Task: Look for space in 'Aïn Benian, Algeria from 1st June, 2023 to 9th June, 2023 for 4 adults in price range Rs.6000 to Rs.12000. Place can be entire place with 2 bedrooms having 2 beds and 2 bathrooms. Property type can be house, flat, hotel. Booking option can be shelf check-in. Required host language is .
Action: Mouse moved to (569, 115)
Screenshot: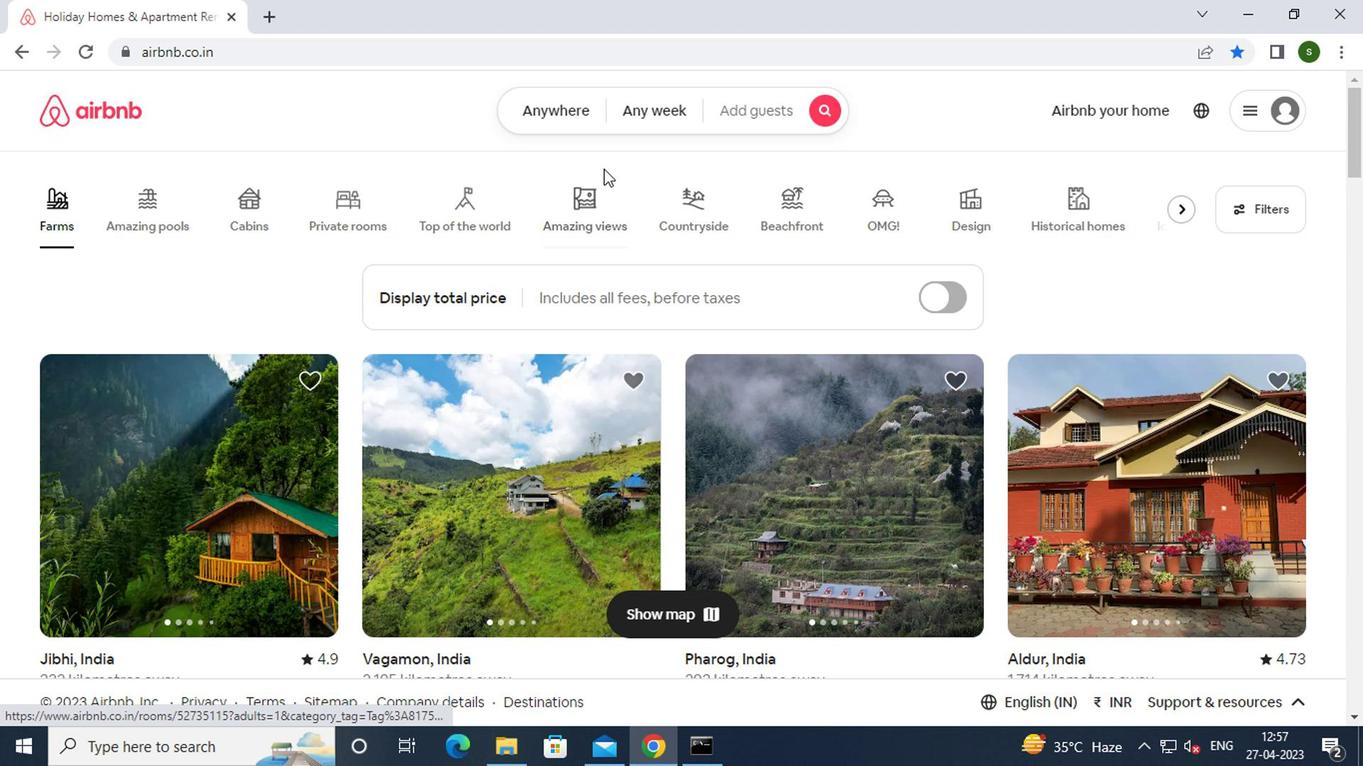 
Action: Mouse pressed left at (569, 115)
Screenshot: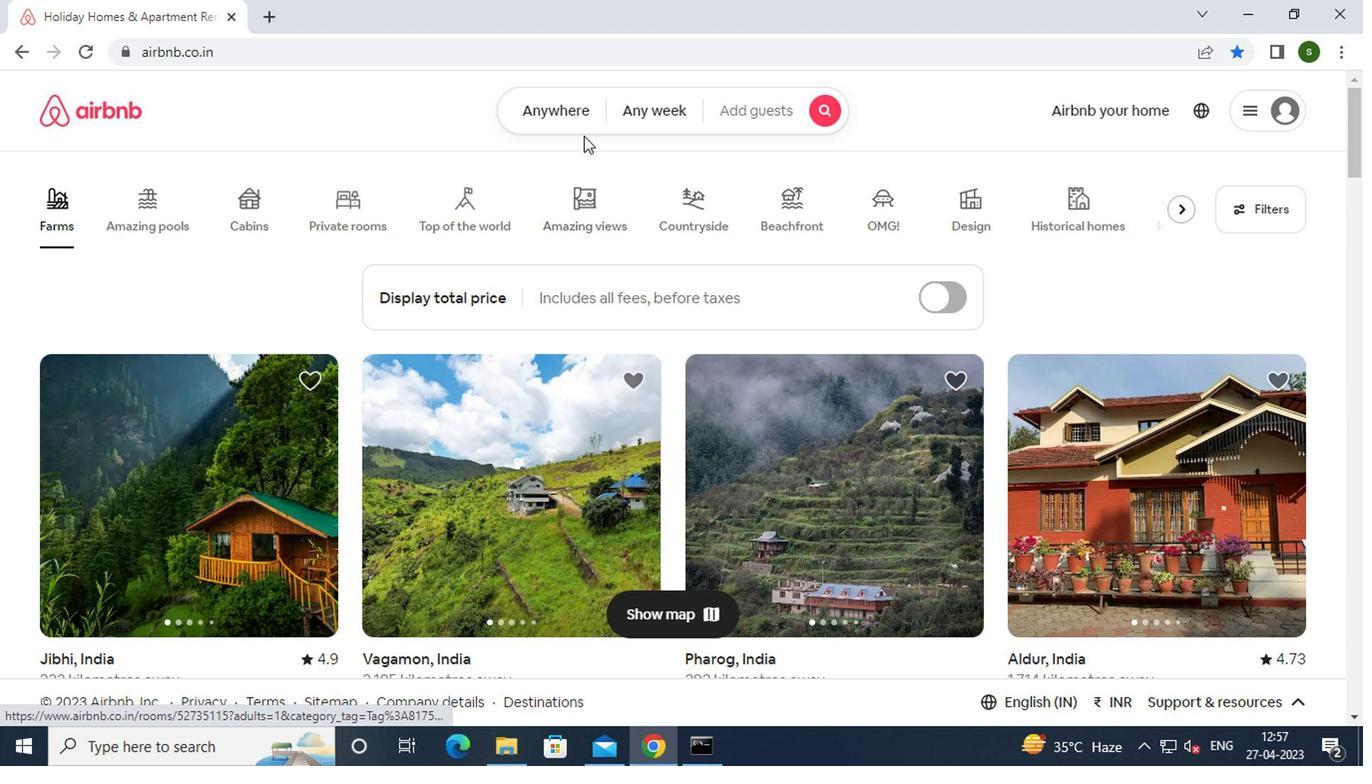 
Action: Mouse moved to (438, 192)
Screenshot: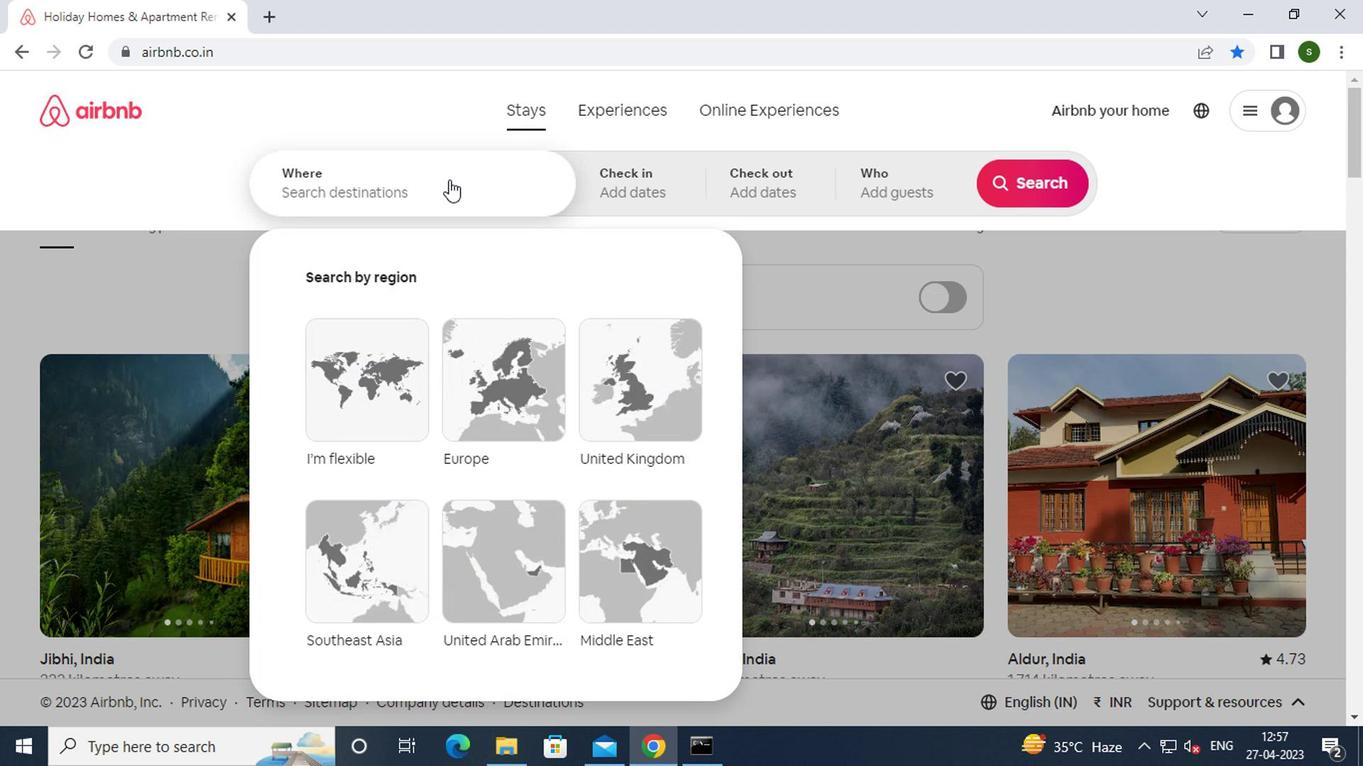 
Action: Mouse pressed left at (438, 192)
Screenshot: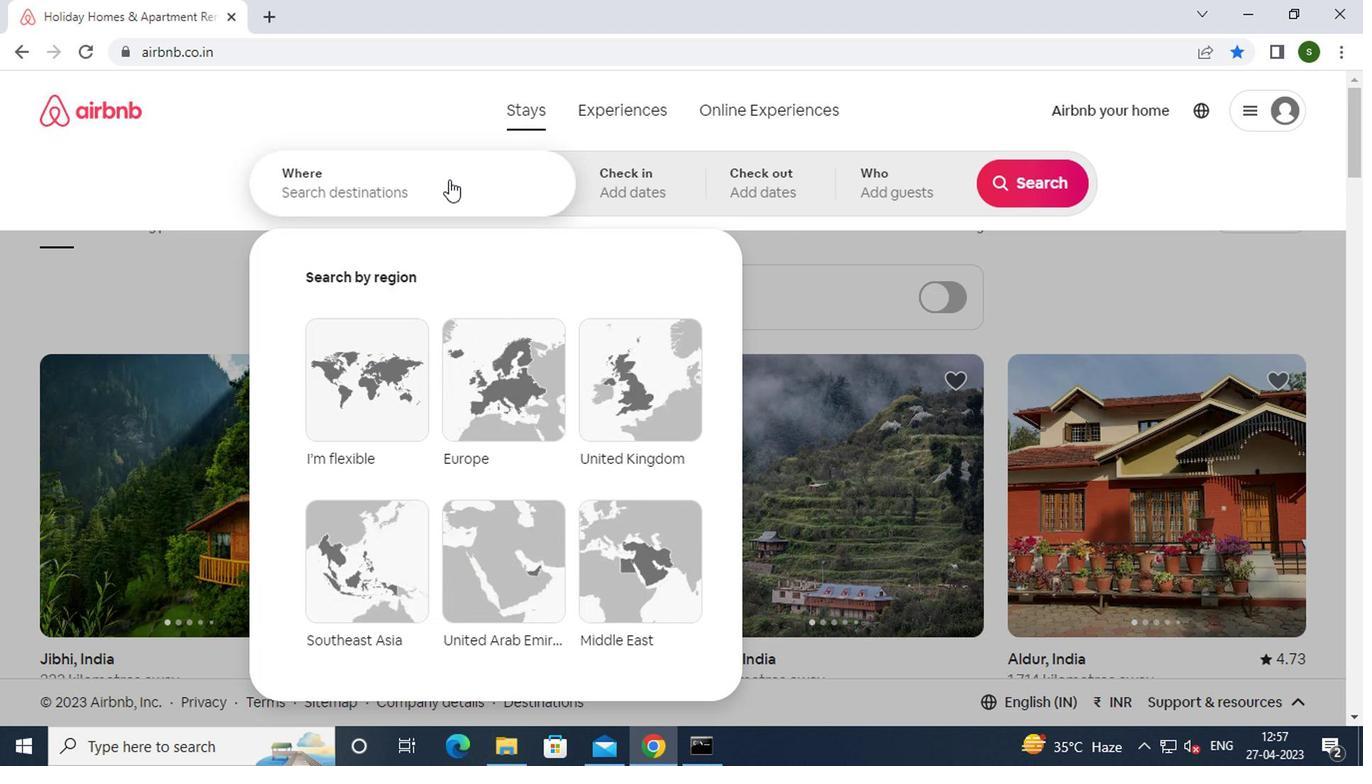 
Action: Key pressed a<Key.caps_lock>in<Key.space><Key.caps_lock>b<Key.caps_lock>enian
Screenshot: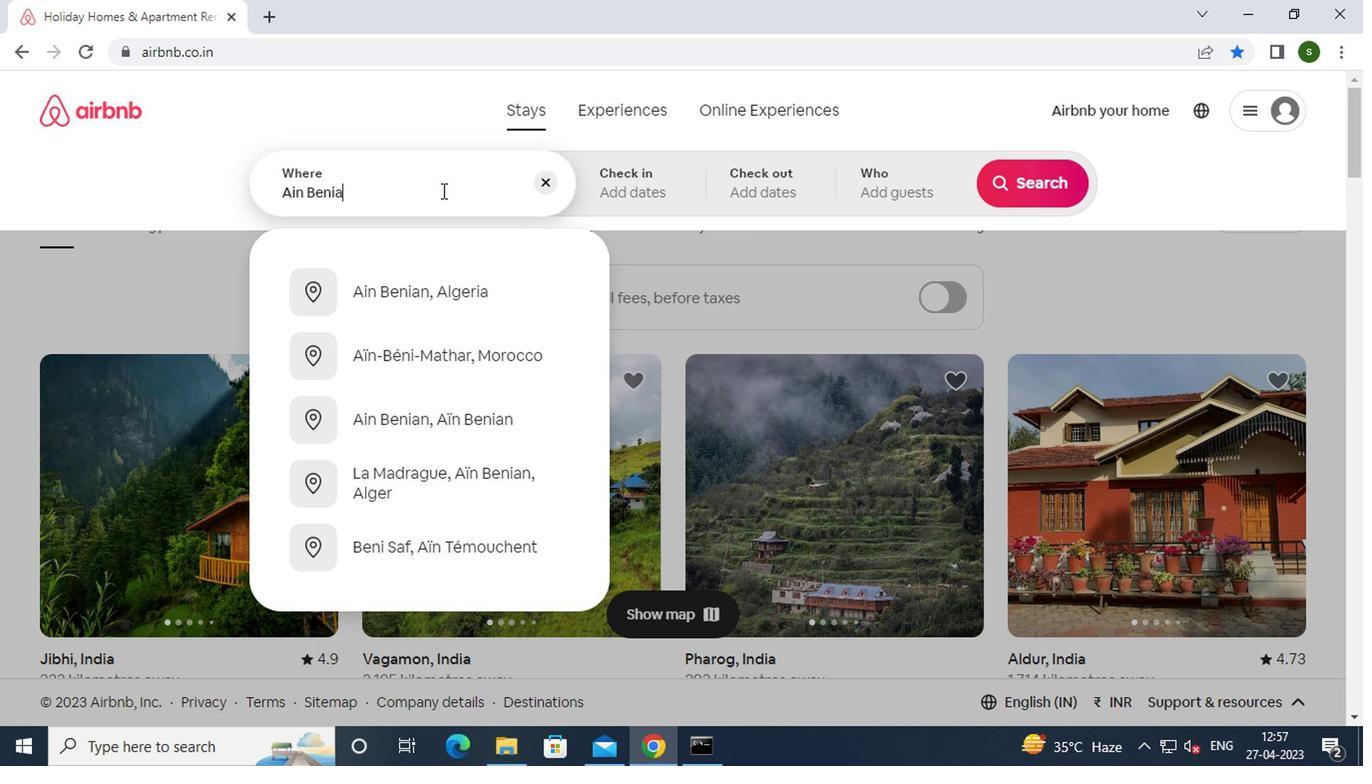 
Action: Mouse moved to (489, 281)
Screenshot: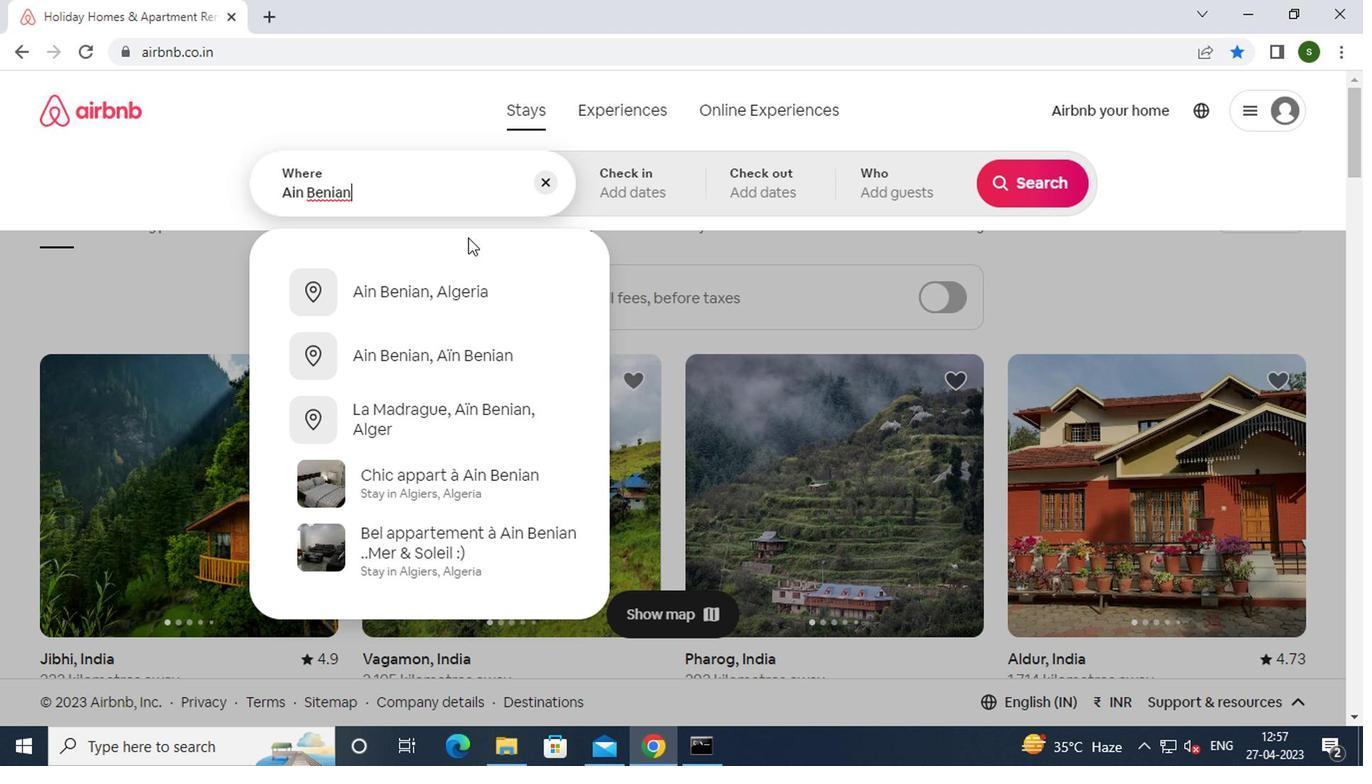 
Action: Mouse pressed left at (489, 281)
Screenshot: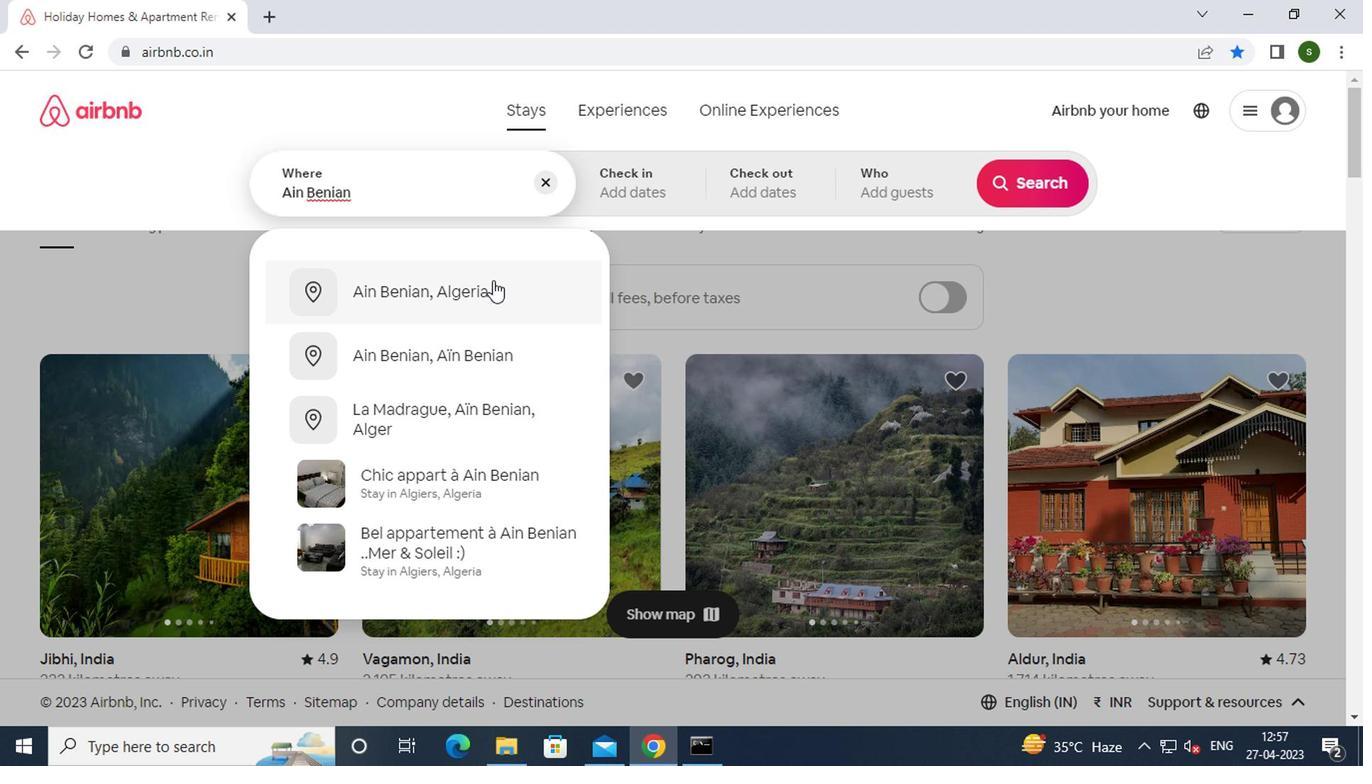 
Action: Mouse moved to (1026, 338)
Screenshot: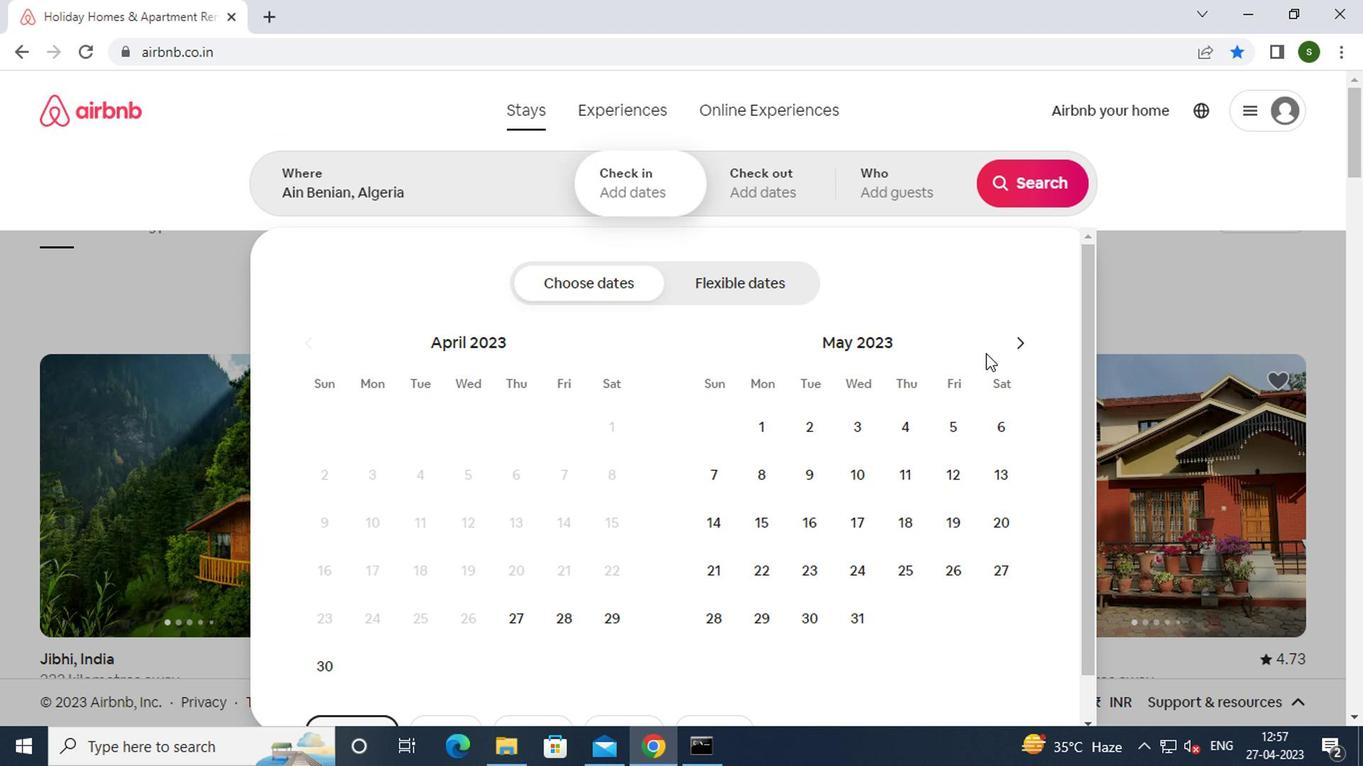 
Action: Mouse pressed left at (1026, 338)
Screenshot: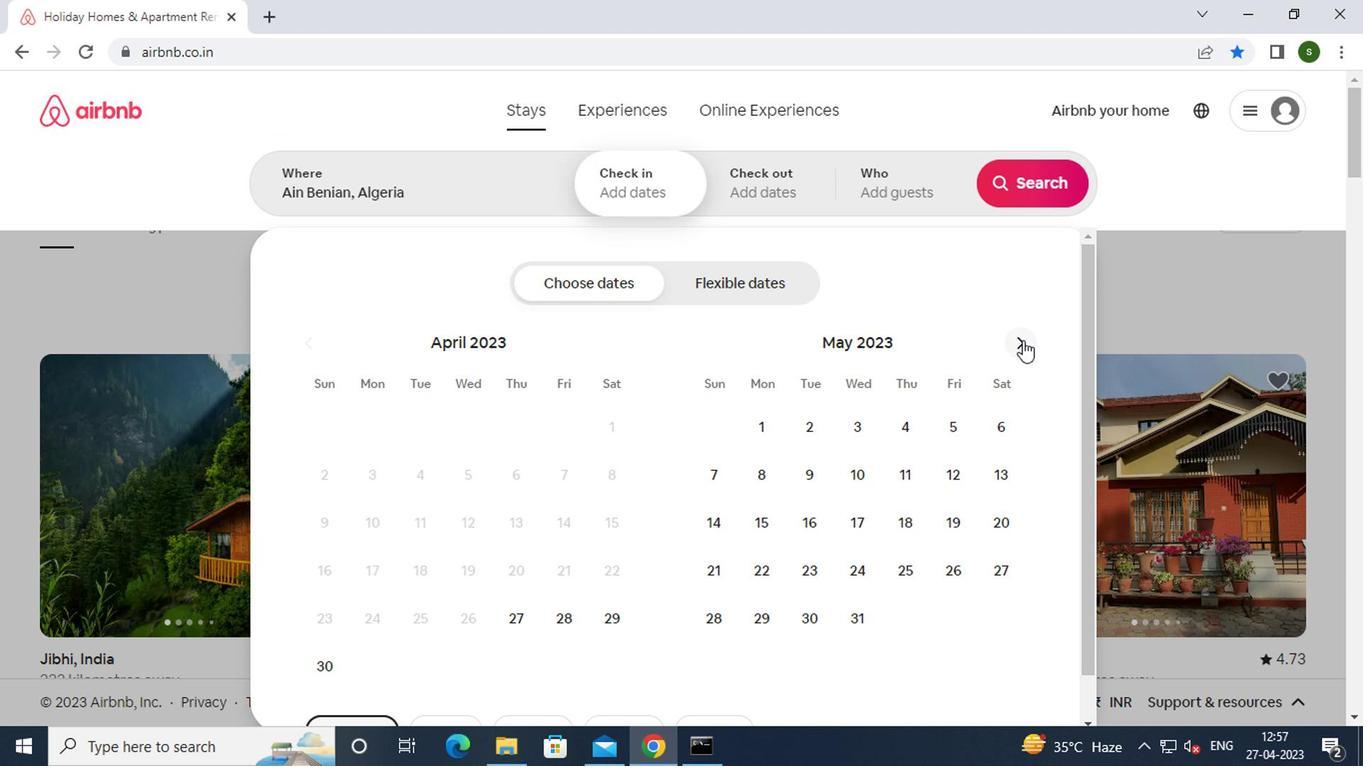 
Action: Mouse moved to (893, 416)
Screenshot: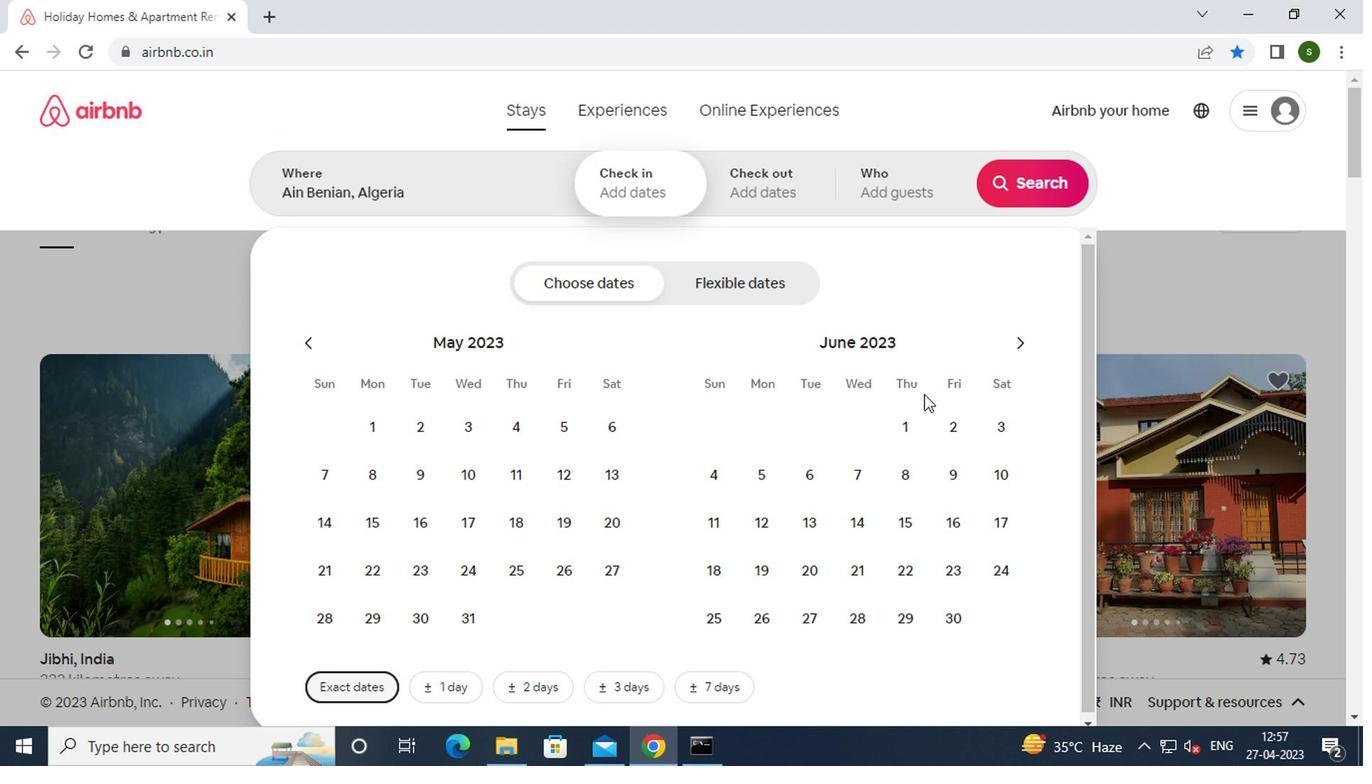
Action: Mouse pressed left at (893, 416)
Screenshot: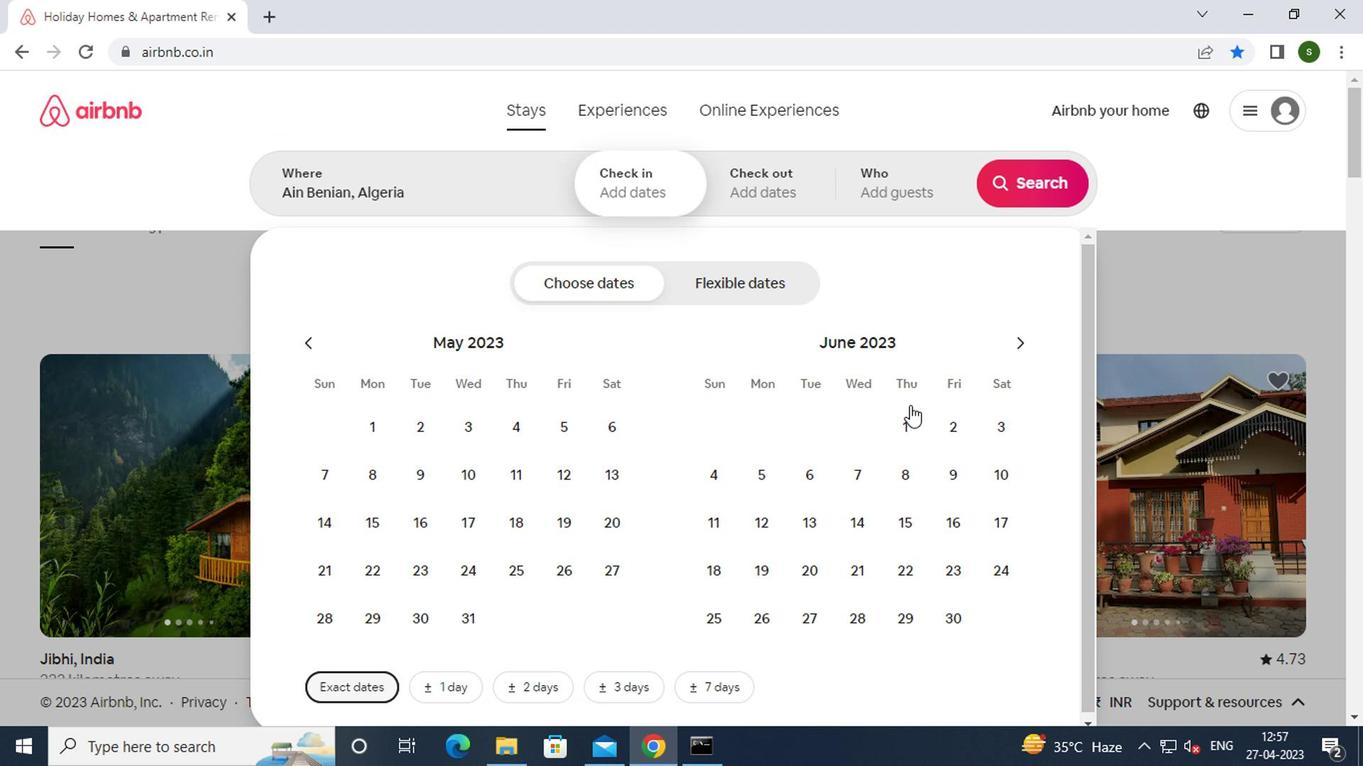 
Action: Mouse moved to (947, 467)
Screenshot: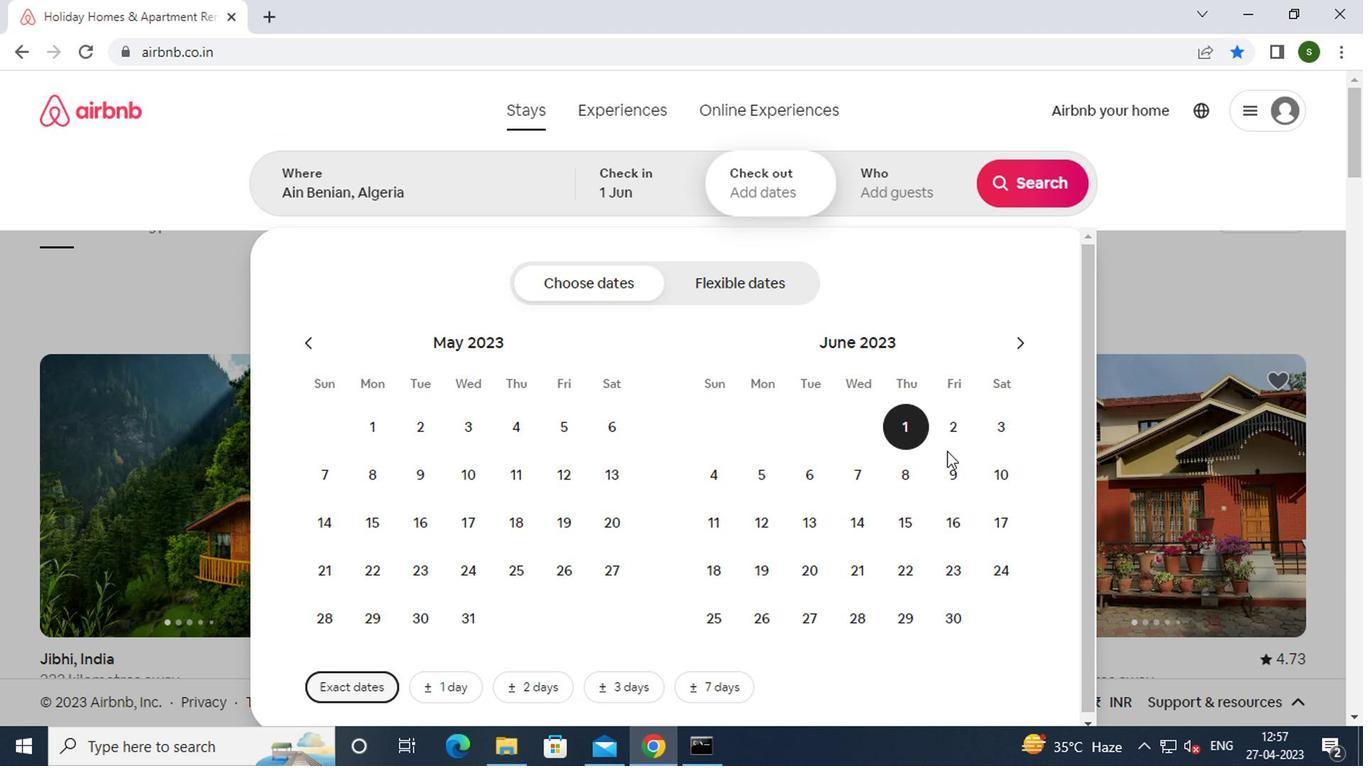 
Action: Mouse pressed left at (947, 467)
Screenshot: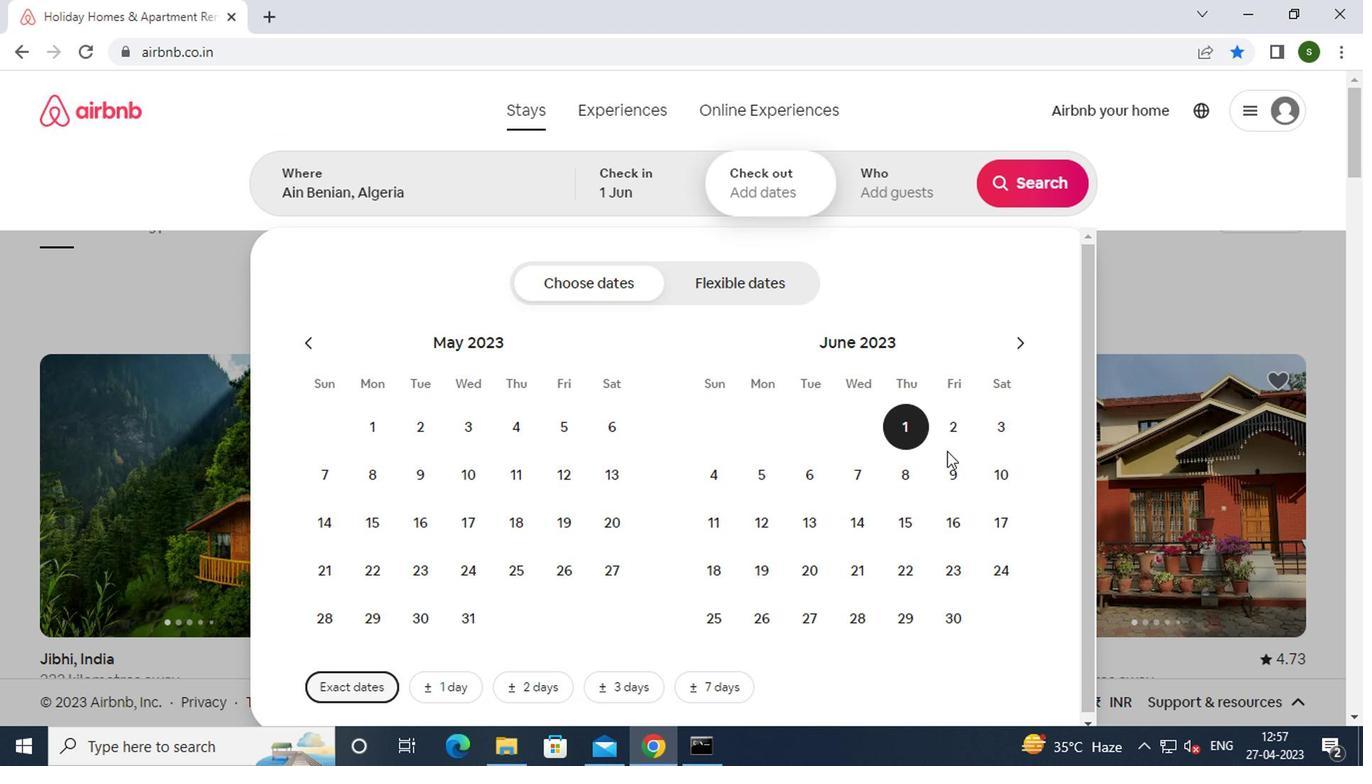 
Action: Mouse moved to (930, 191)
Screenshot: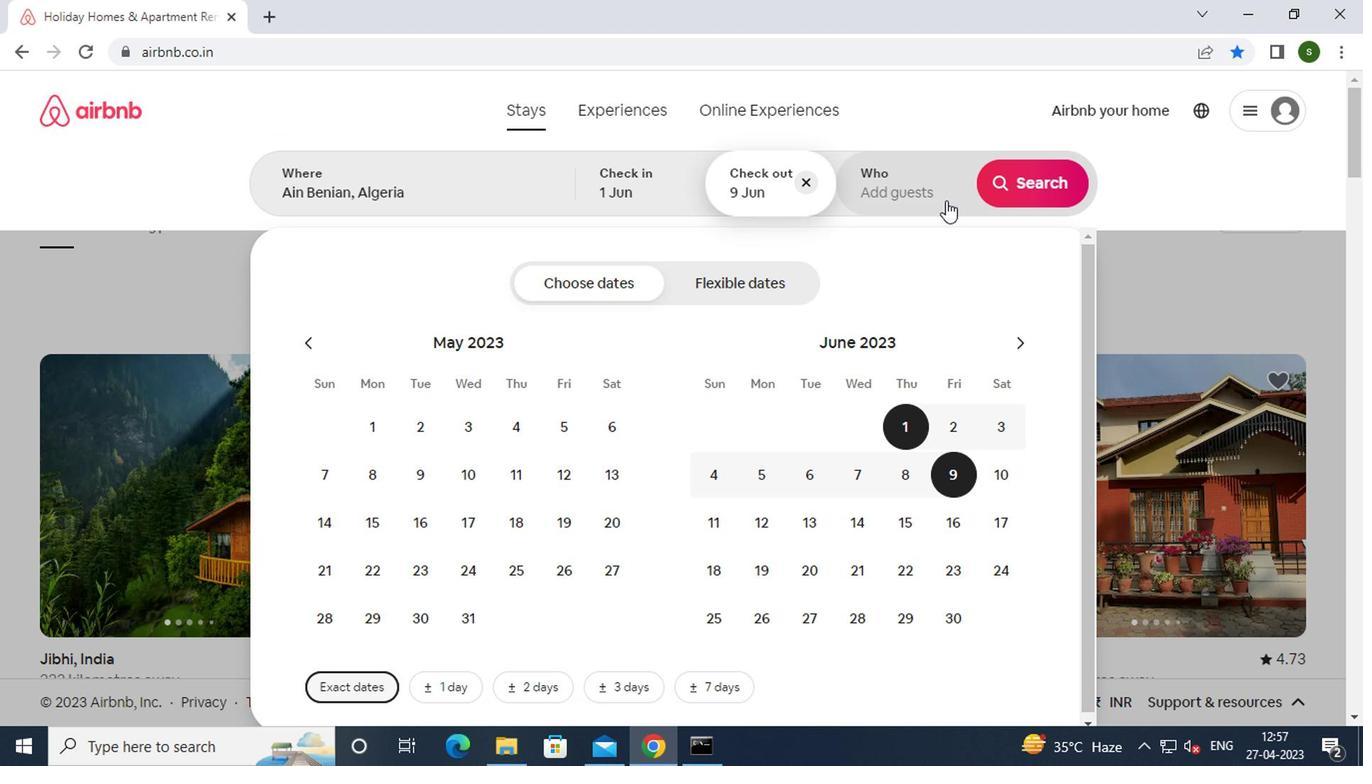 
Action: Mouse pressed left at (930, 191)
Screenshot: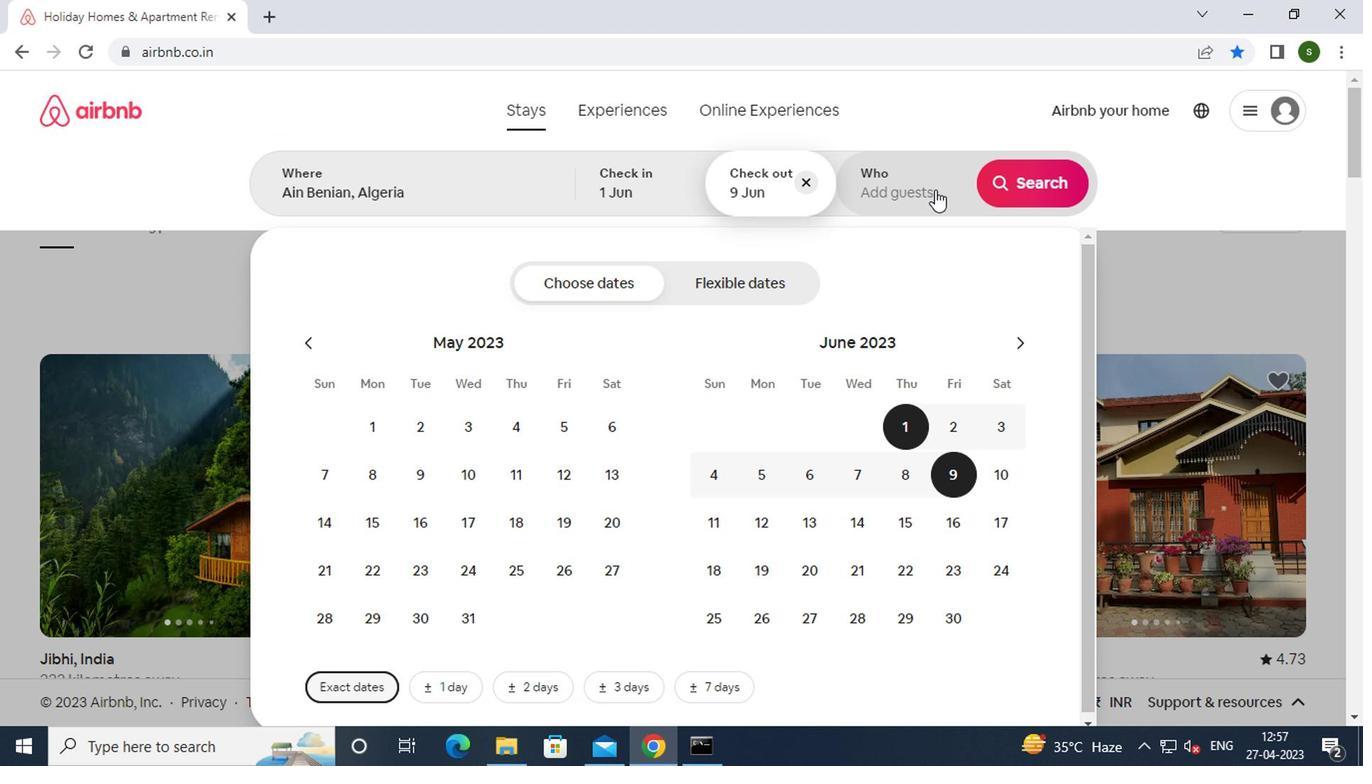 
Action: Mouse moved to (1038, 287)
Screenshot: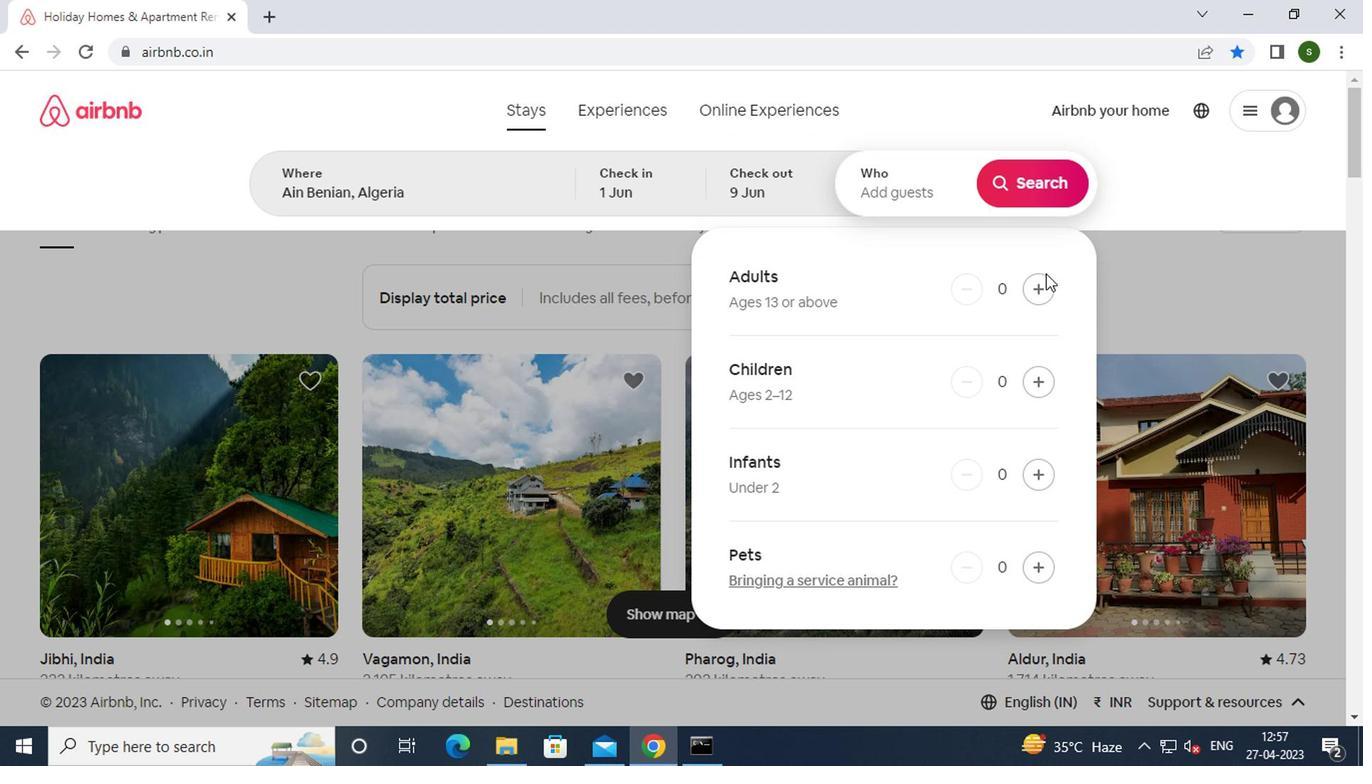 
Action: Mouse pressed left at (1038, 287)
Screenshot: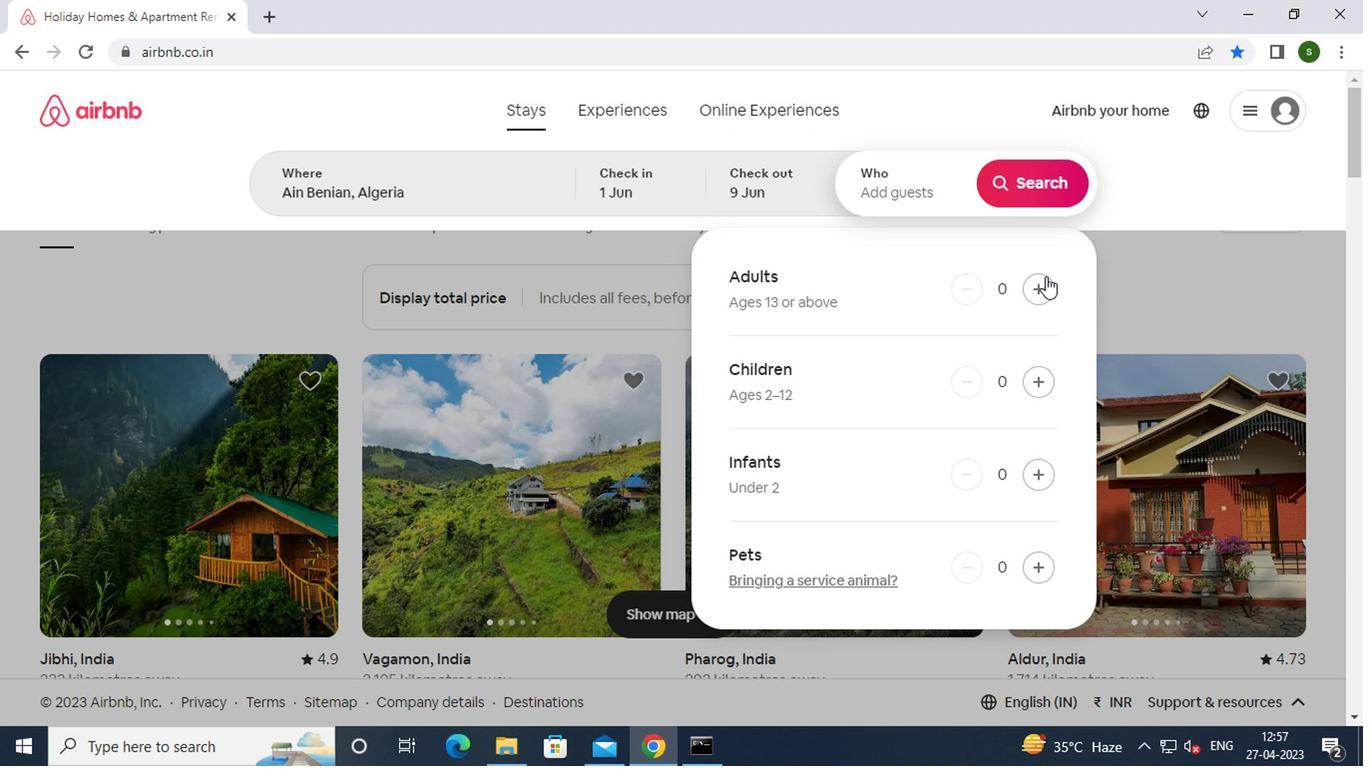 
Action: Mouse pressed left at (1038, 287)
Screenshot: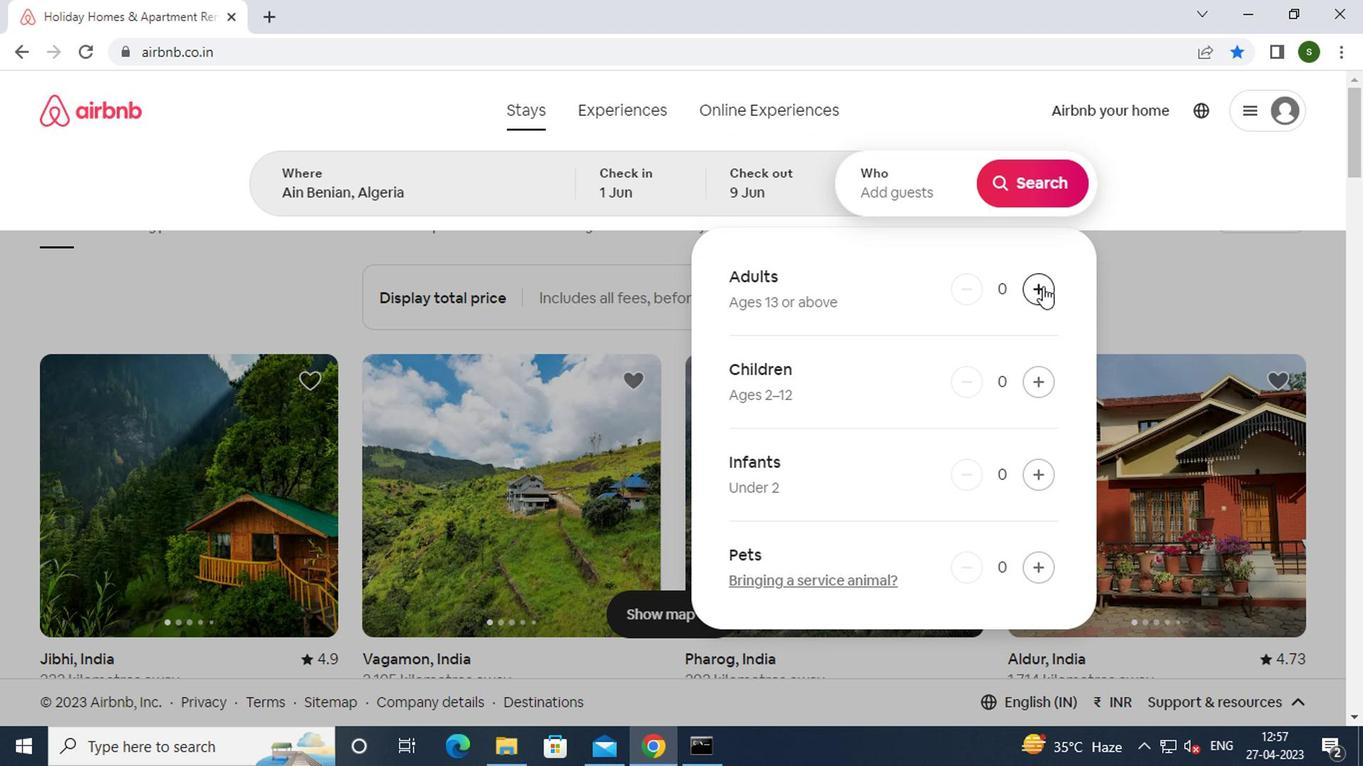 
Action: Mouse pressed left at (1038, 287)
Screenshot: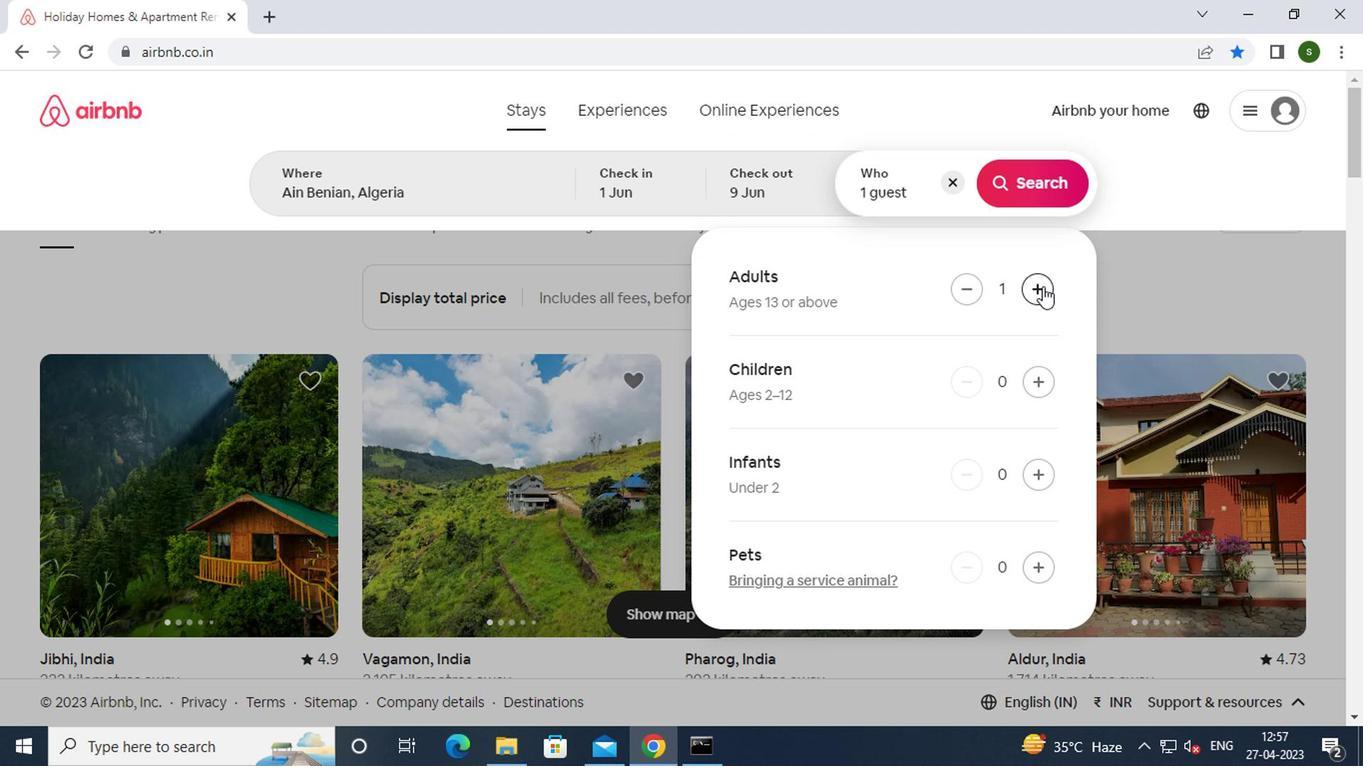 
Action: Mouse pressed left at (1038, 287)
Screenshot: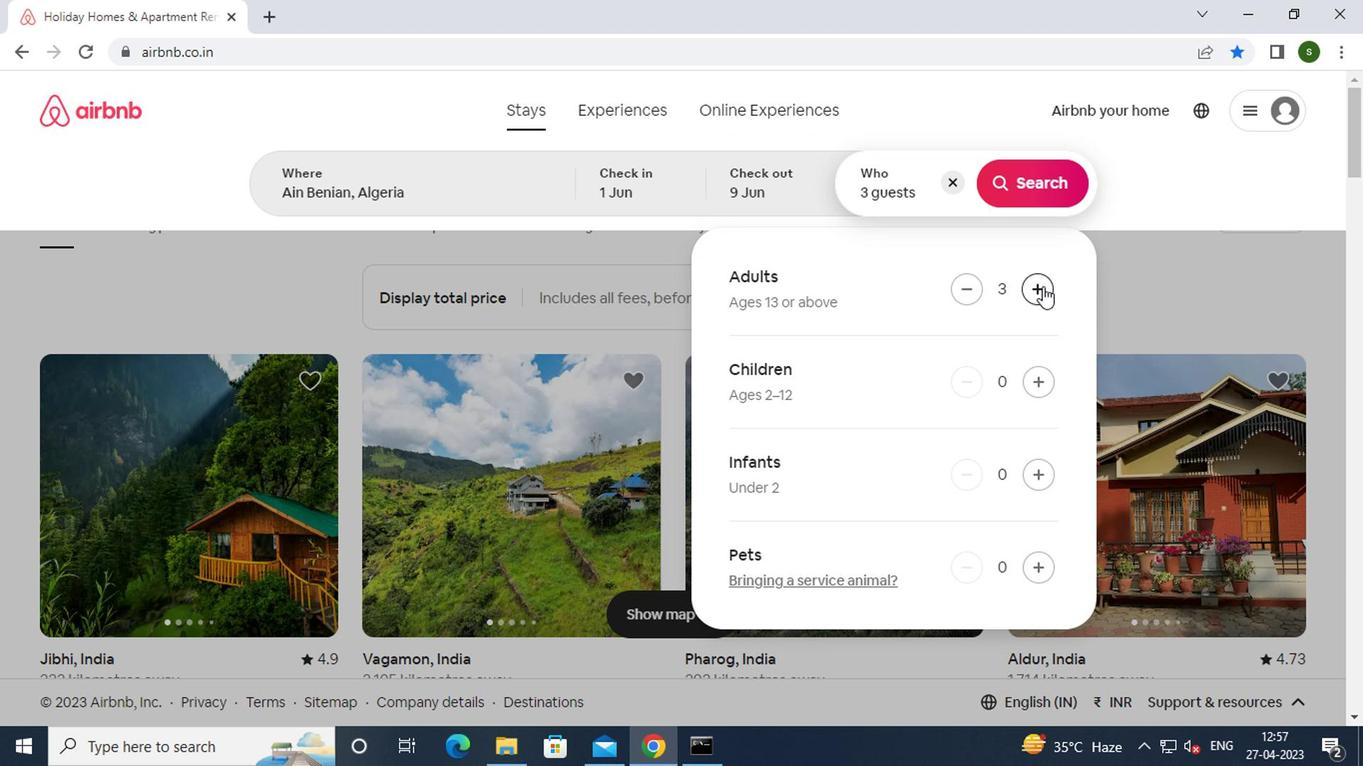 
Action: Mouse moved to (1008, 197)
Screenshot: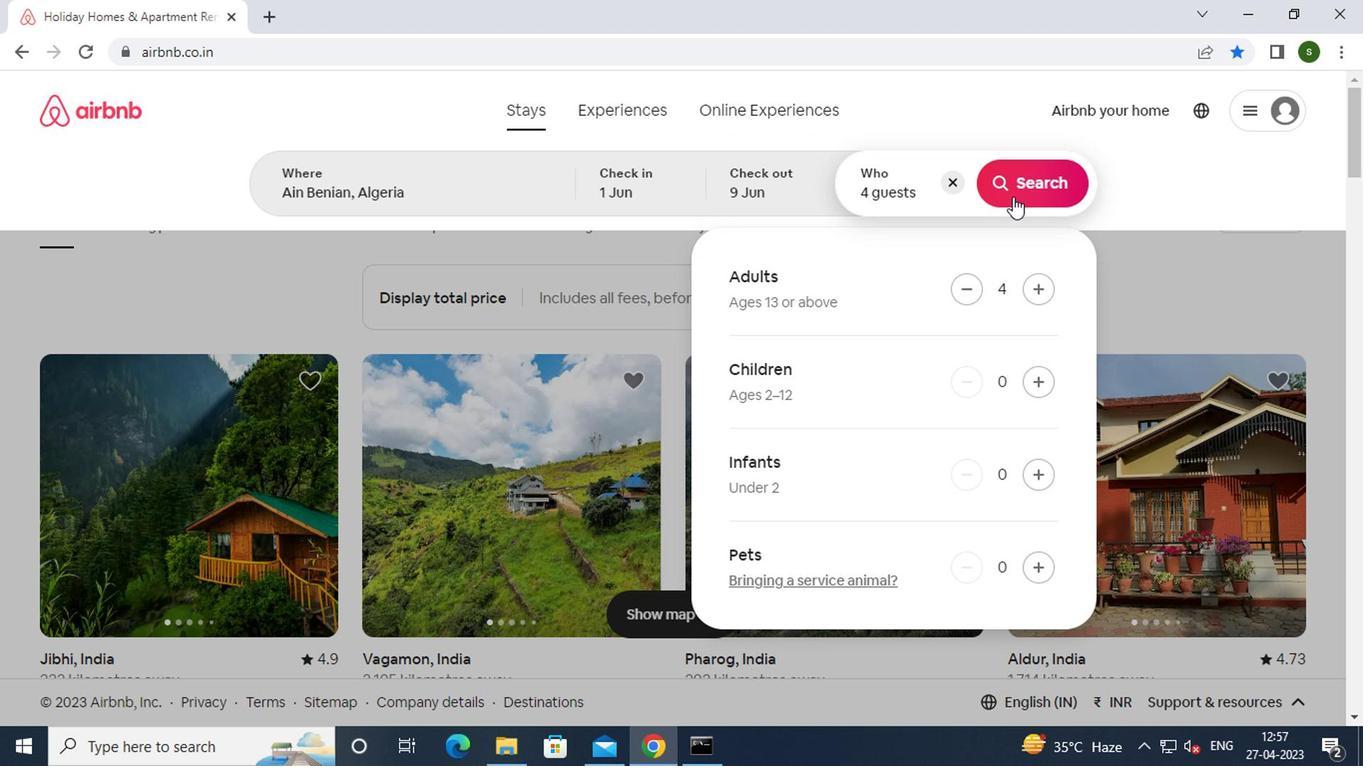 
Action: Mouse pressed left at (1008, 197)
Screenshot: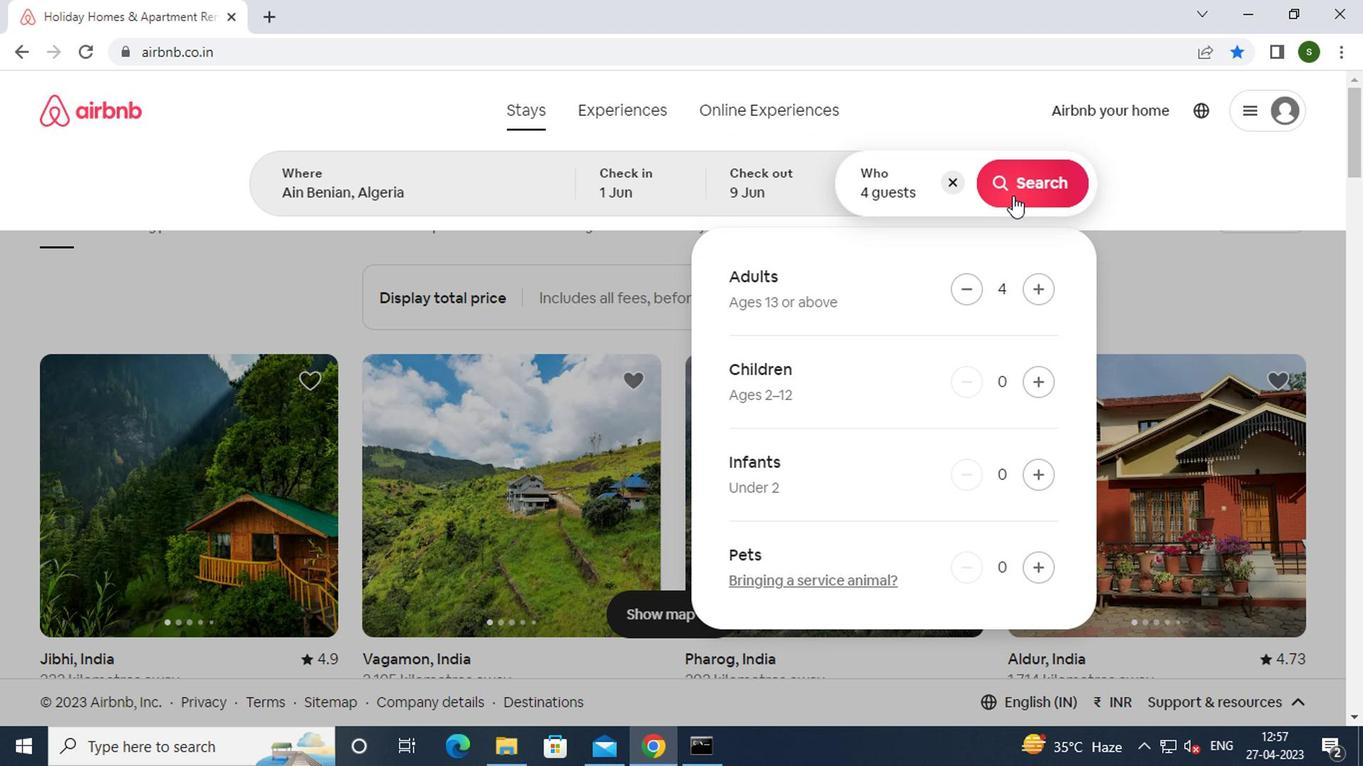 
Action: Mouse moved to (1248, 193)
Screenshot: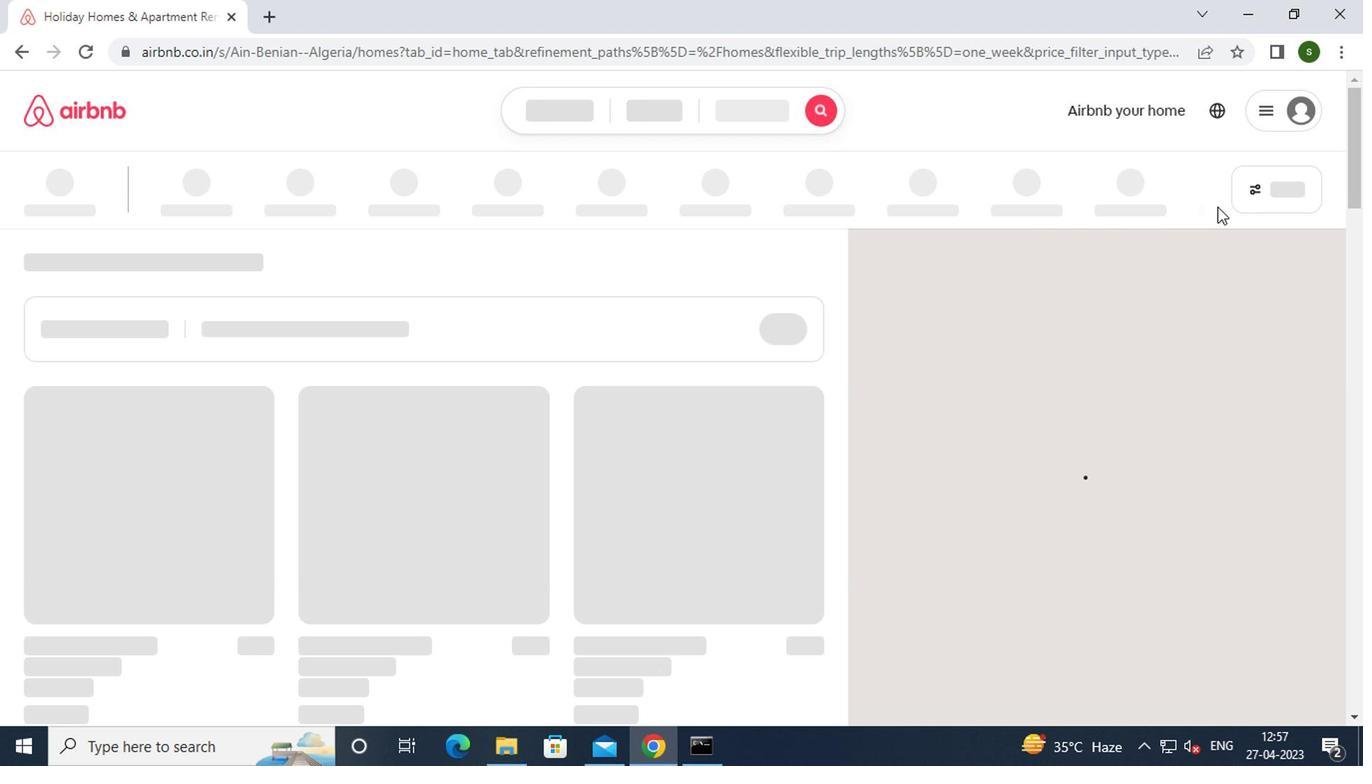 
Action: Mouse pressed left at (1248, 193)
Screenshot: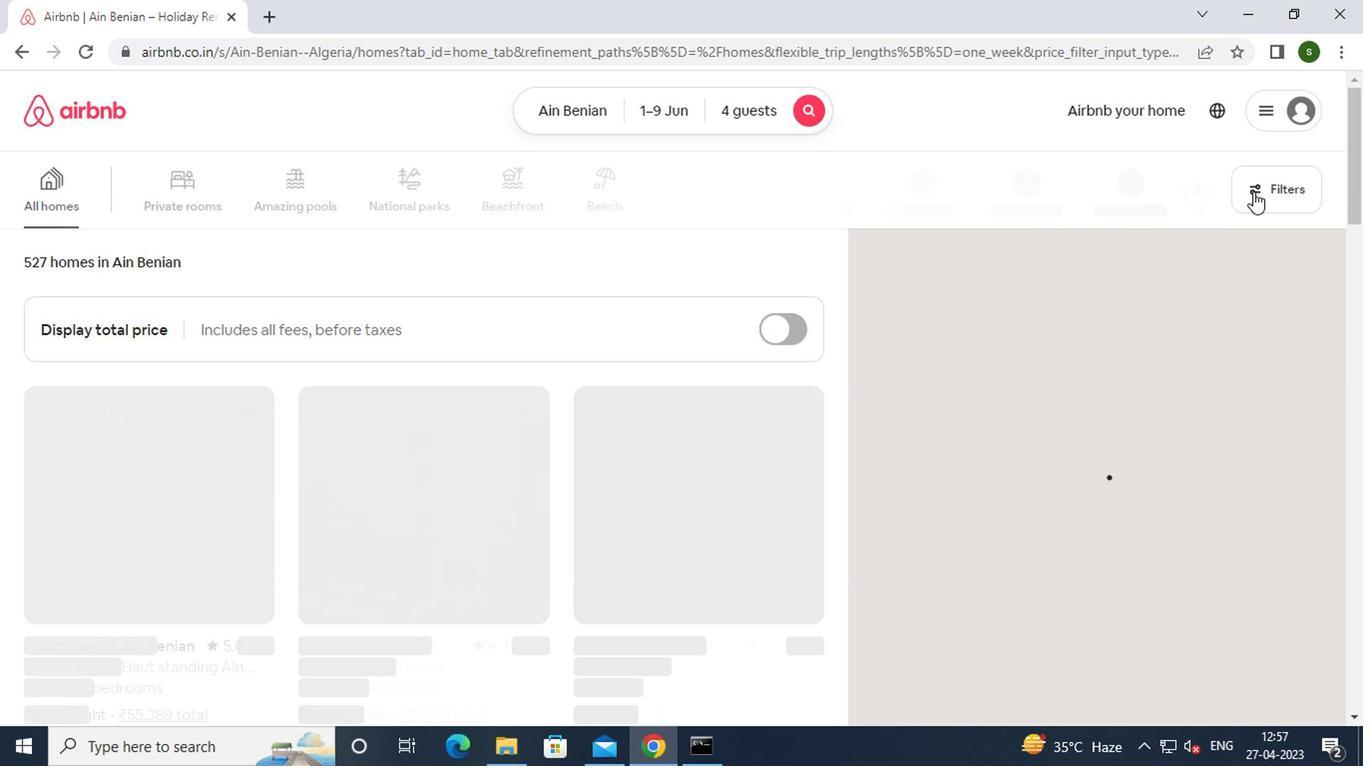 
Action: Mouse moved to (584, 445)
Screenshot: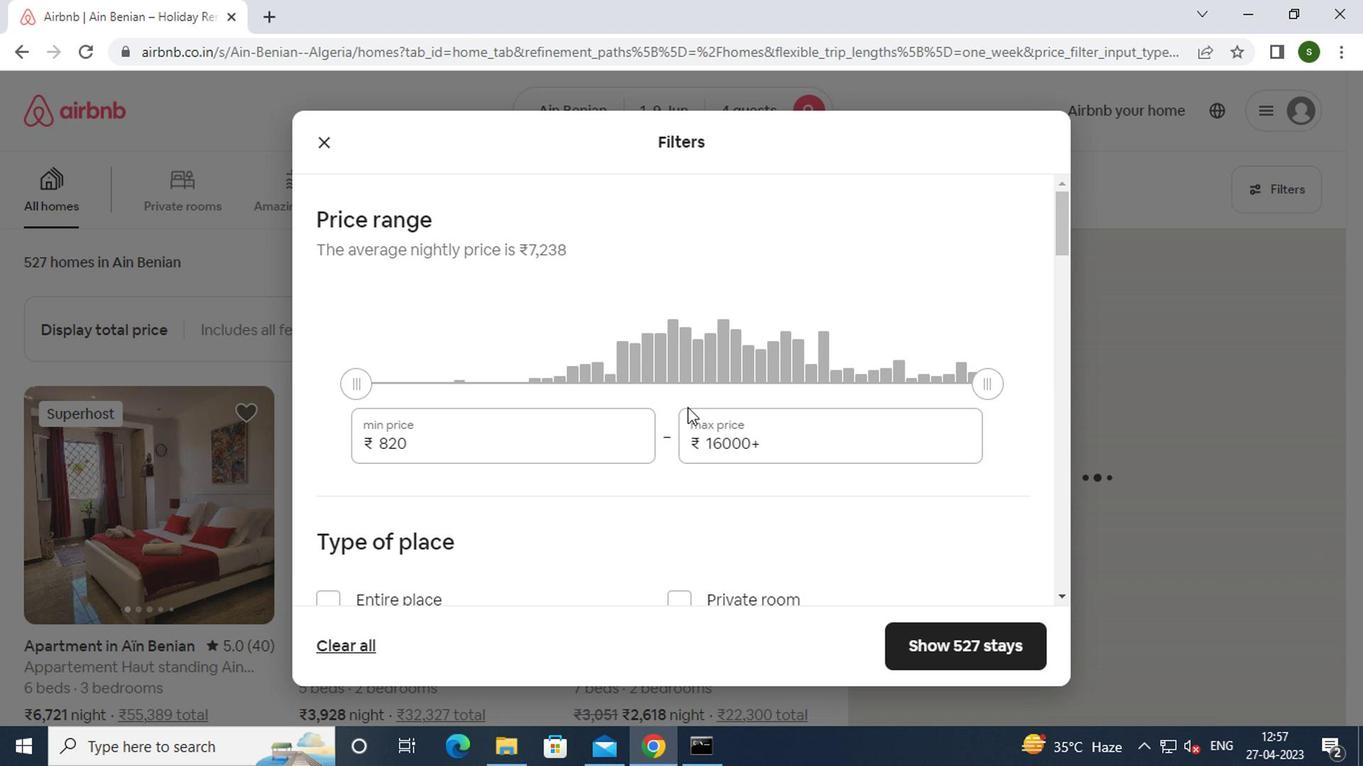 
Action: Mouse pressed left at (584, 445)
Screenshot: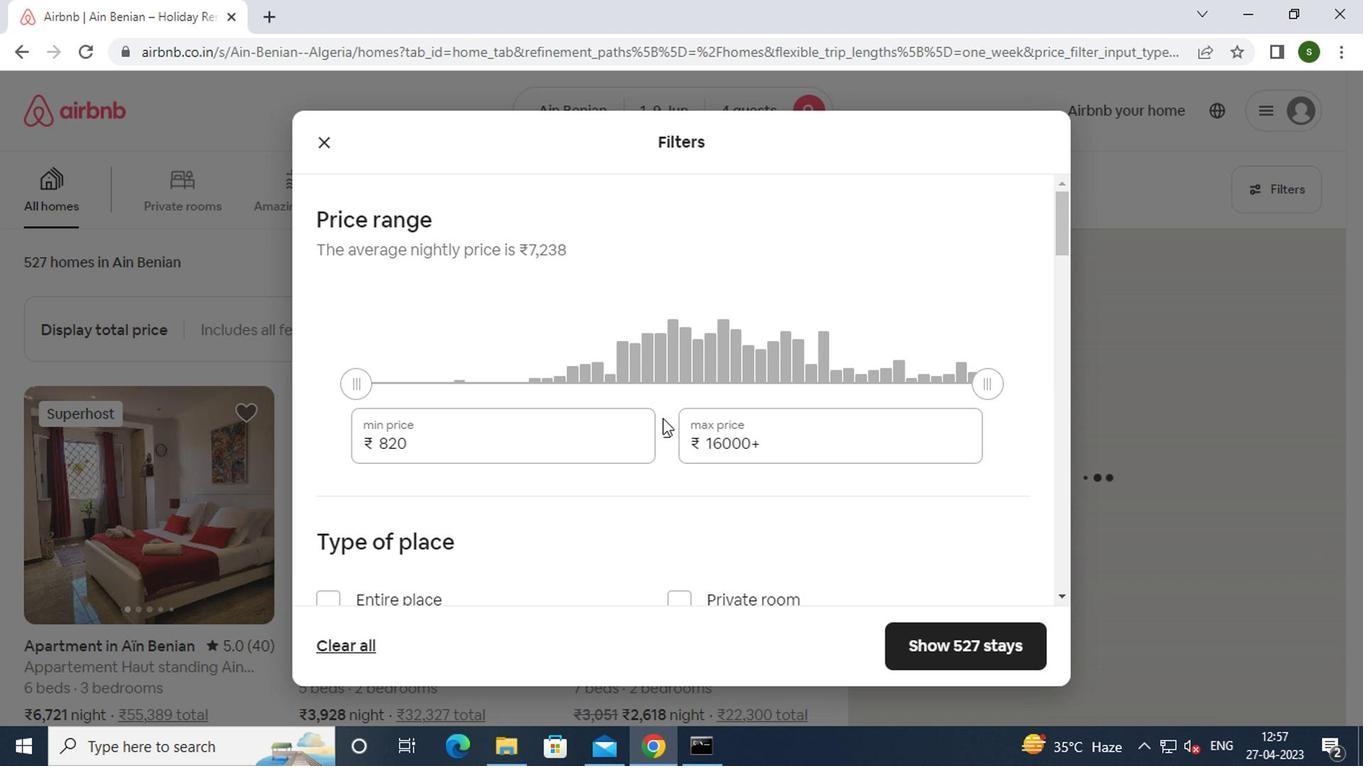 
Action: Key pressed <Key.backspace><Key.backspace><Key.backspace><Key.backspace><Key.backspace><Key.backspace><Key.backspace><Key.backspace><Key.backspace><Key.backspace>6000
Screenshot: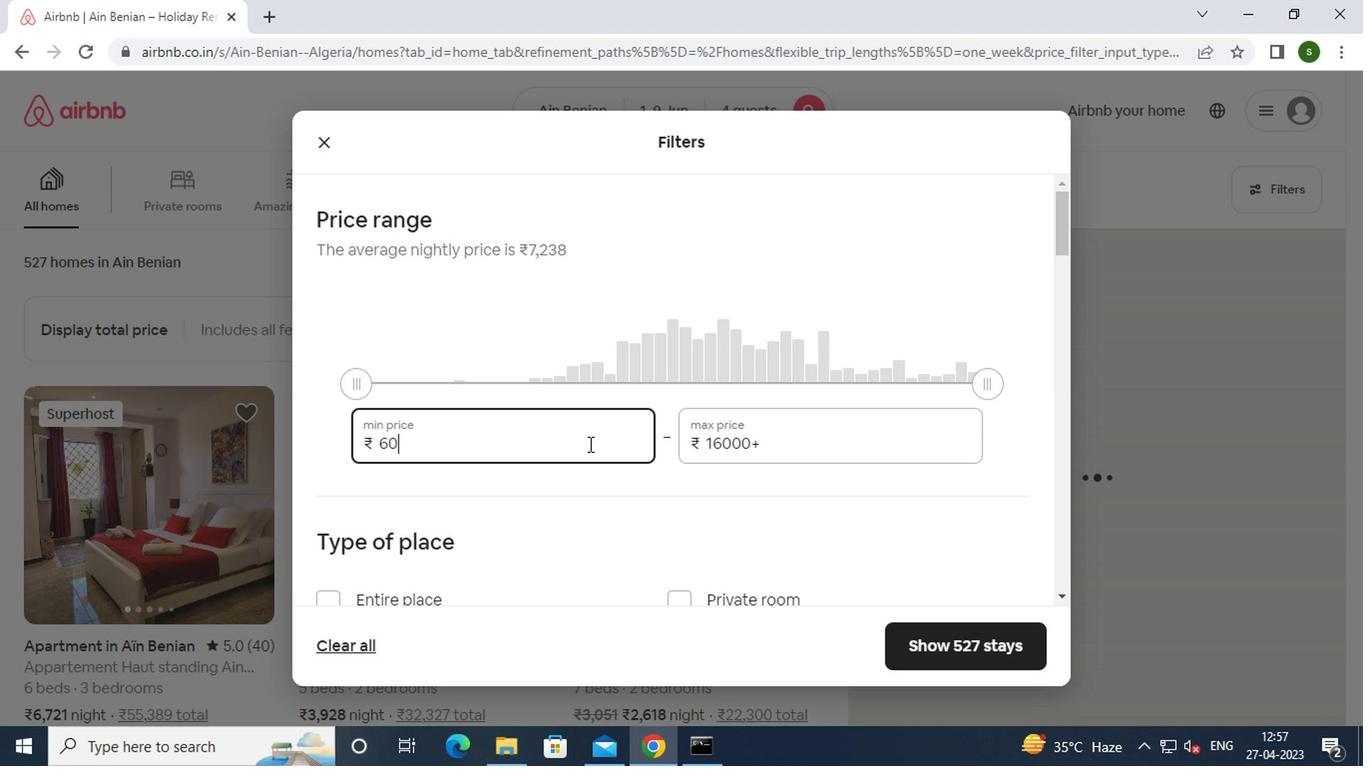 
Action: Mouse moved to (817, 454)
Screenshot: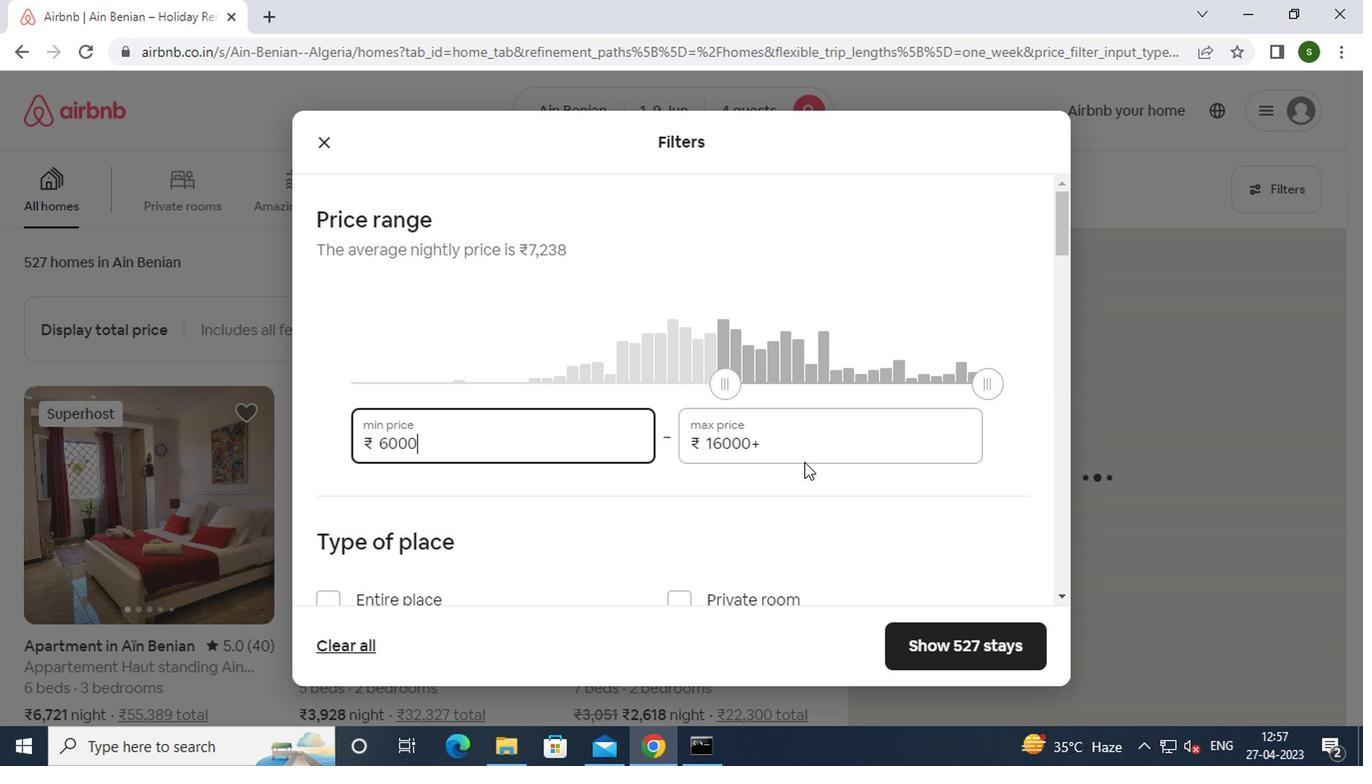 
Action: Mouse pressed left at (817, 454)
Screenshot: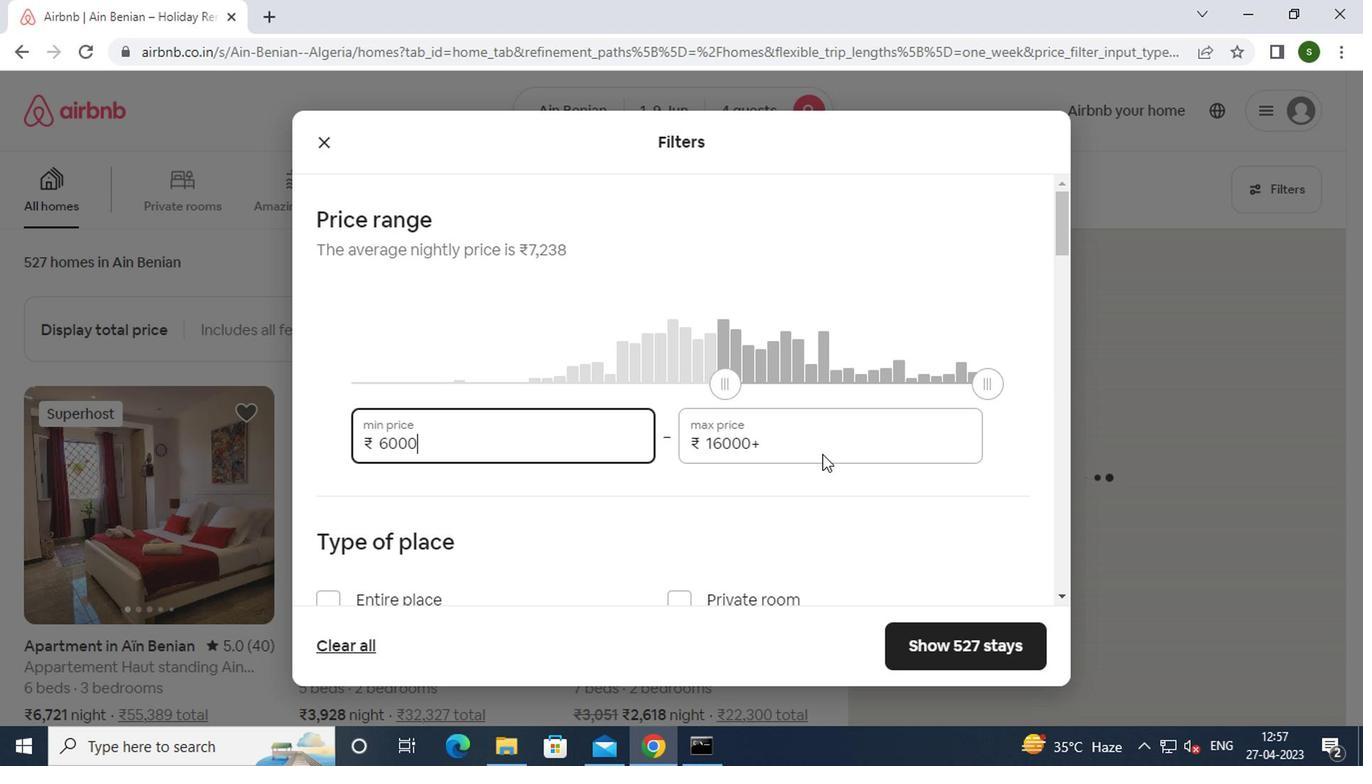 
Action: Key pressed <Key.backspace><Key.backspace><Key.backspace><Key.backspace><Key.backspace><Key.backspace><Key.backspace><Key.backspace><Key.backspace><Key.backspace><Key.backspace>12000
Screenshot: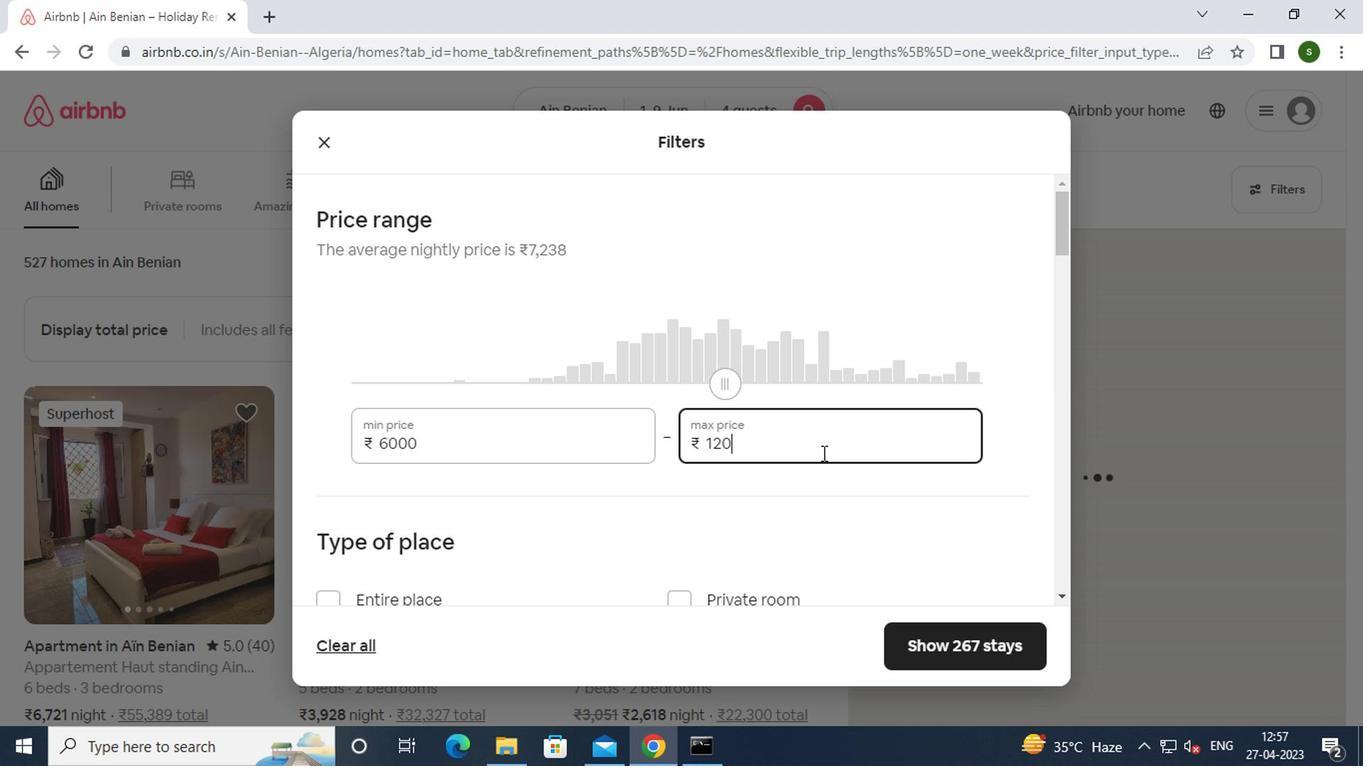 
Action: Mouse moved to (709, 429)
Screenshot: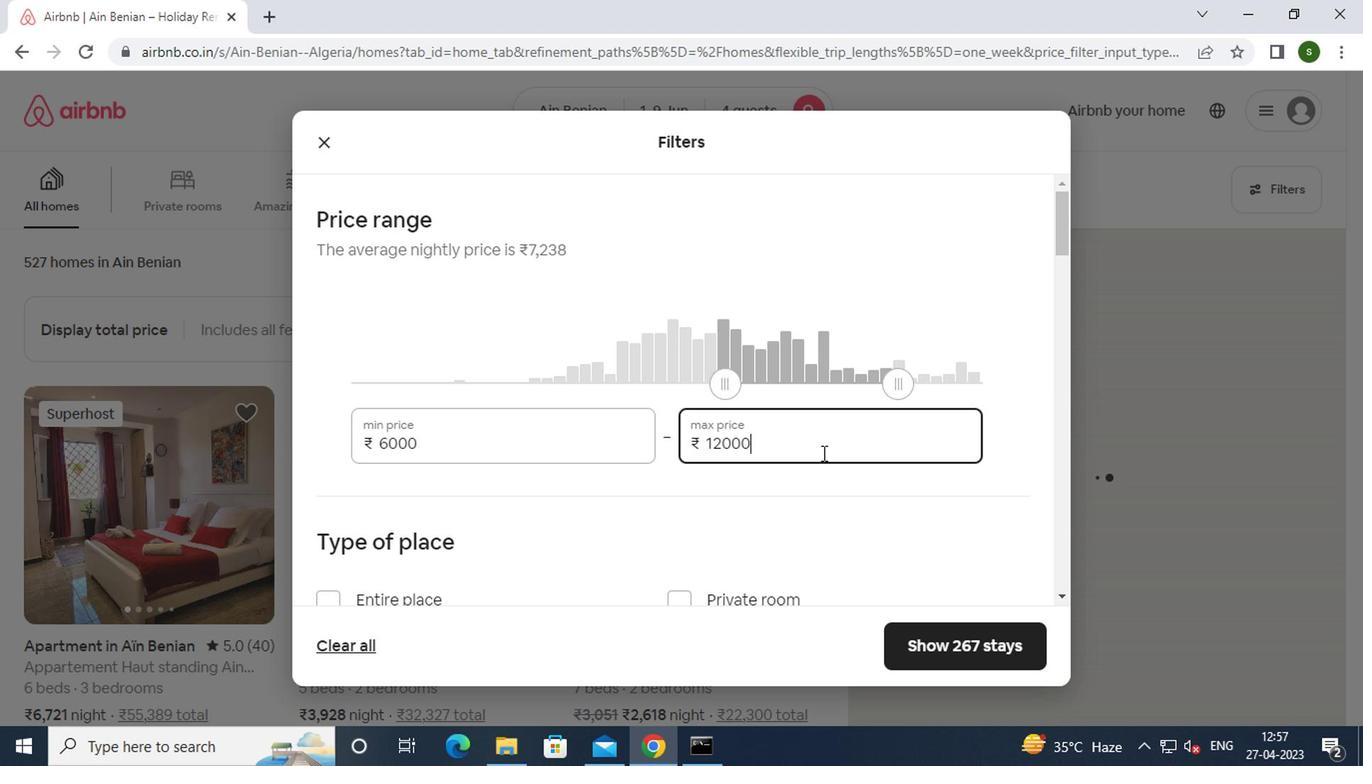 
Action: Mouse scrolled (709, 428) with delta (0, -1)
Screenshot: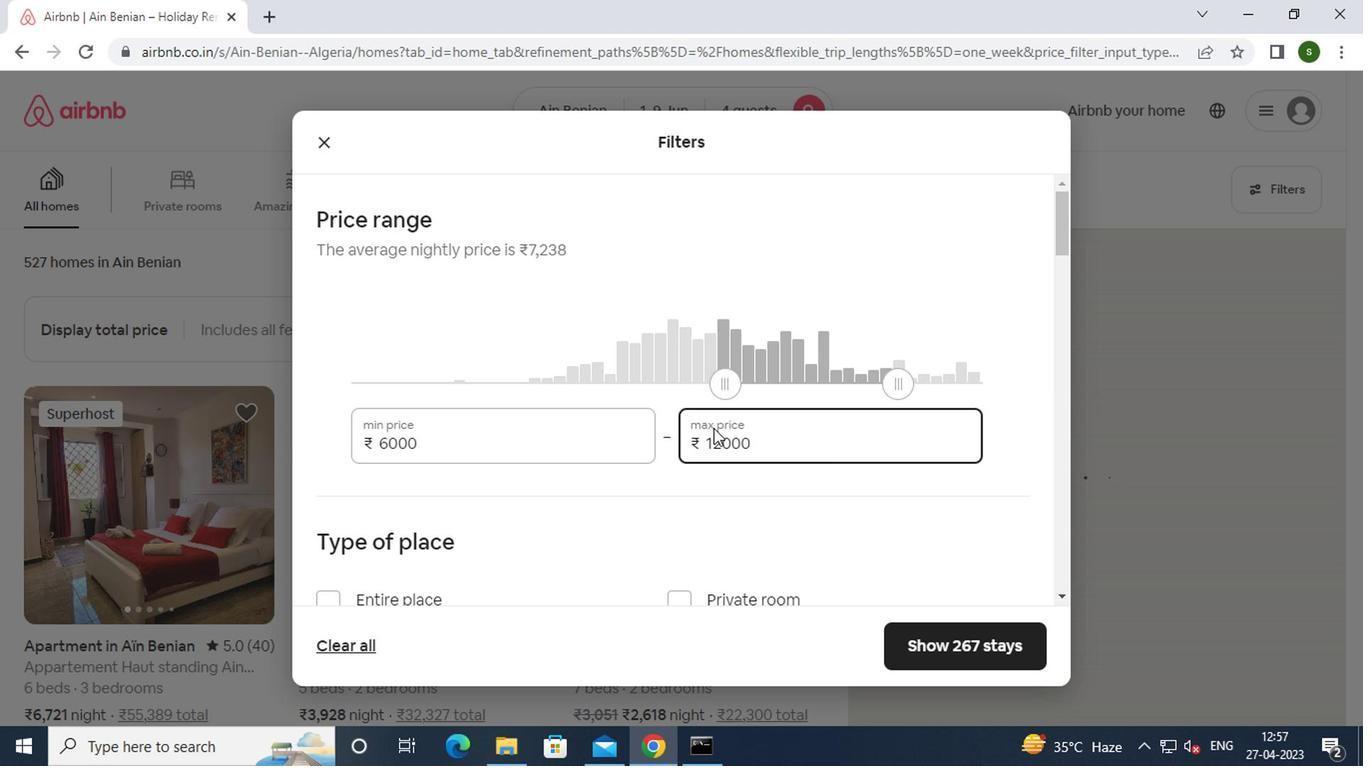 
Action: Mouse moved to (414, 506)
Screenshot: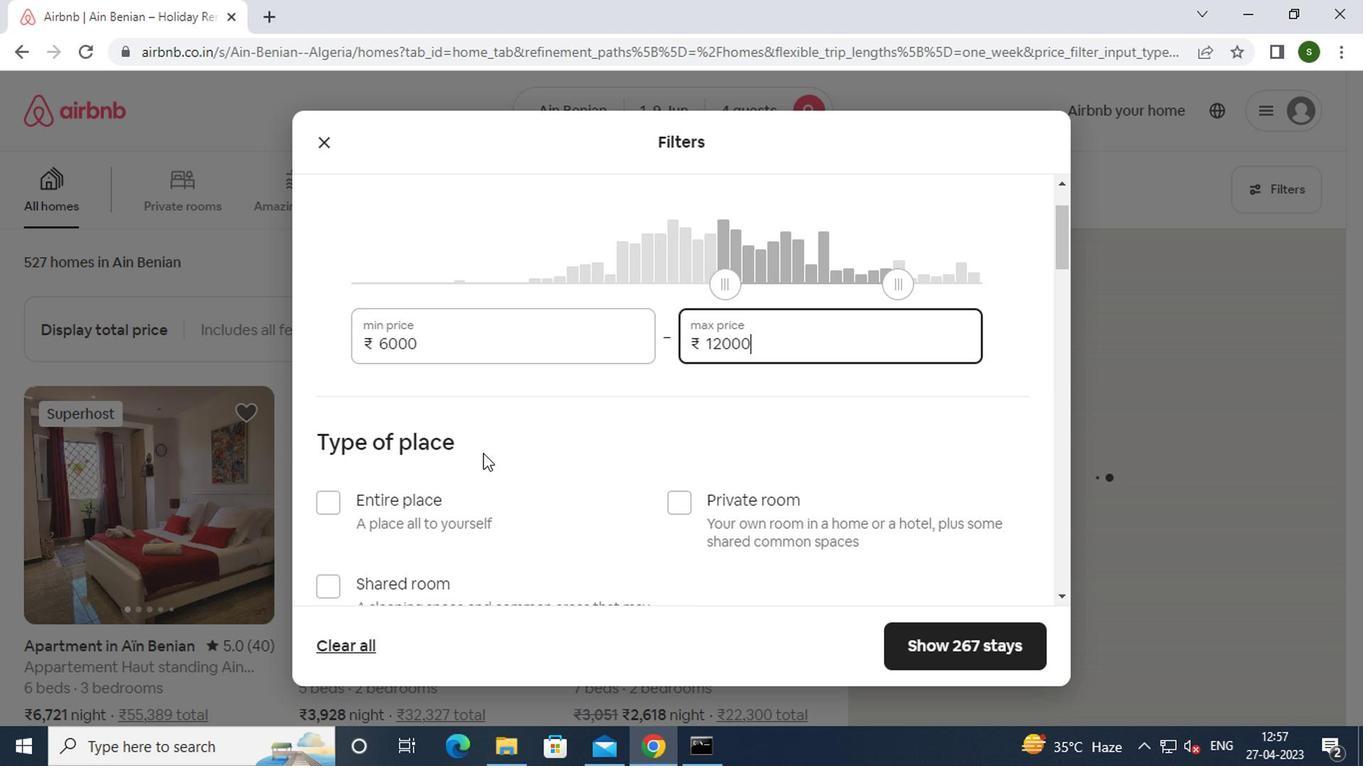 
Action: Mouse pressed left at (414, 506)
Screenshot: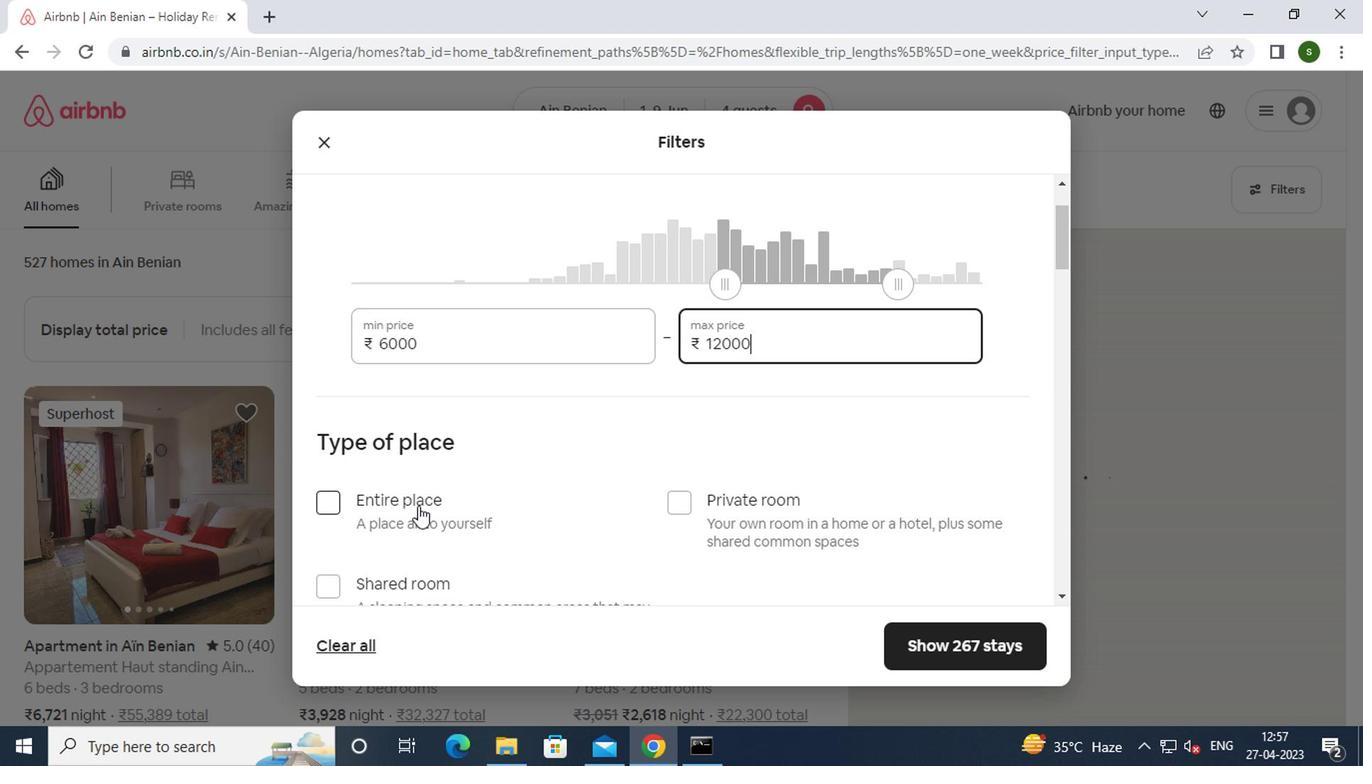 
Action: Mouse moved to (502, 467)
Screenshot: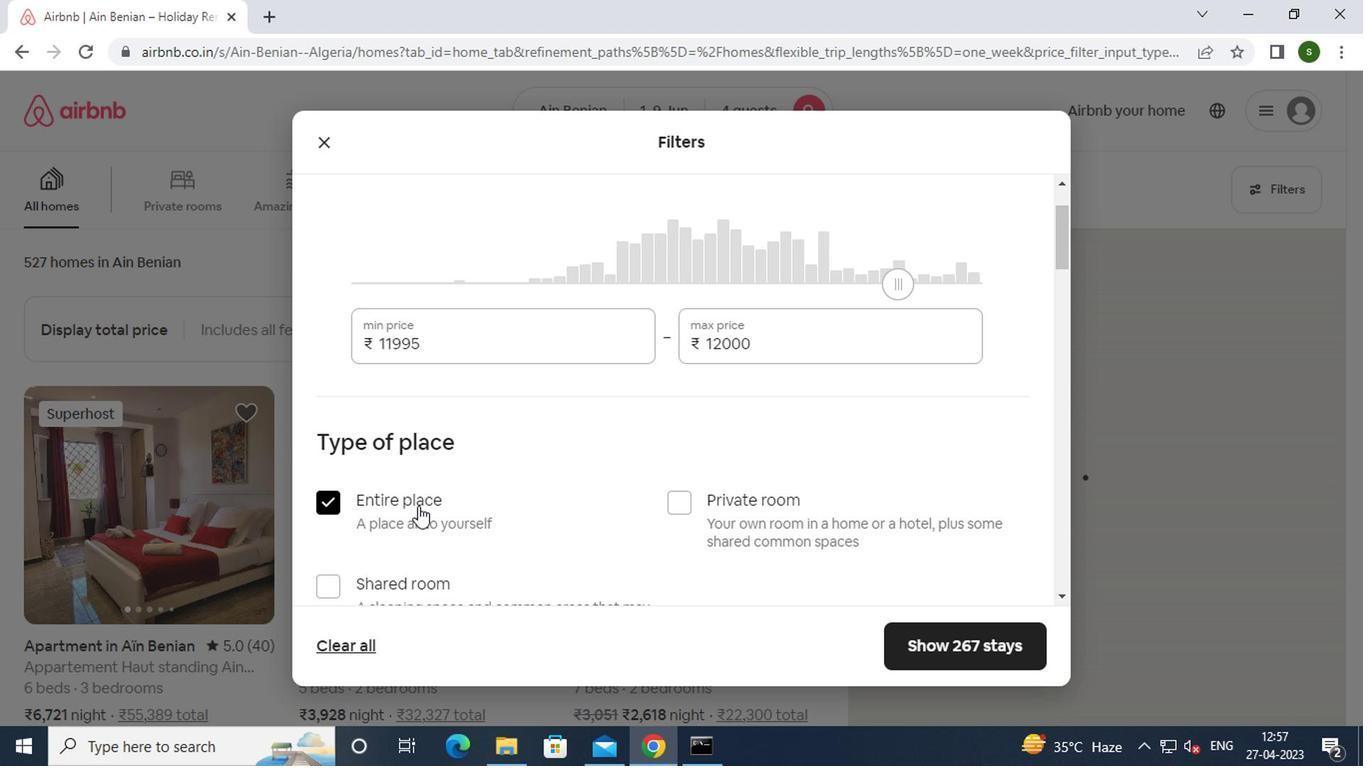 
Action: Mouse scrolled (502, 466) with delta (0, 0)
Screenshot: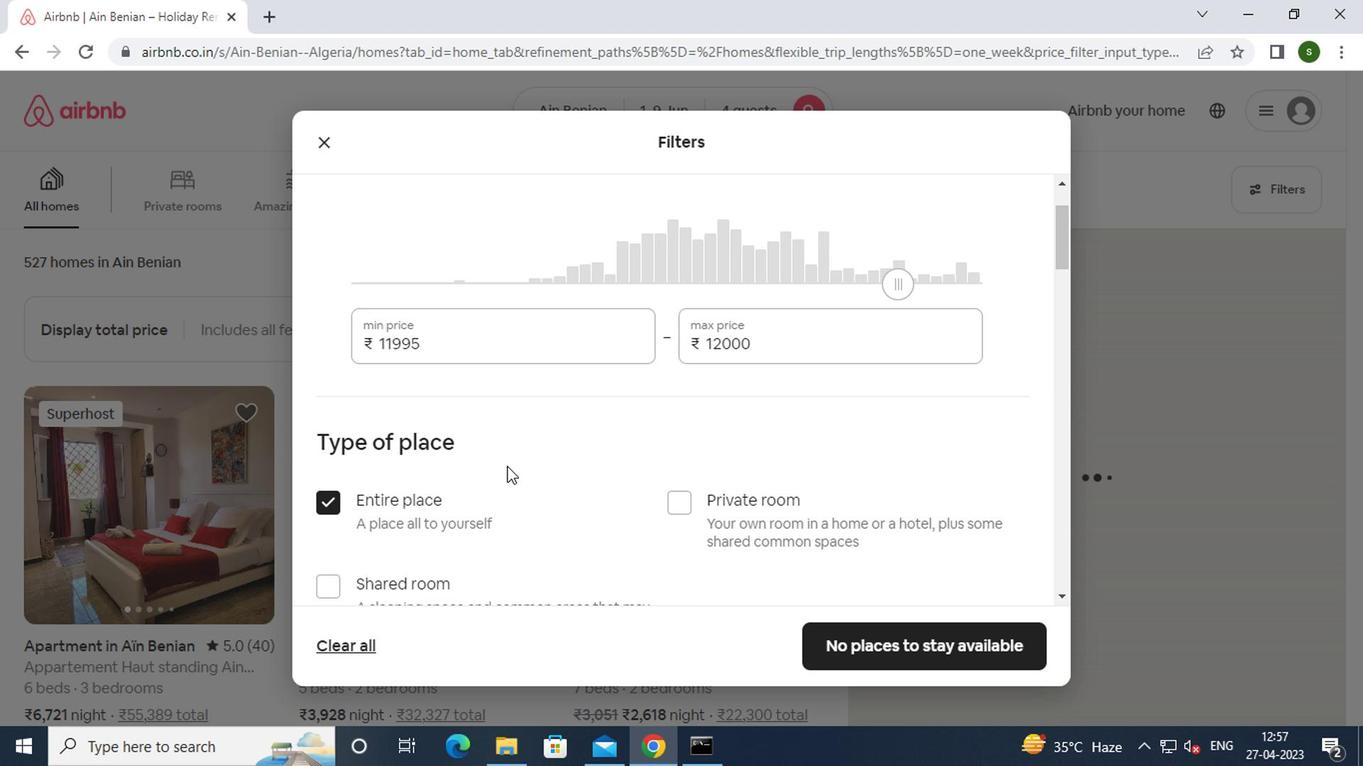 
Action: Mouse scrolled (502, 466) with delta (0, 0)
Screenshot: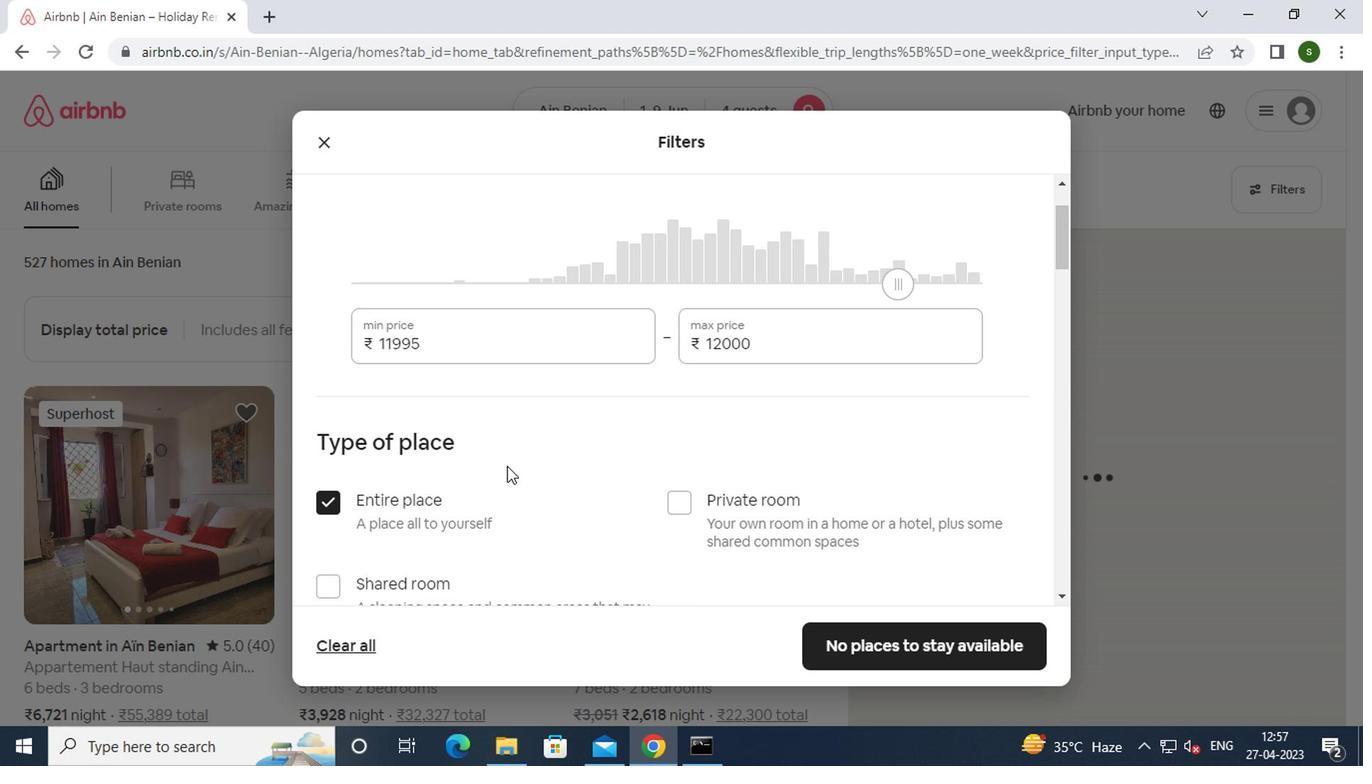 
Action: Mouse scrolled (502, 466) with delta (0, 0)
Screenshot: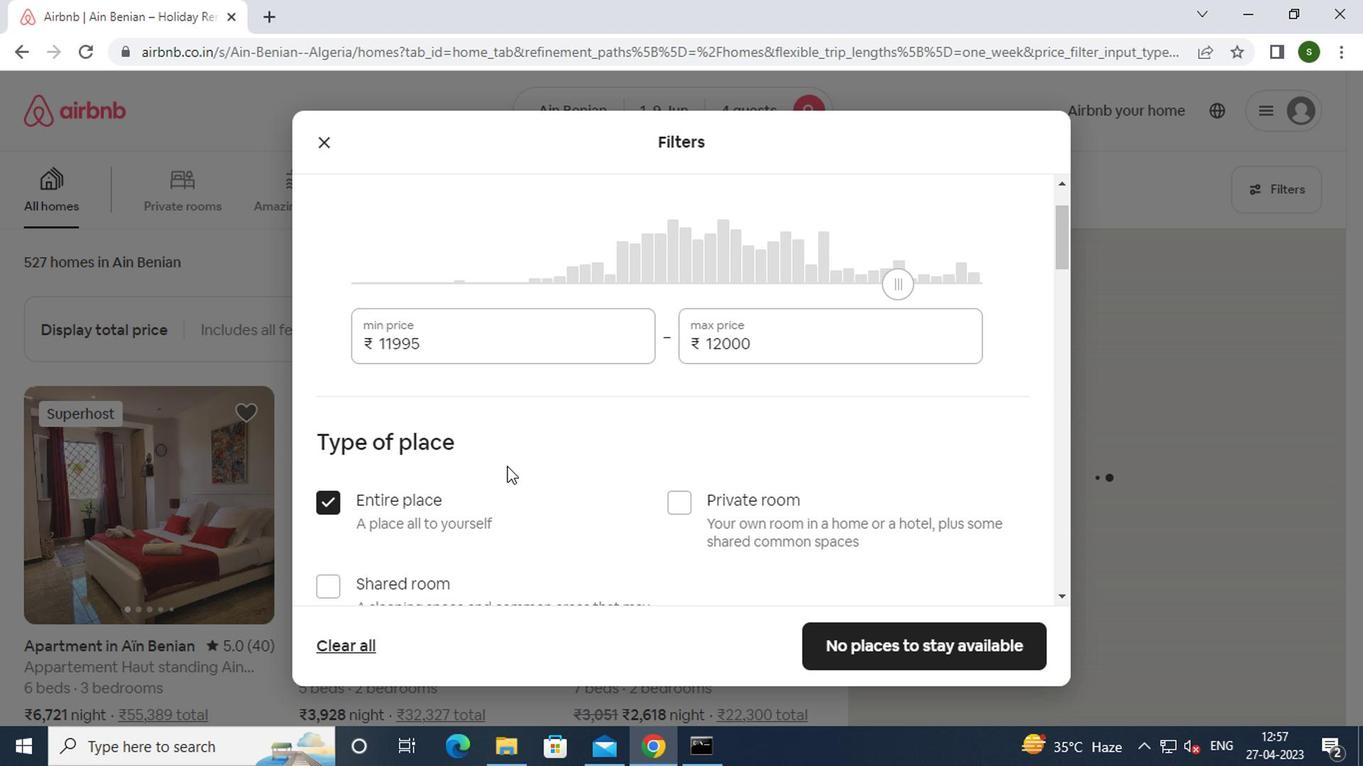 
Action: Mouse scrolled (502, 466) with delta (0, 0)
Screenshot: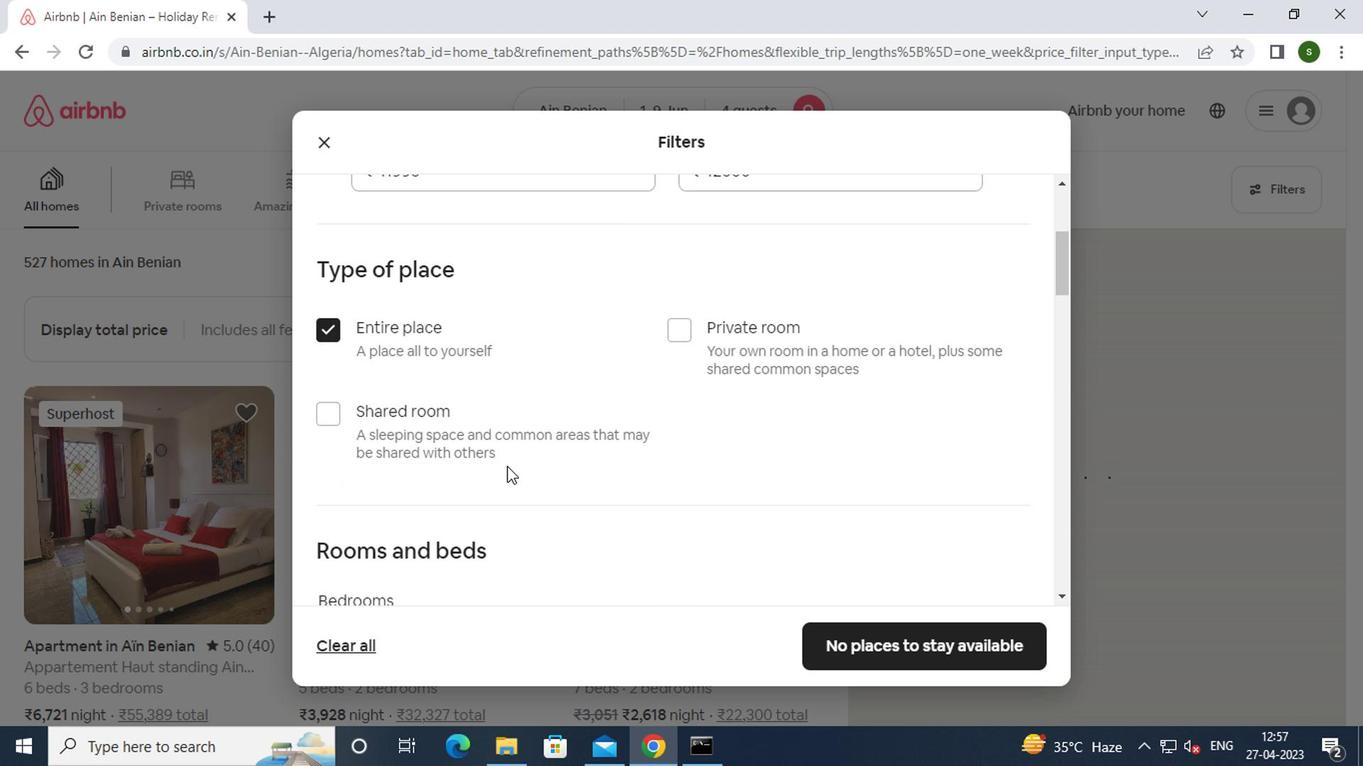 
Action: Mouse scrolled (502, 466) with delta (0, 0)
Screenshot: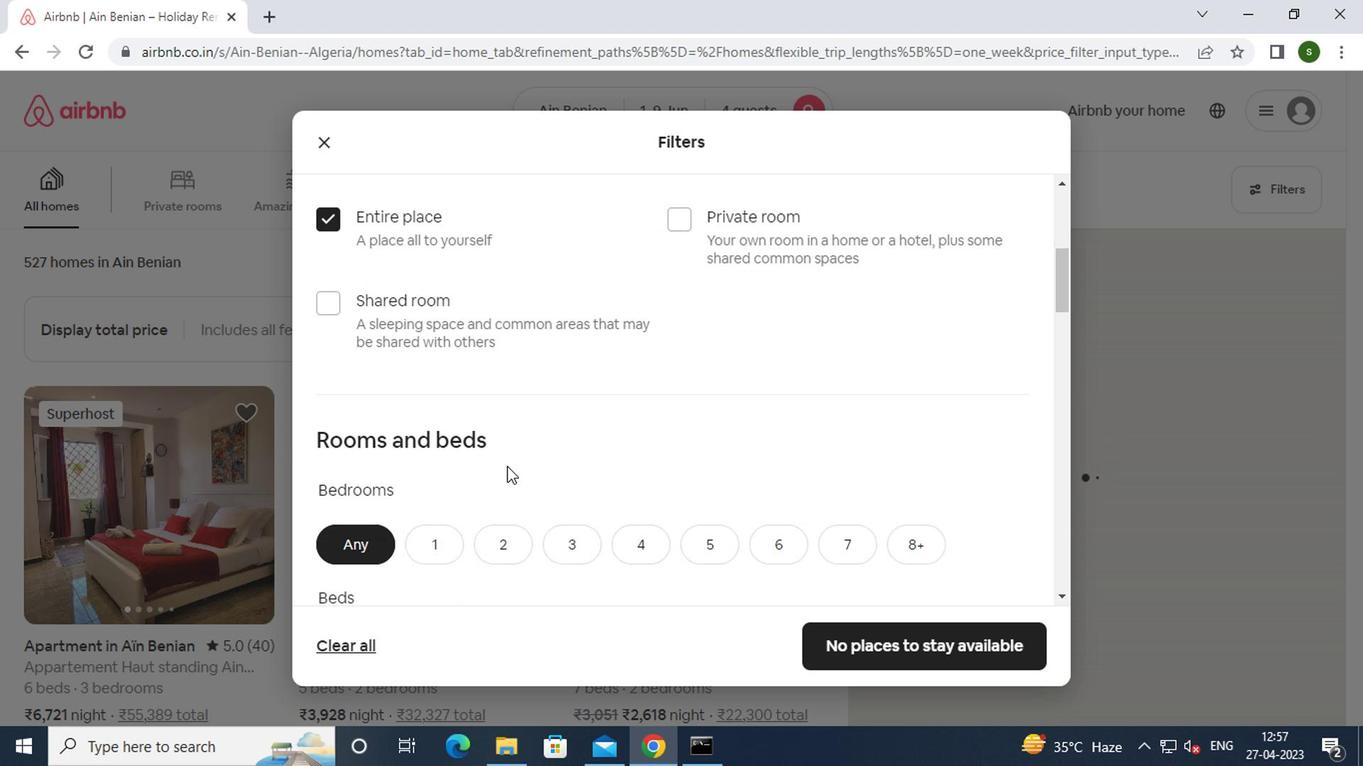 
Action: Mouse moved to (517, 328)
Screenshot: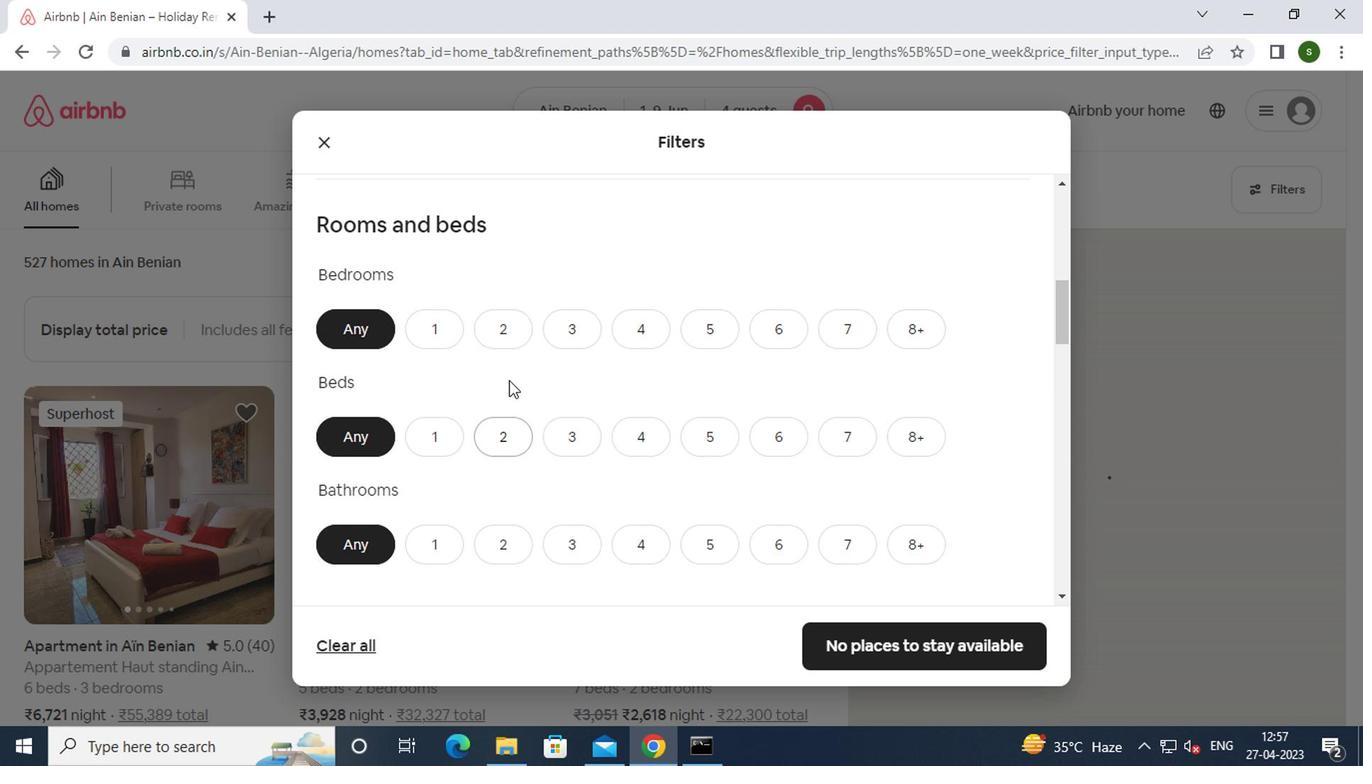 
Action: Mouse pressed left at (517, 328)
Screenshot: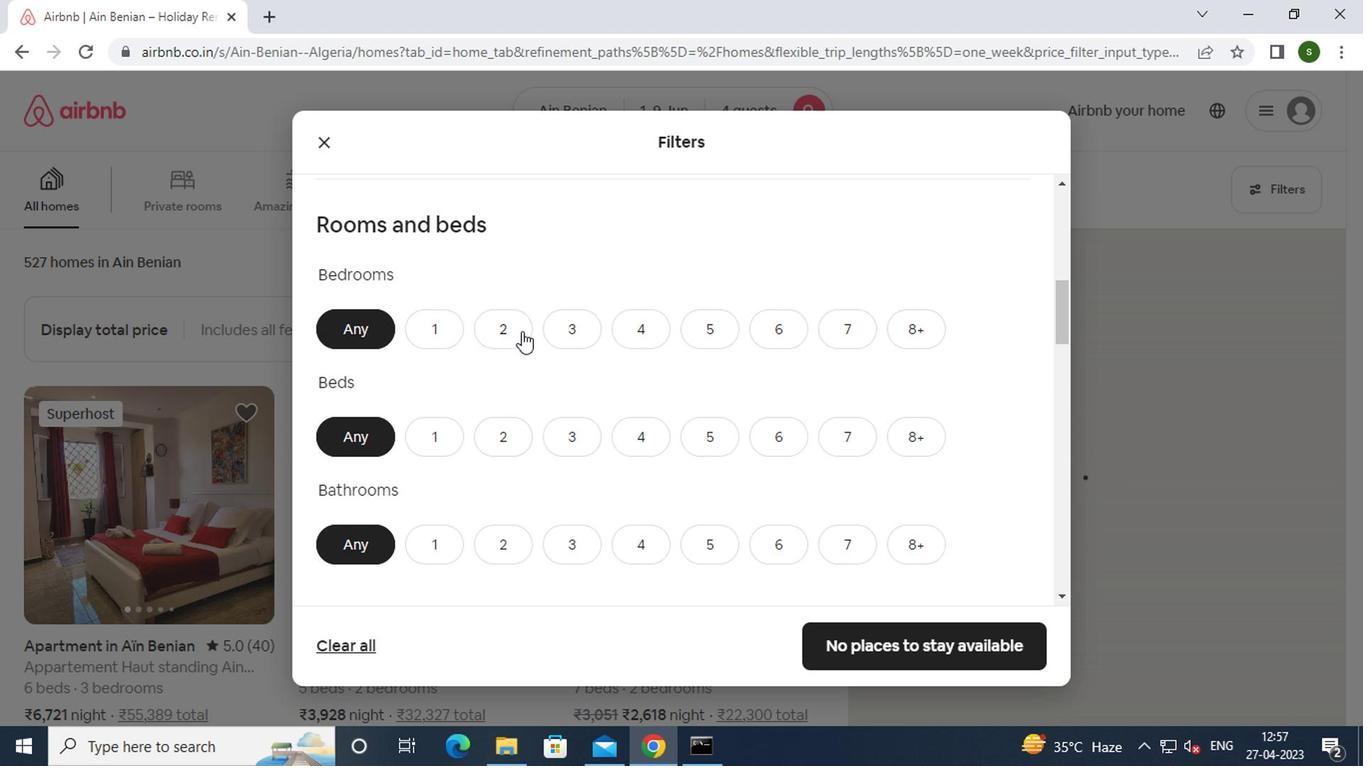 
Action: Mouse moved to (504, 447)
Screenshot: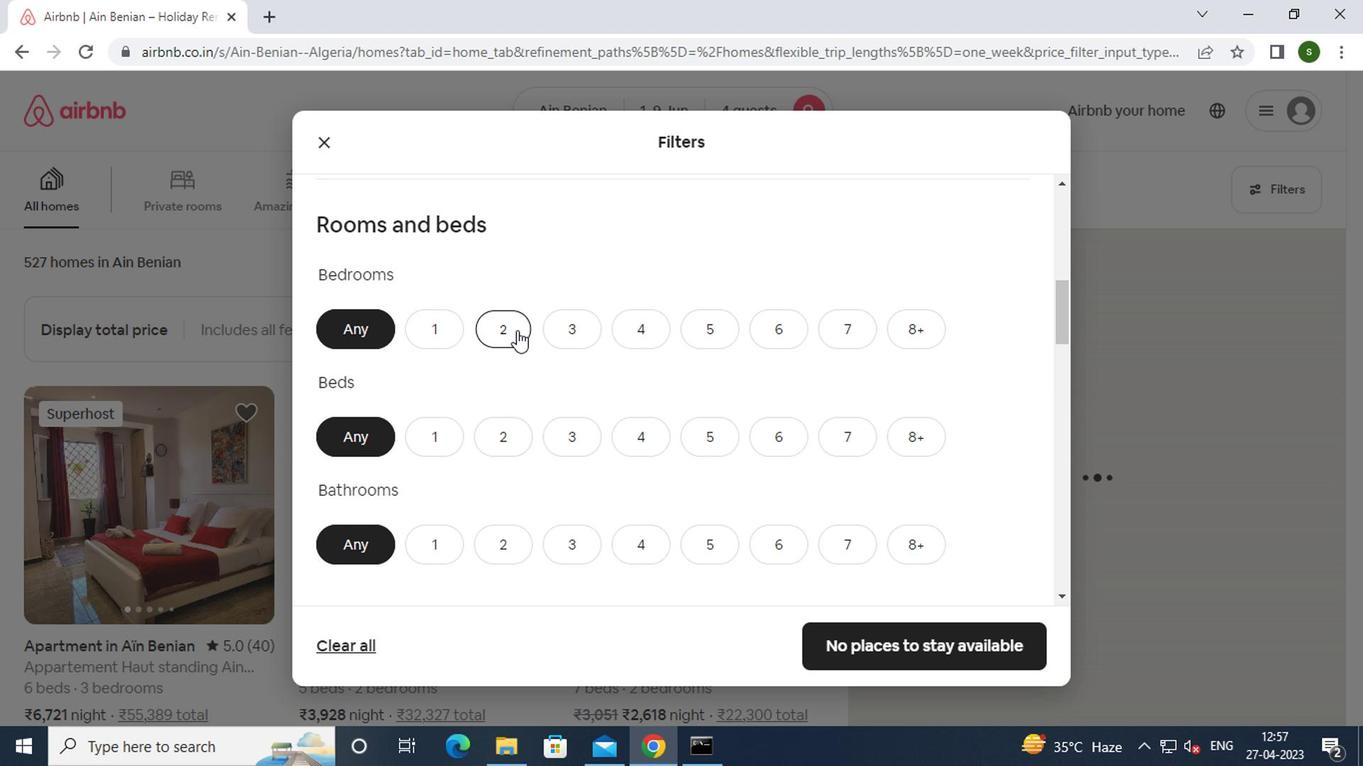 
Action: Mouse pressed left at (504, 447)
Screenshot: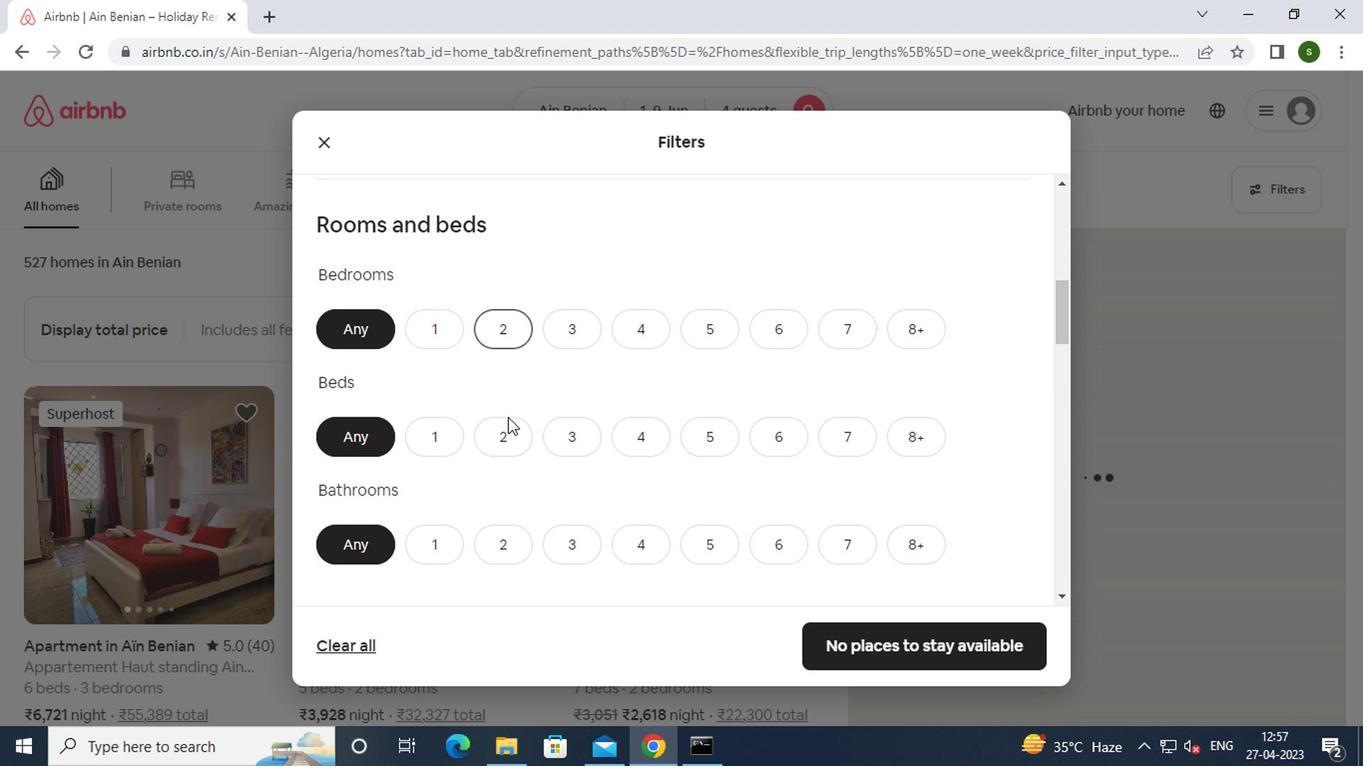 
Action: Mouse moved to (504, 544)
Screenshot: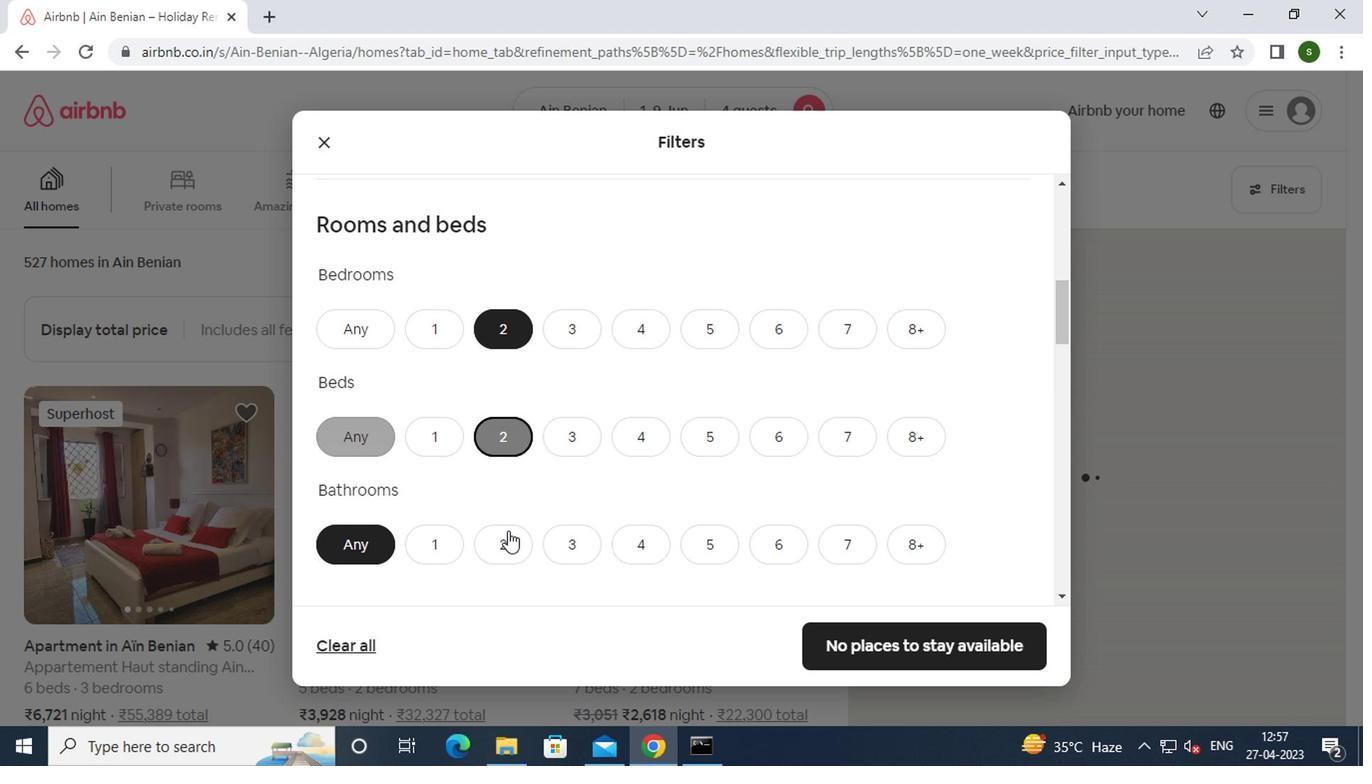 
Action: Mouse pressed left at (504, 544)
Screenshot: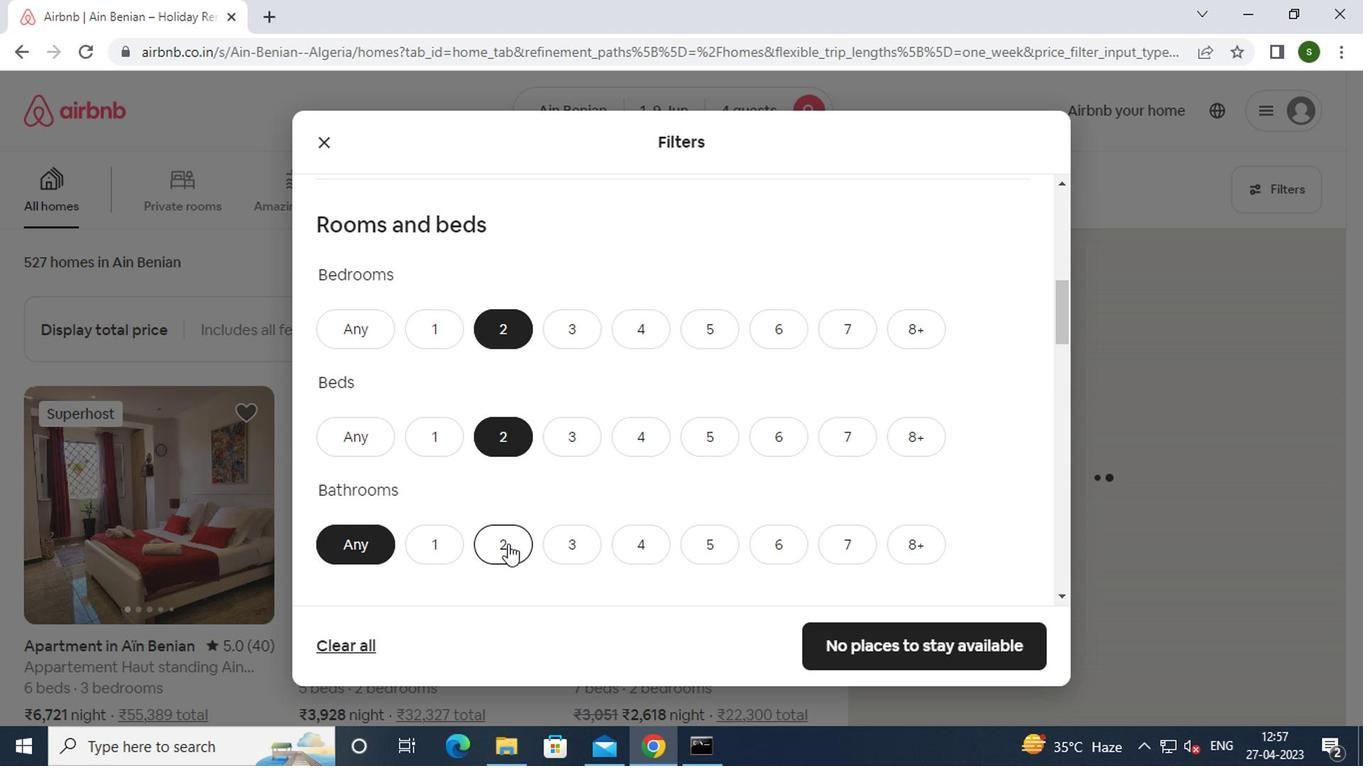 
Action: Mouse moved to (580, 455)
Screenshot: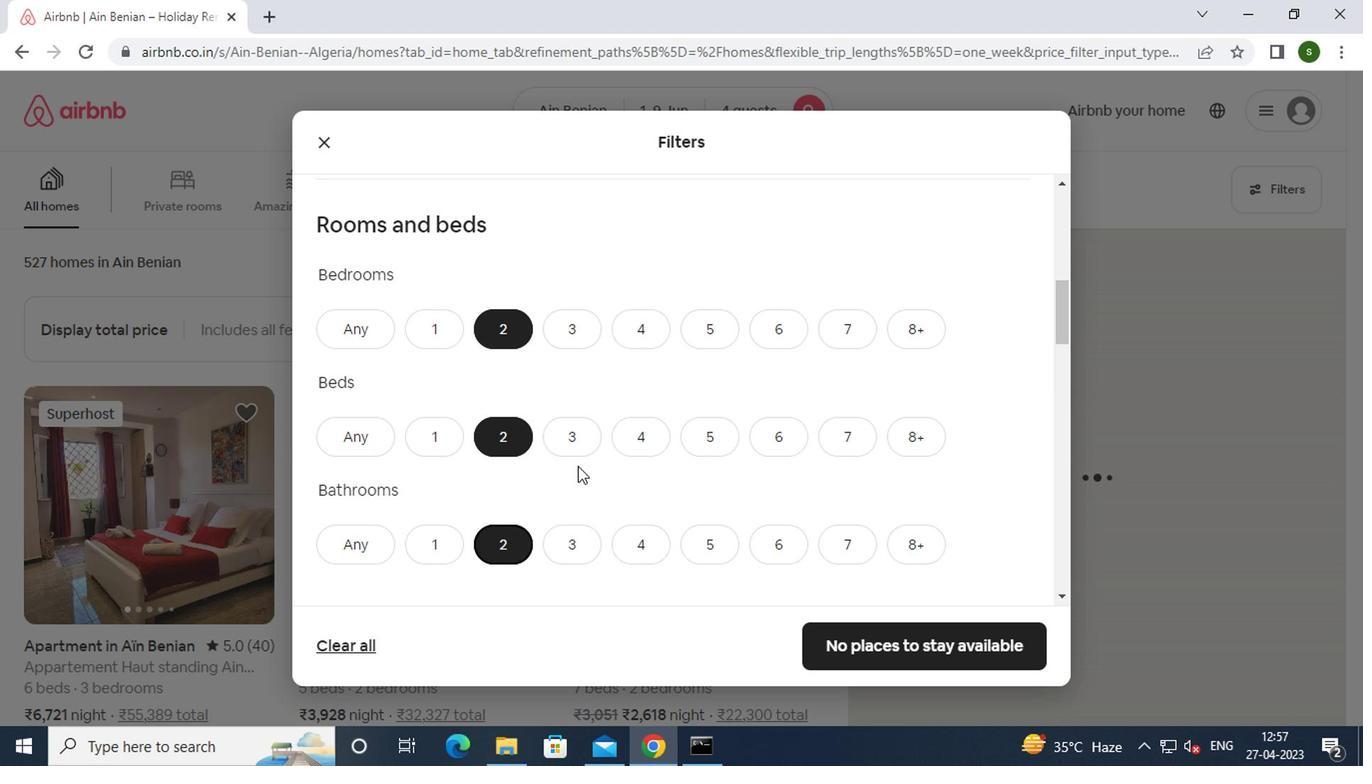 
Action: Mouse scrolled (580, 454) with delta (0, 0)
Screenshot: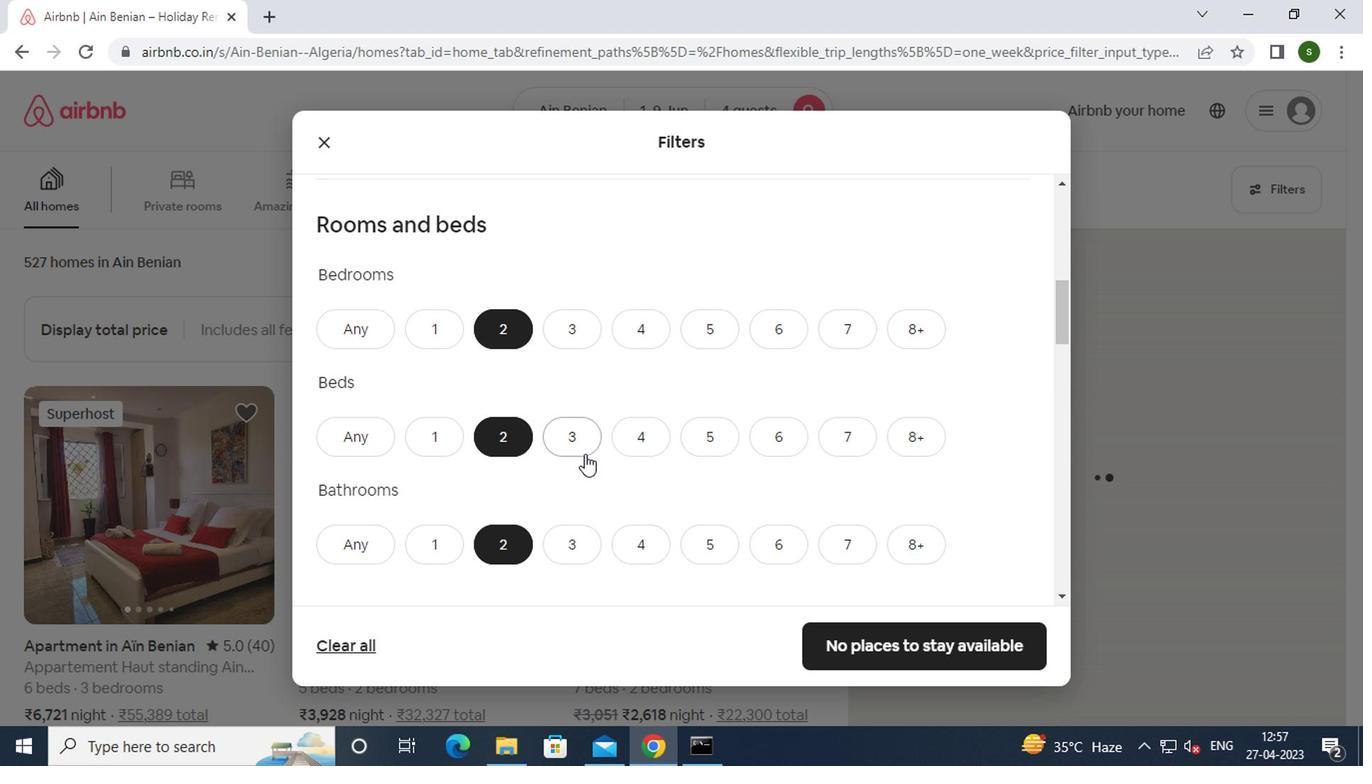 
Action: Mouse scrolled (580, 454) with delta (0, 0)
Screenshot: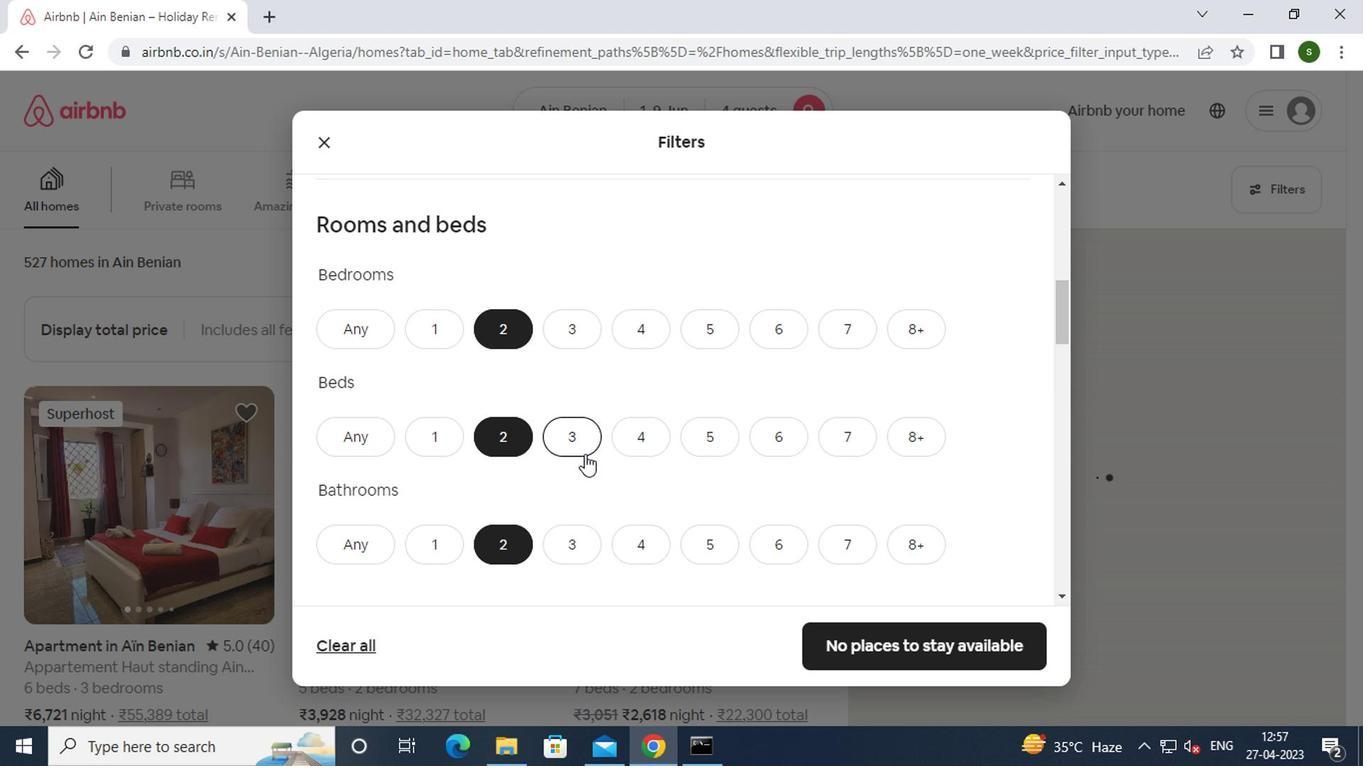 
Action: Mouse scrolled (580, 454) with delta (0, 0)
Screenshot: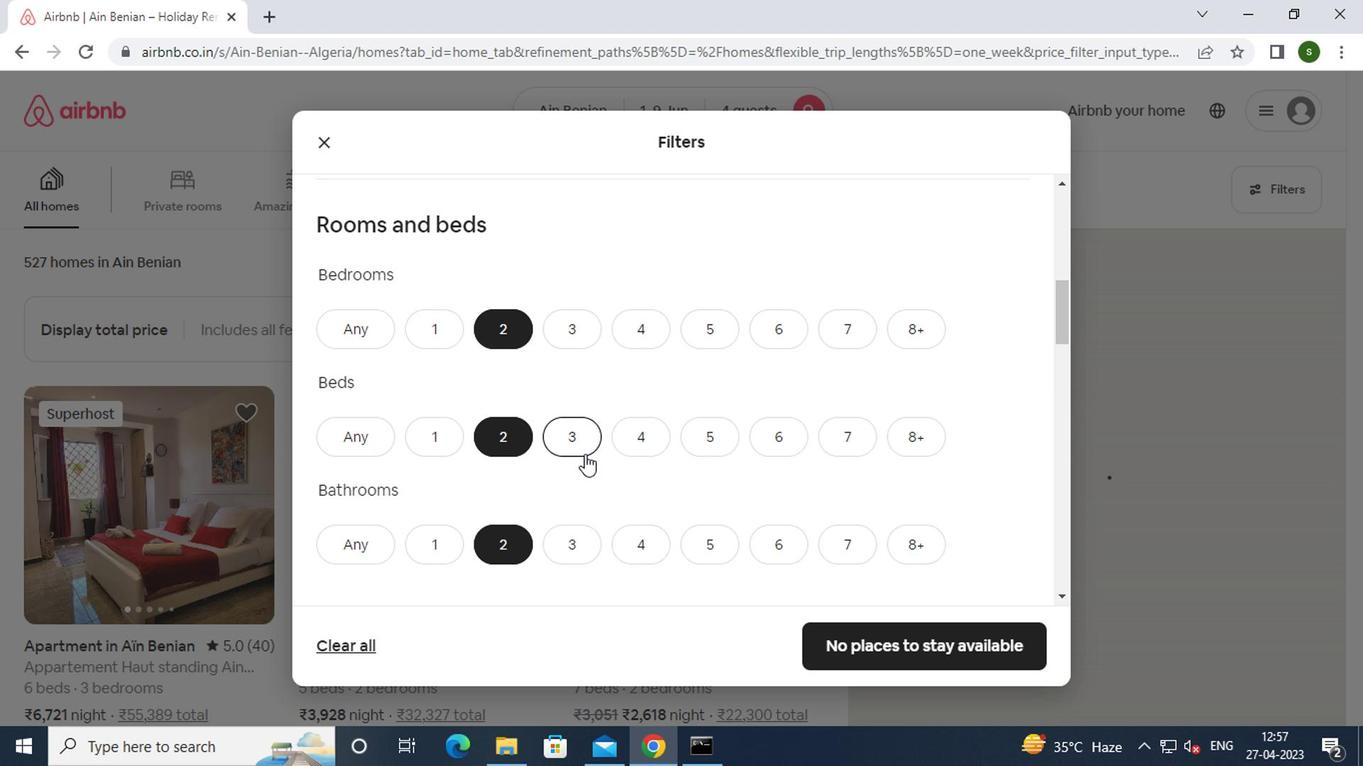 
Action: Mouse scrolled (580, 454) with delta (0, 0)
Screenshot: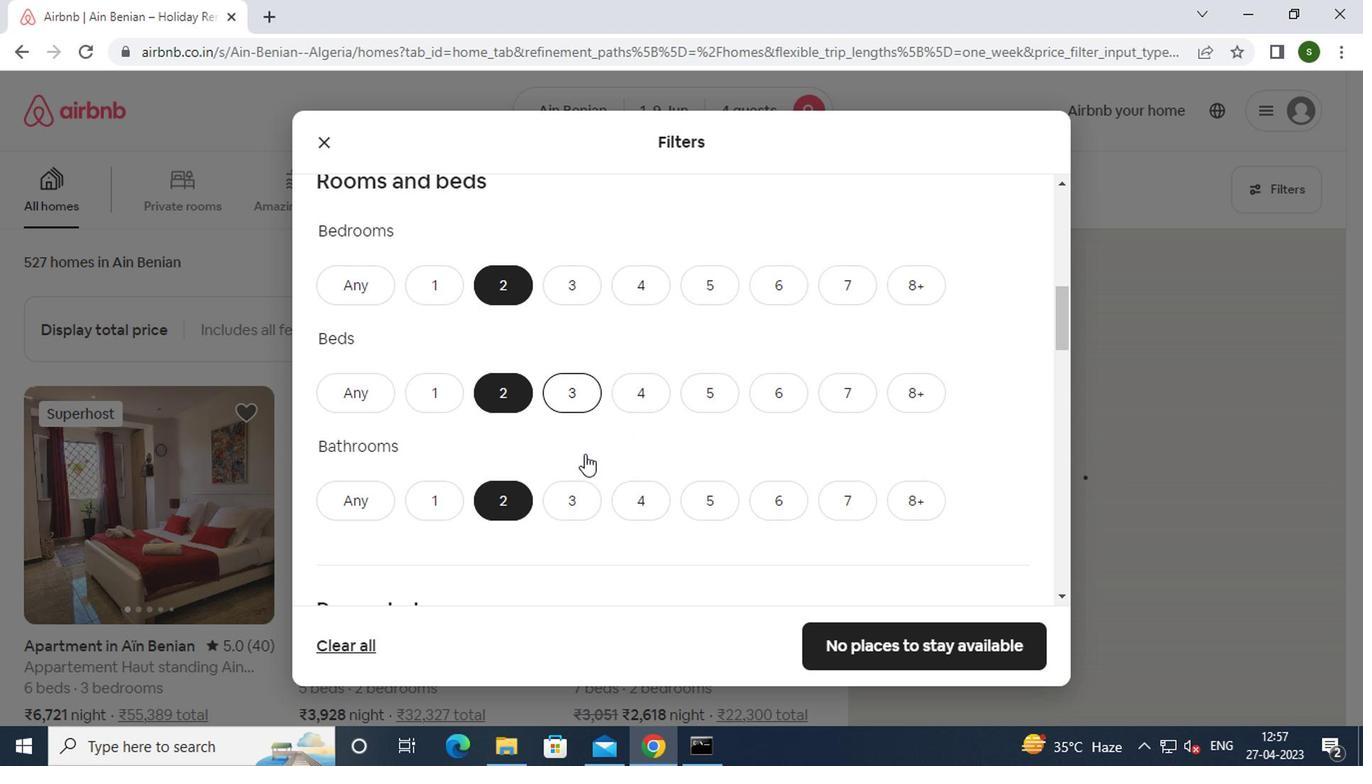 
Action: Mouse moved to (448, 354)
Screenshot: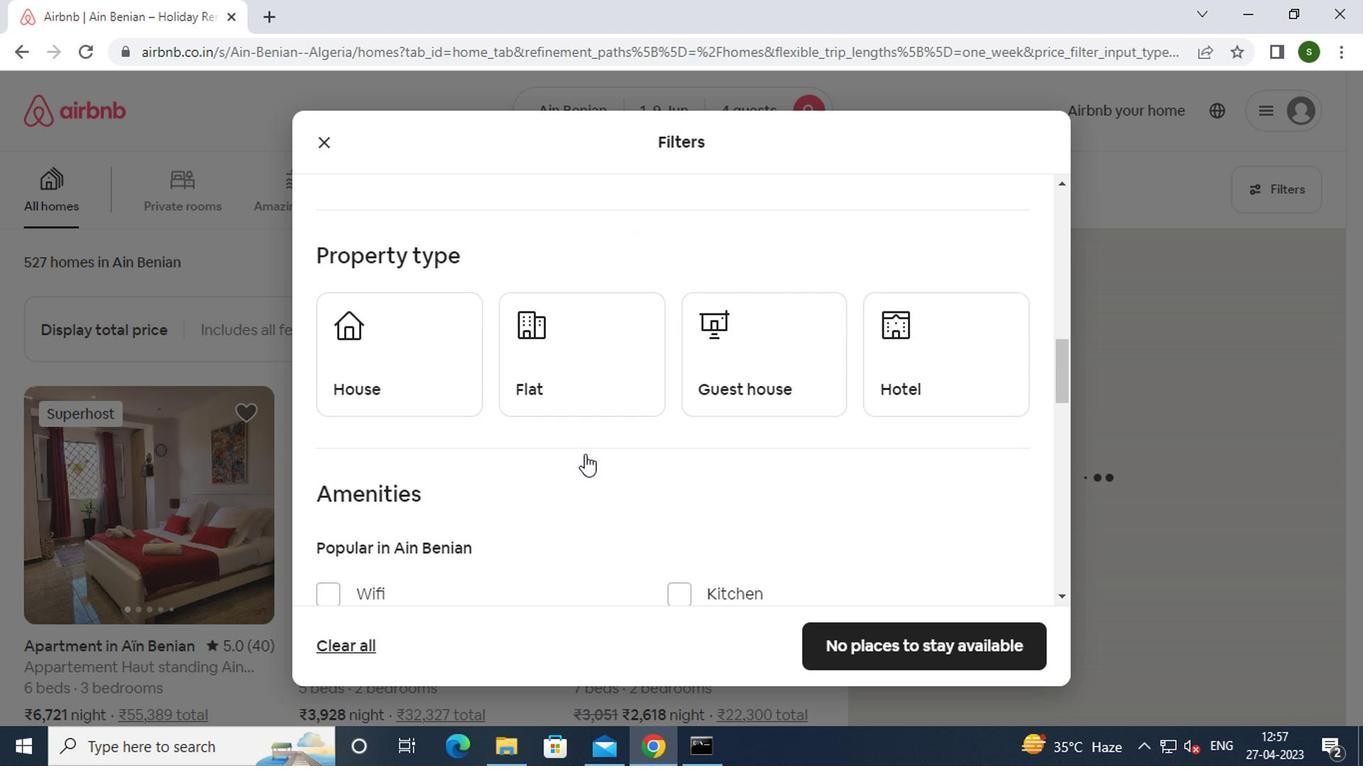 
Action: Mouse pressed left at (448, 354)
Screenshot: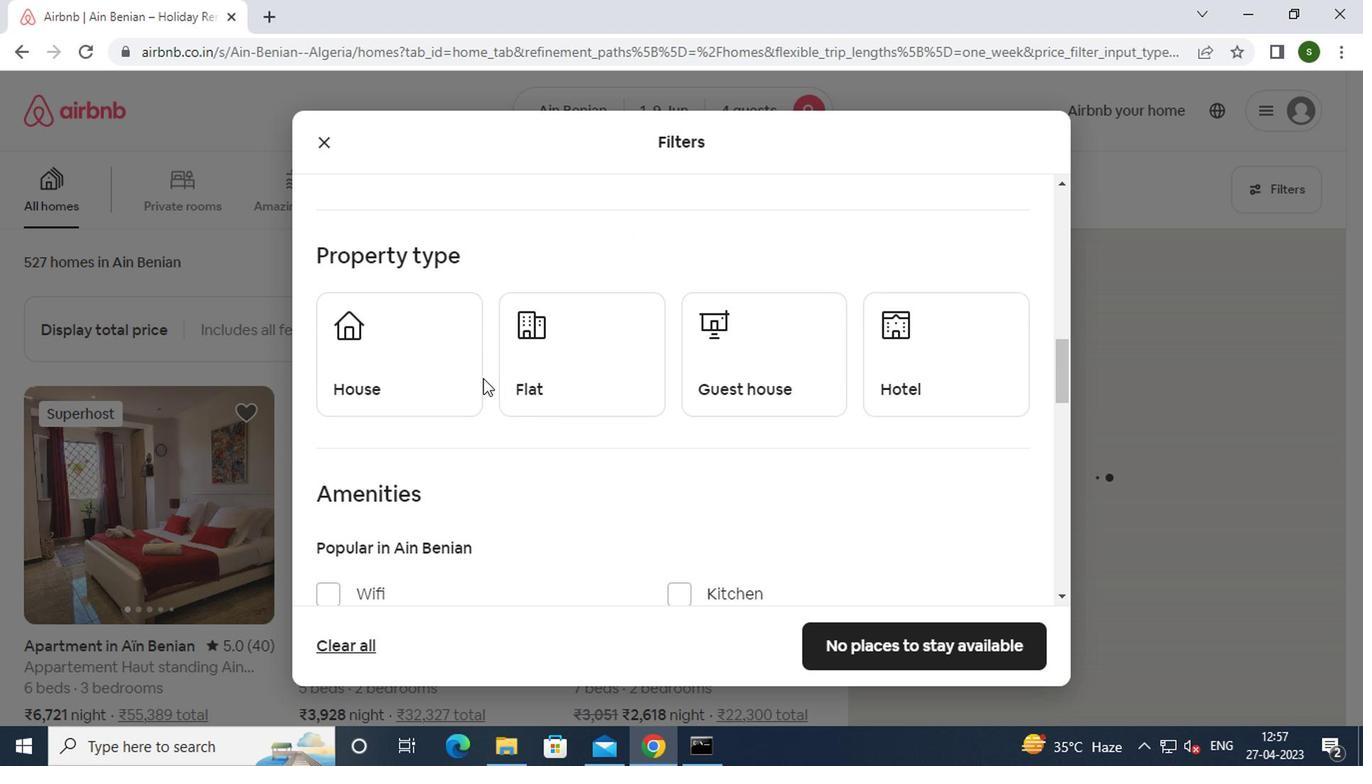 
Action: Mouse moved to (601, 359)
Screenshot: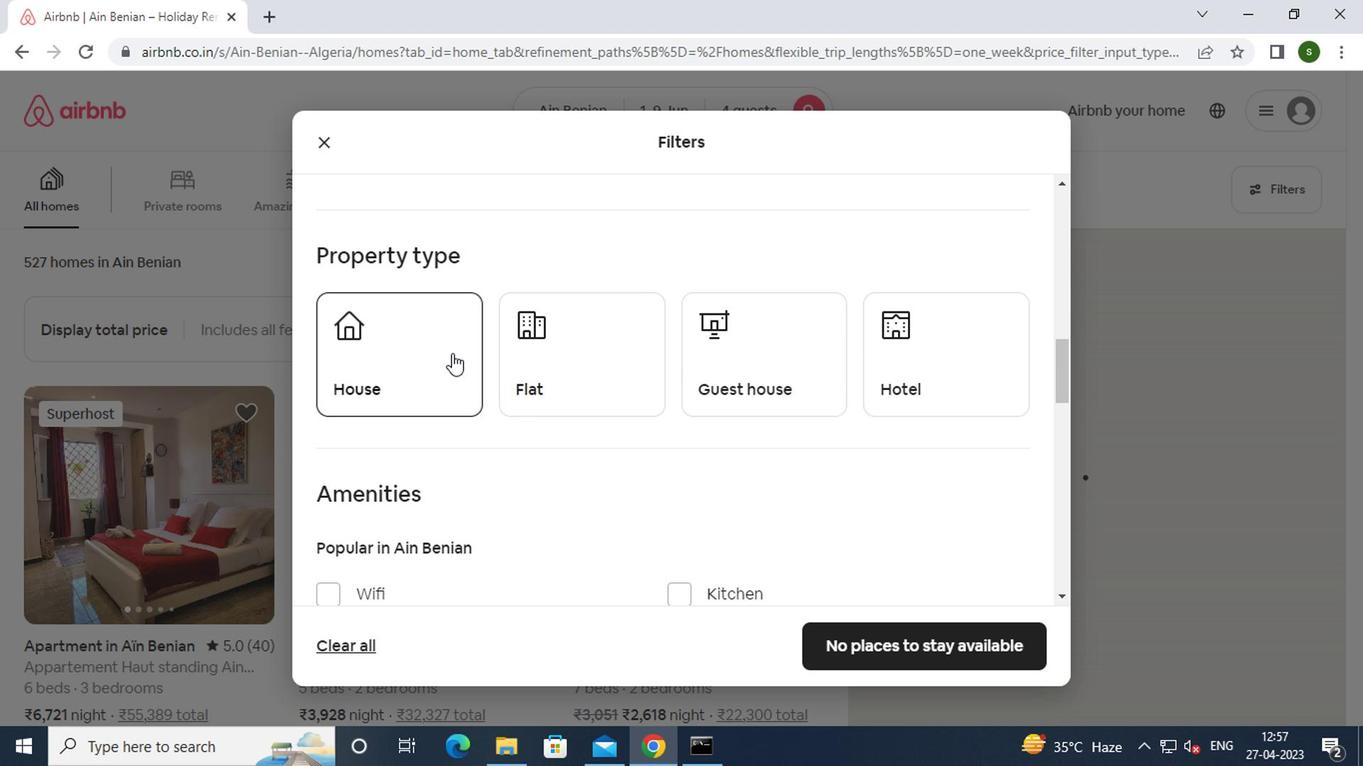 
Action: Mouse pressed left at (601, 359)
Screenshot: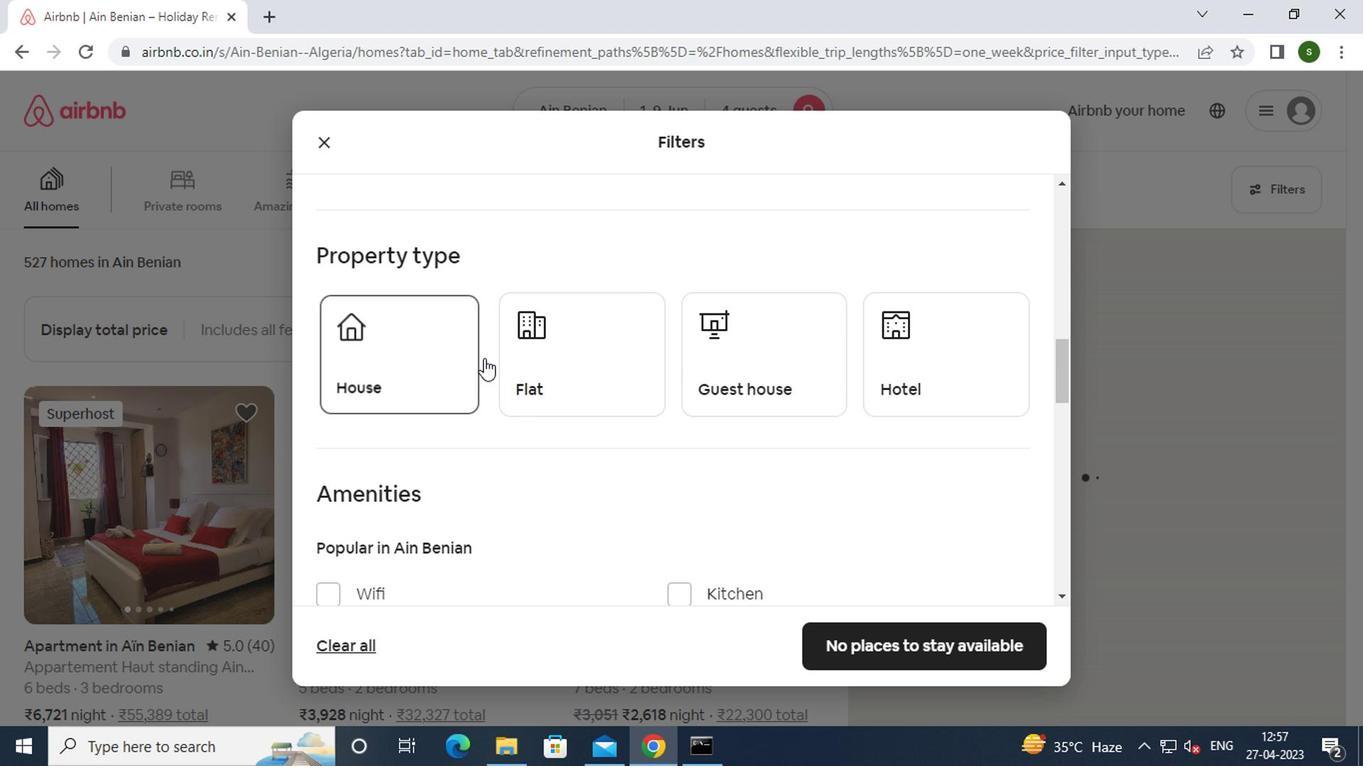 
Action: Mouse moved to (923, 375)
Screenshot: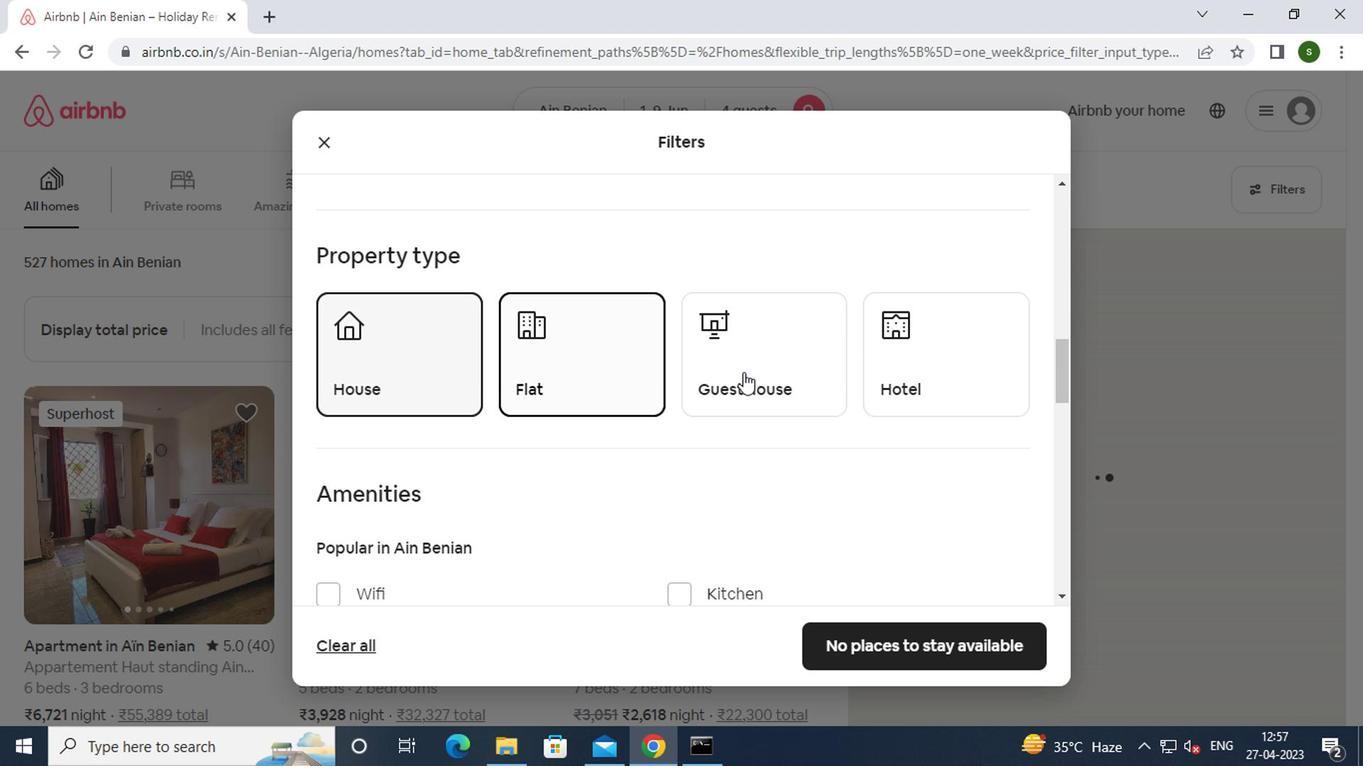 
Action: Mouse pressed left at (923, 375)
Screenshot: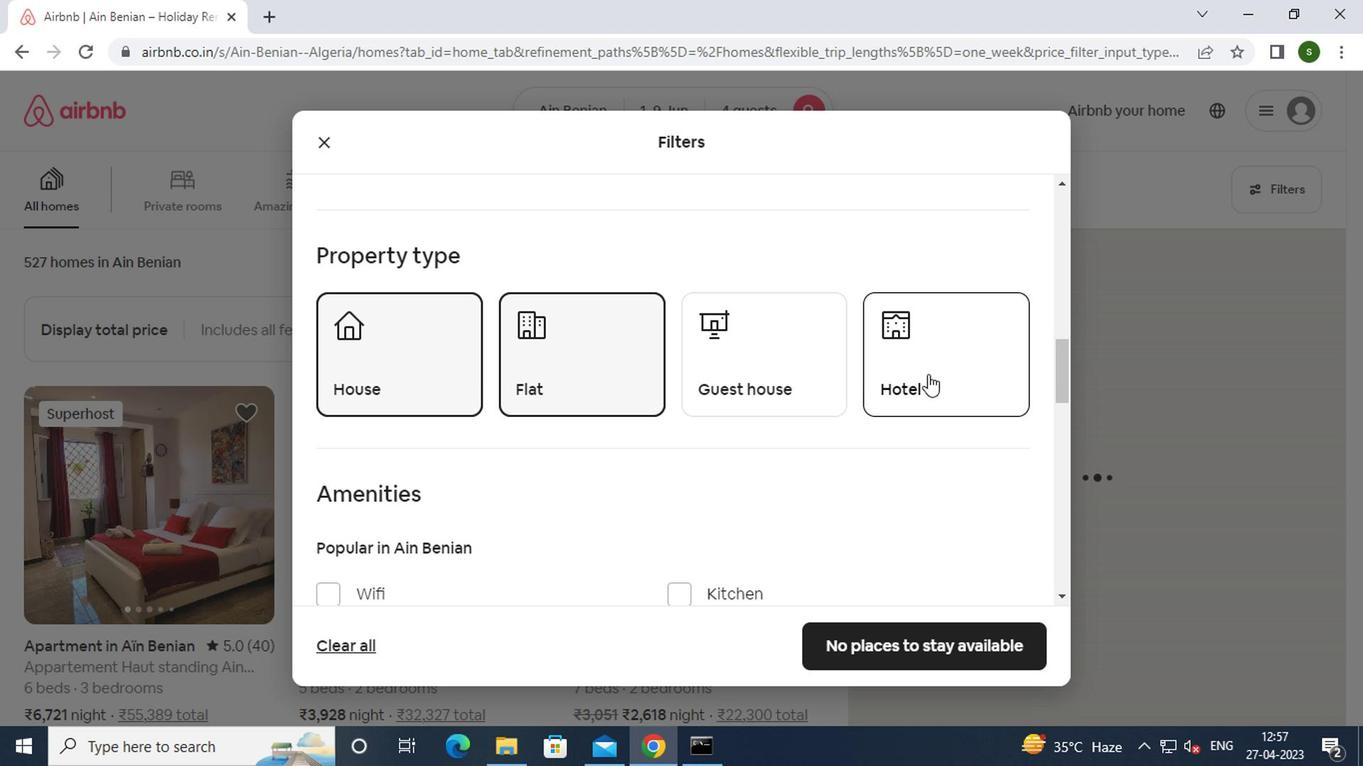 
Action: Mouse scrolled (923, 374) with delta (0, 0)
Screenshot: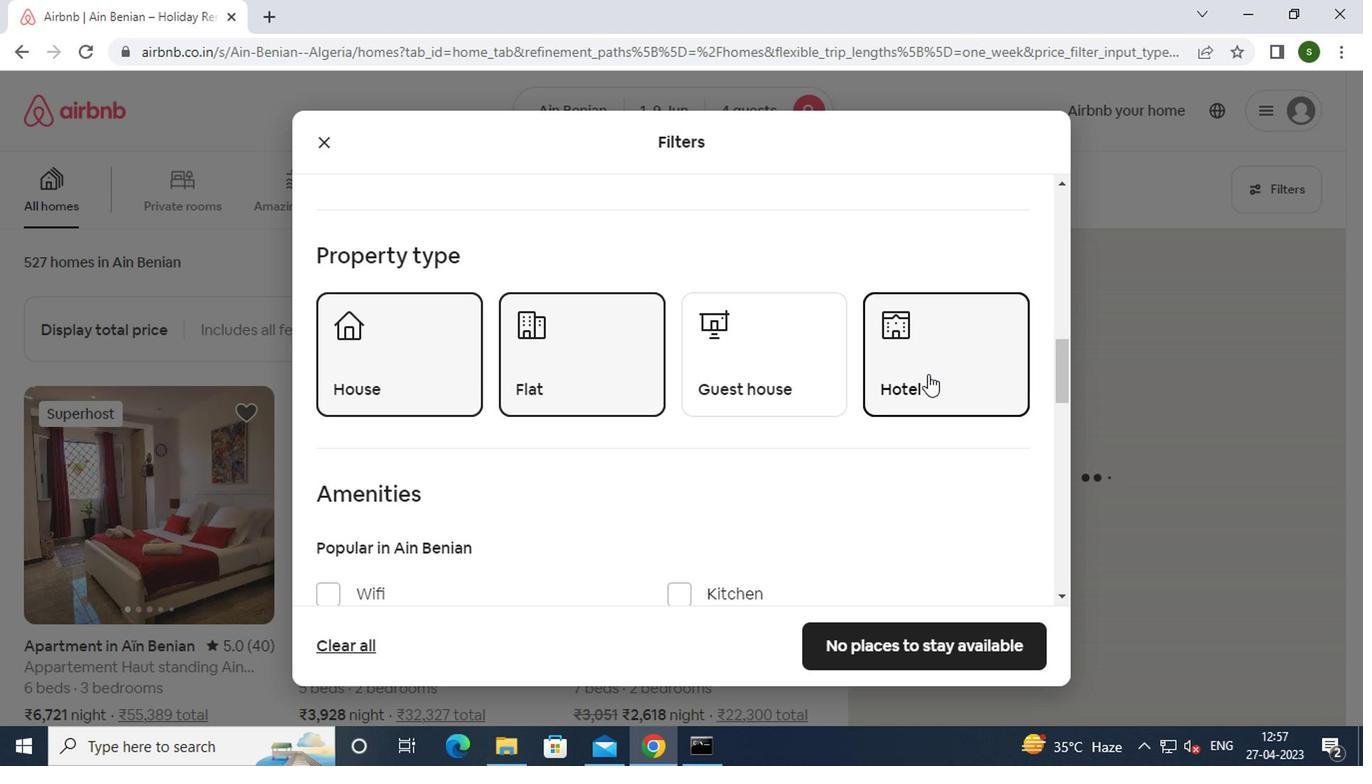 
Action: Mouse scrolled (923, 374) with delta (0, 0)
Screenshot: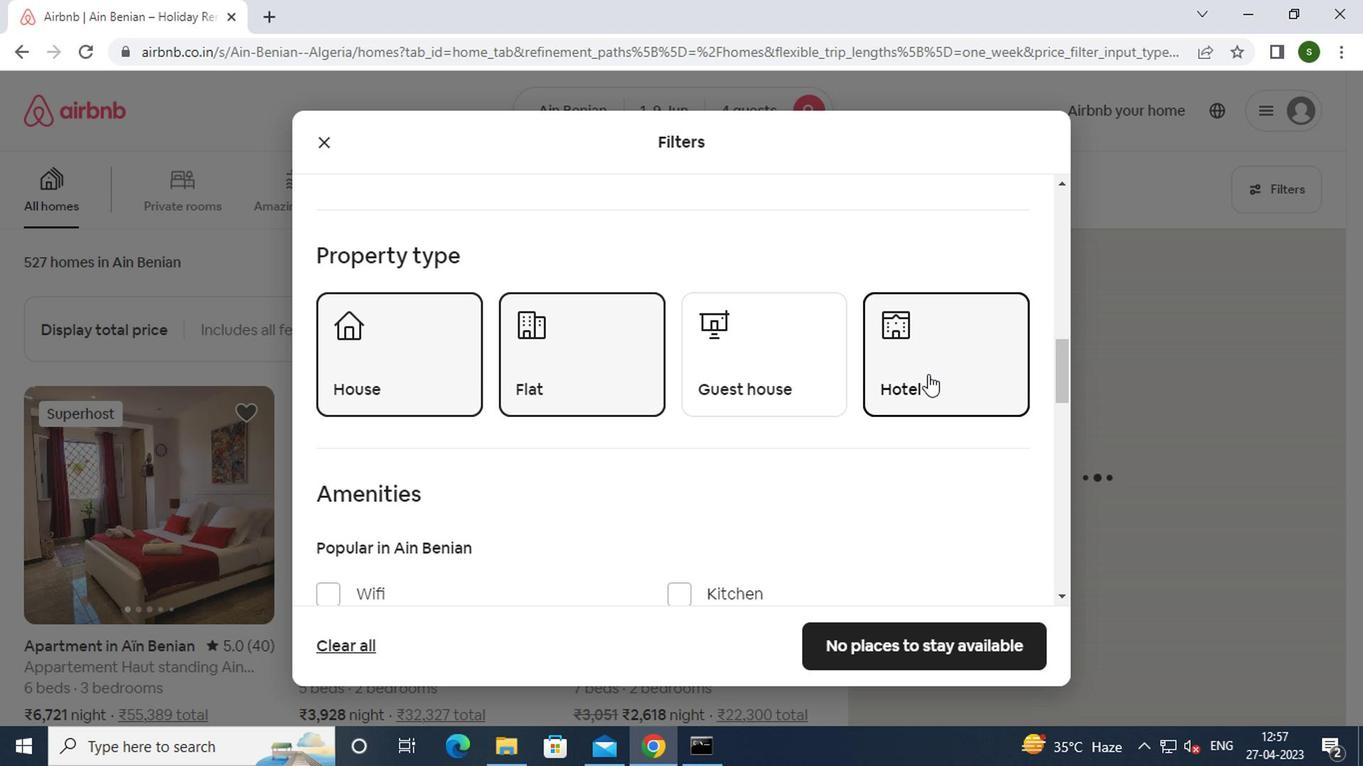 
Action: Mouse scrolled (923, 374) with delta (0, 0)
Screenshot: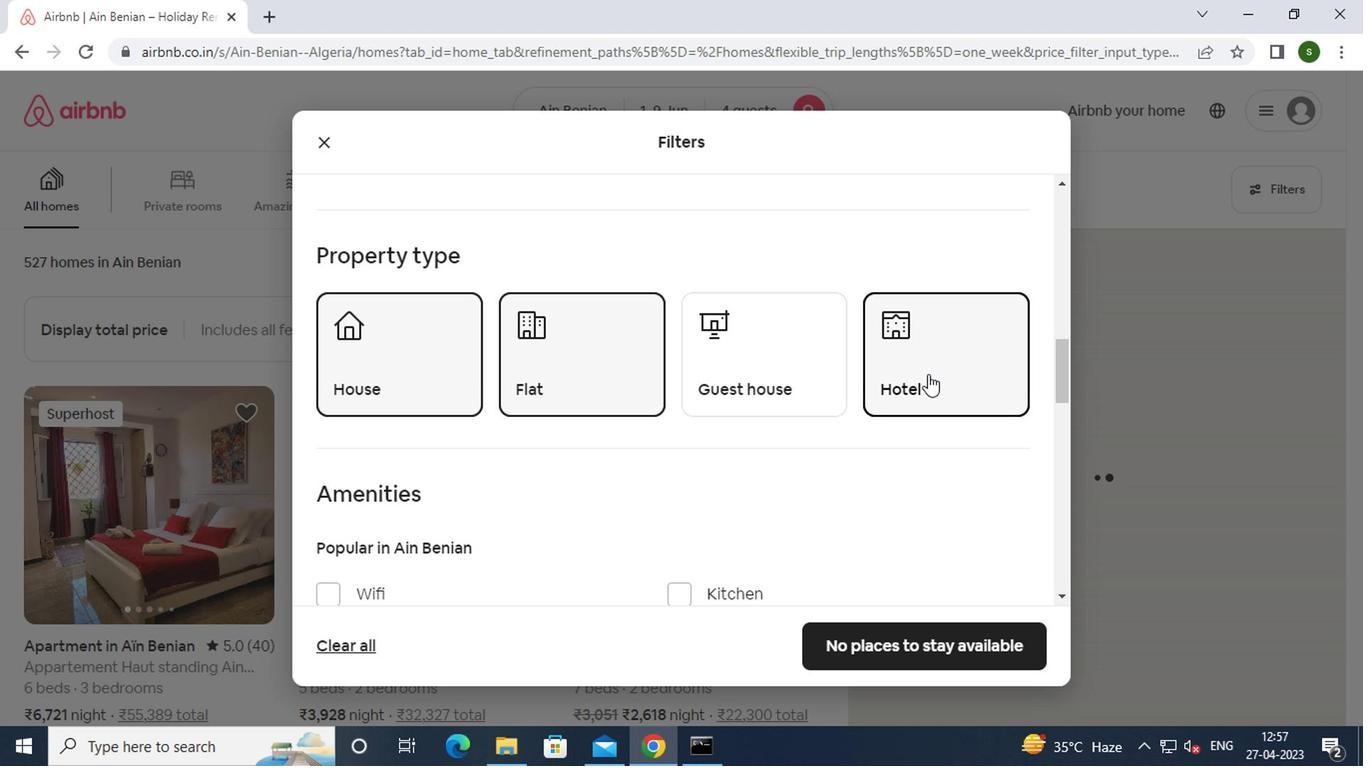 
Action: Mouse scrolled (923, 374) with delta (0, 0)
Screenshot: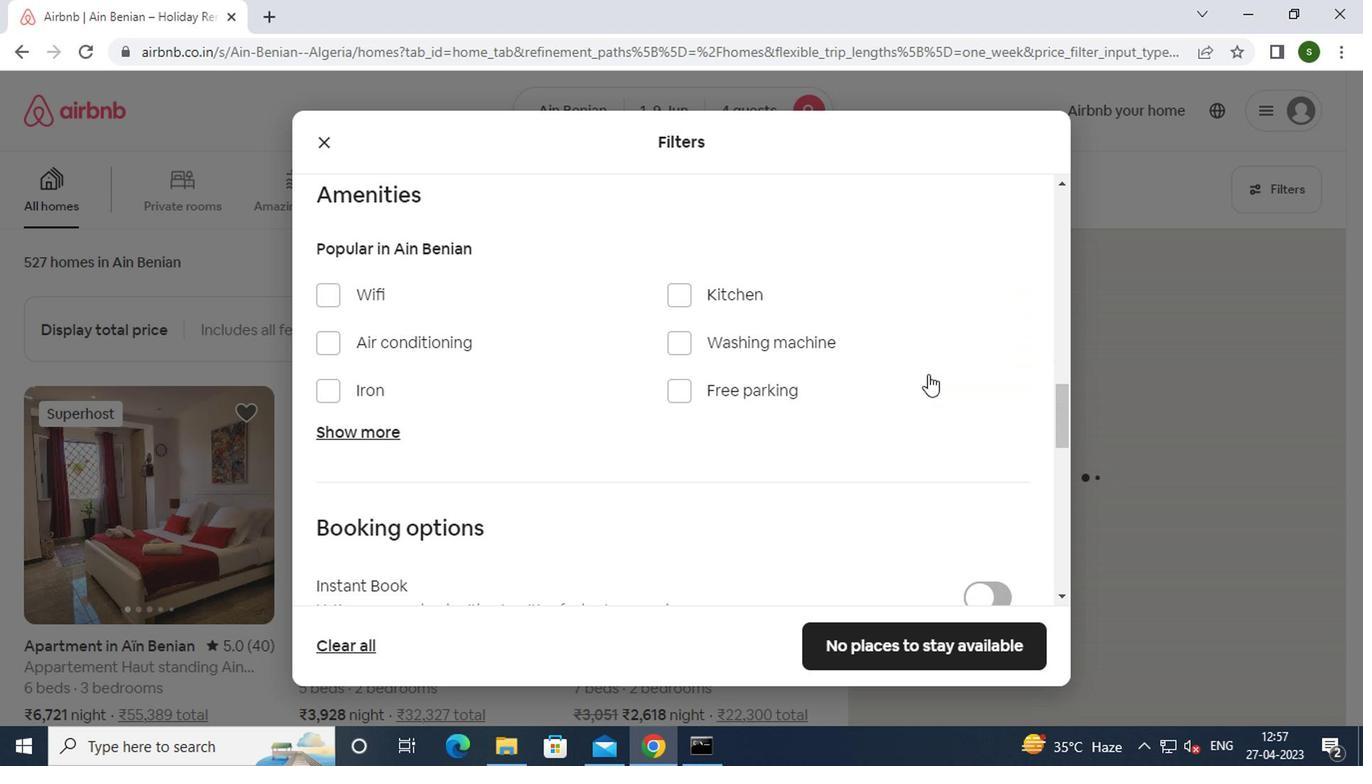 
Action: Mouse scrolled (923, 374) with delta (0, 0)
Screenshot: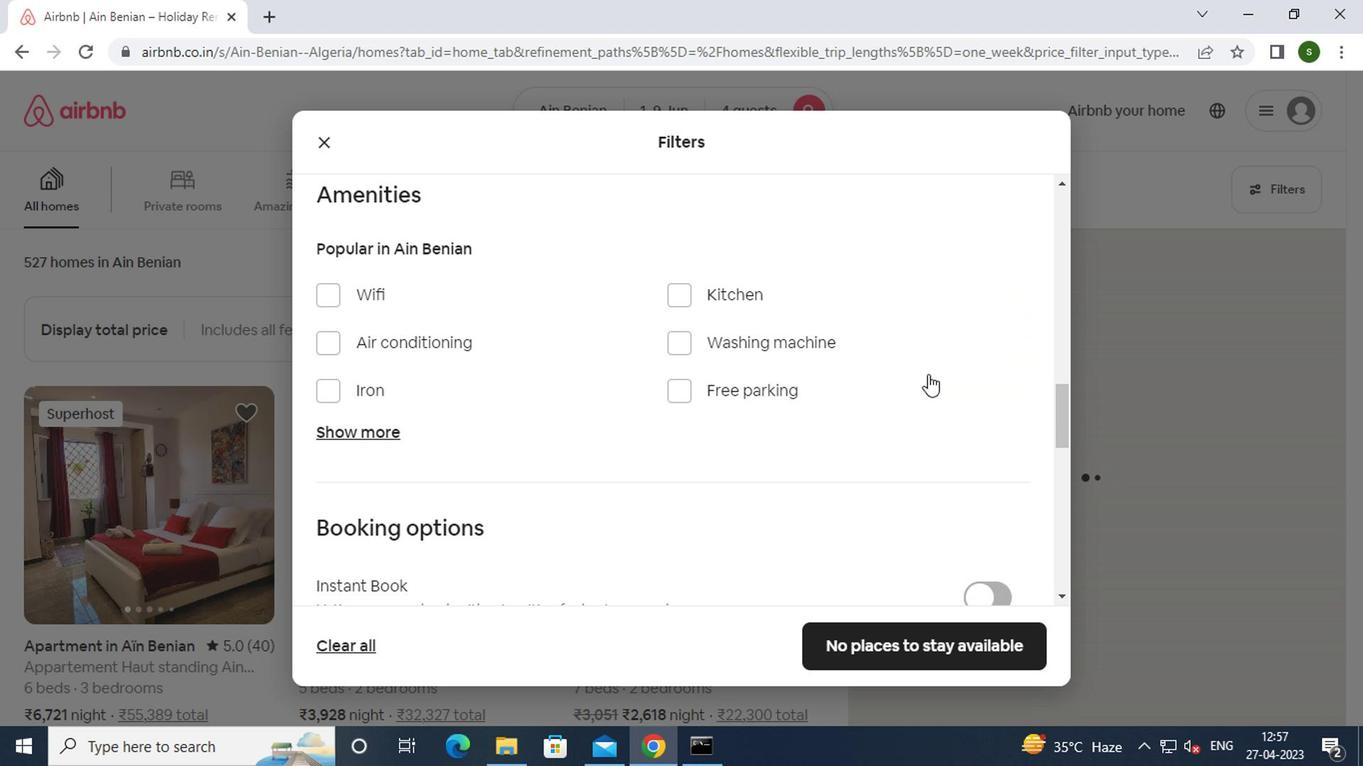 
Action: Mouse scrolled (923, 374) with delta (0, 0)
Screenshot: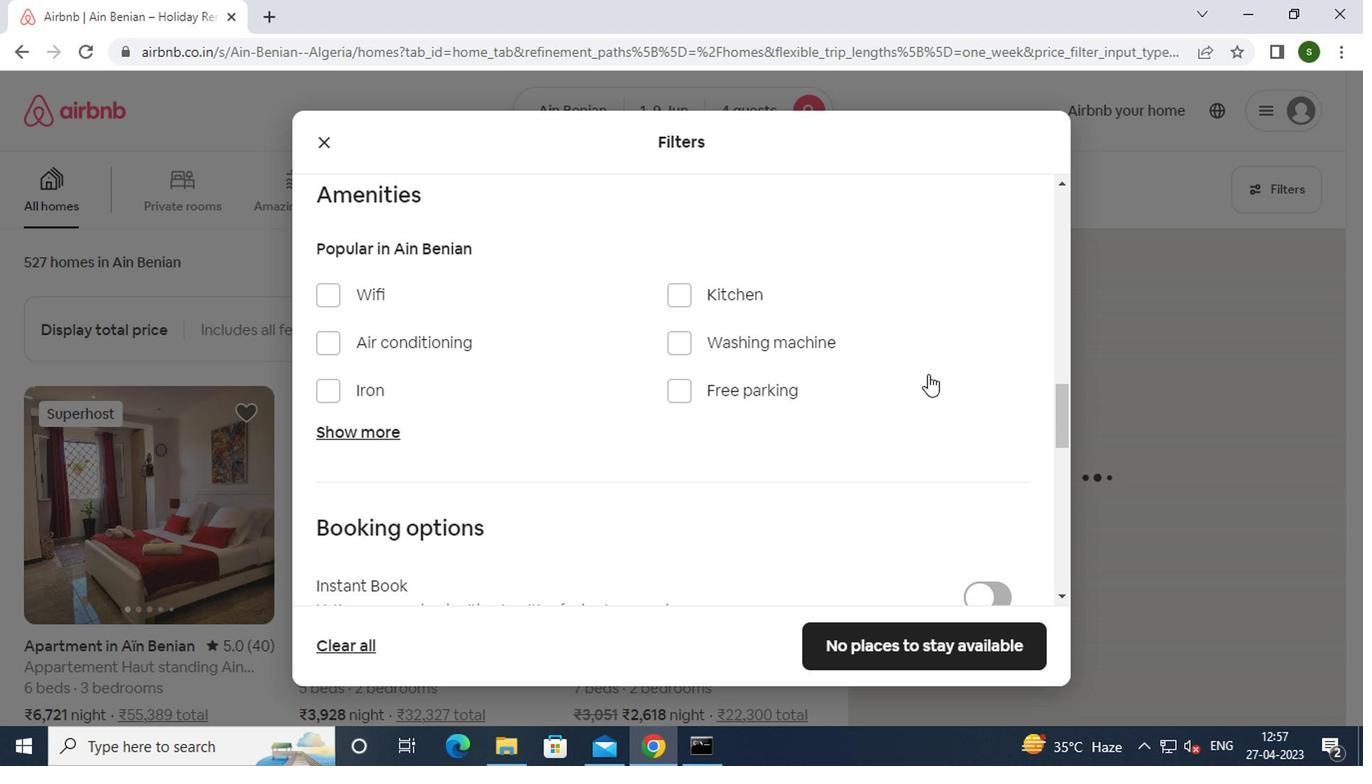 
Action: Mouse moved to (961, 362)
Screenshot: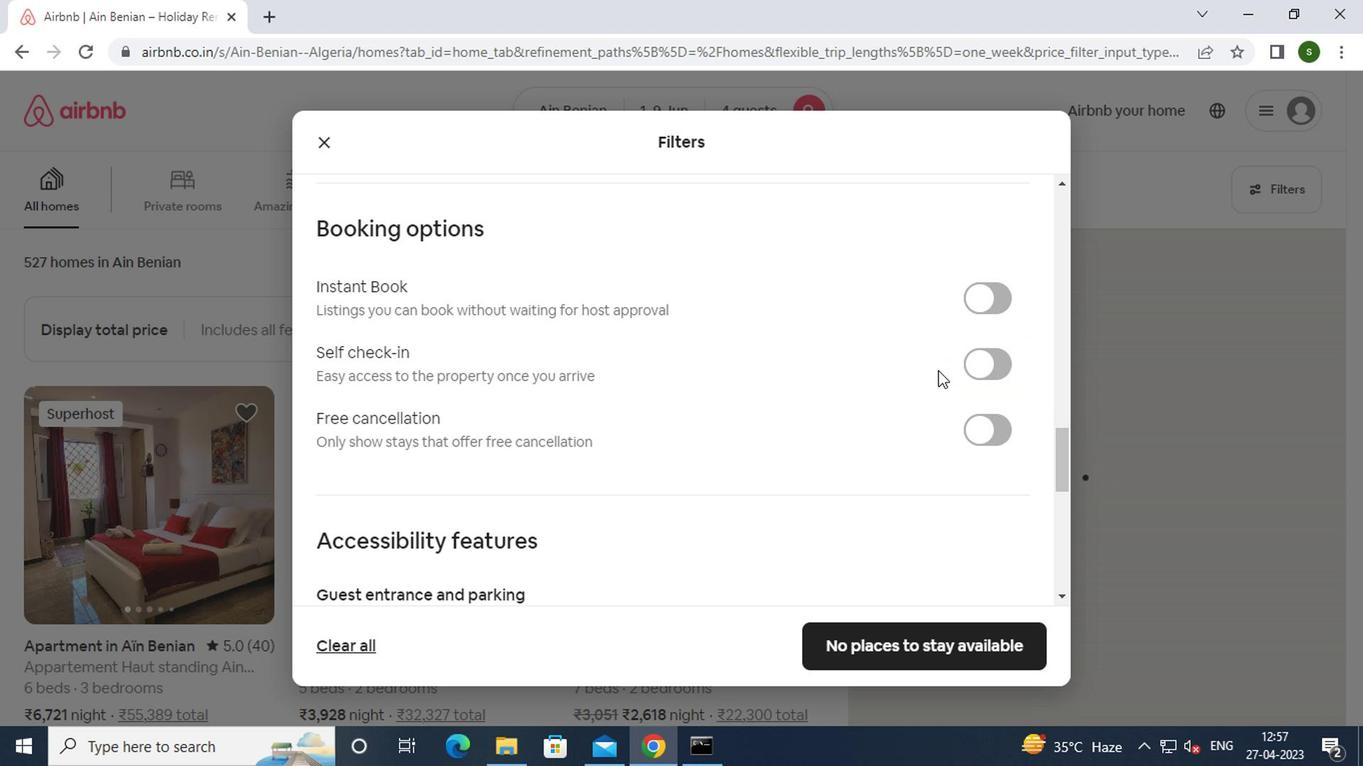 
Action: Mouse pressed left at (961, 362)
Screenshot: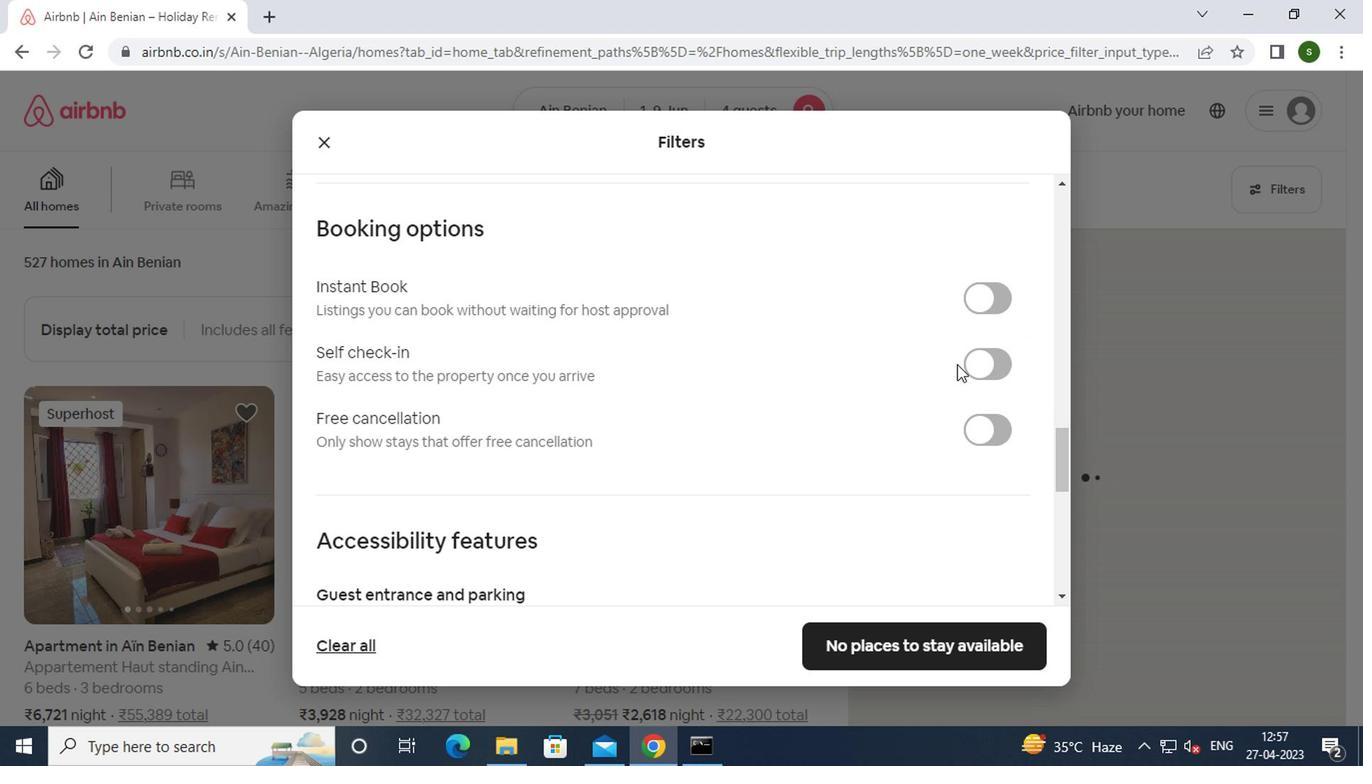 
Action: Mouse moved to (915, 646)
Screenshot: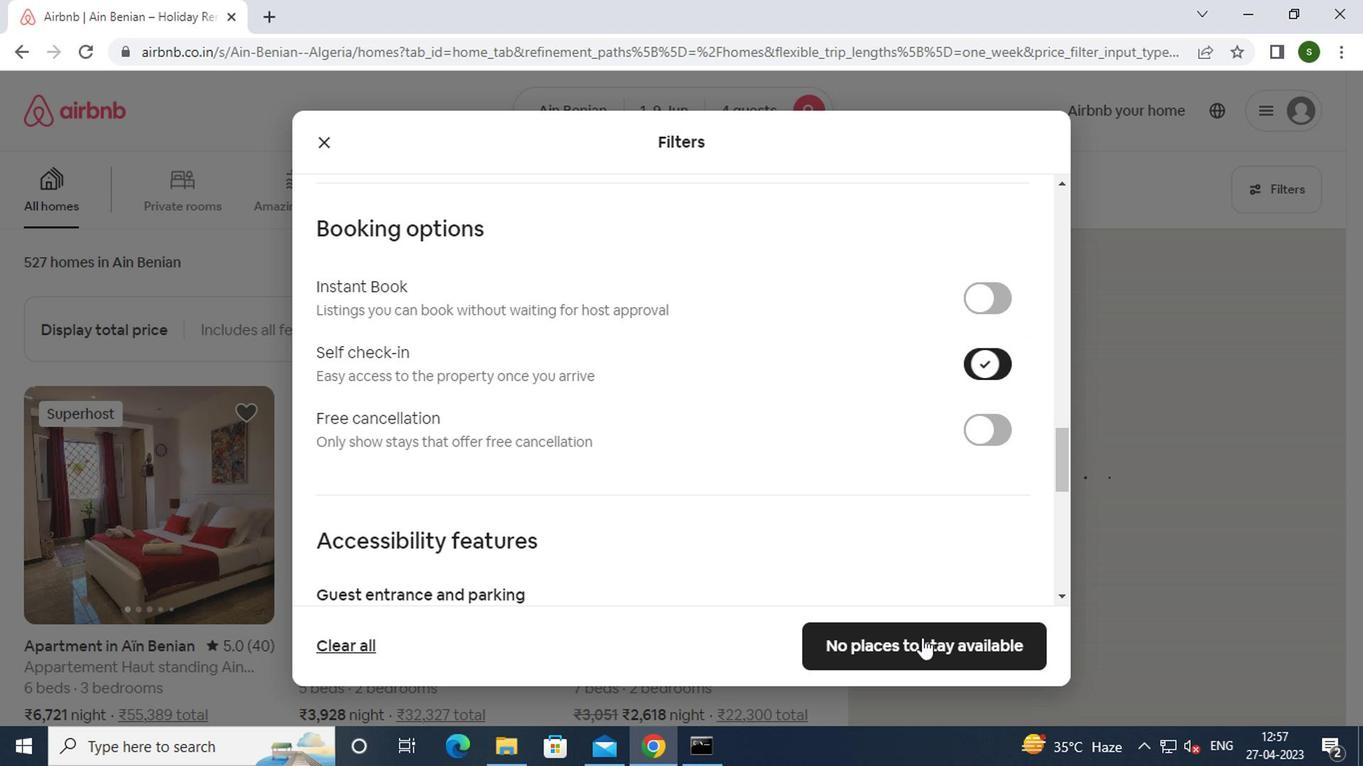 
Action: Mouse pressed left at (915, 646)
Screenshot: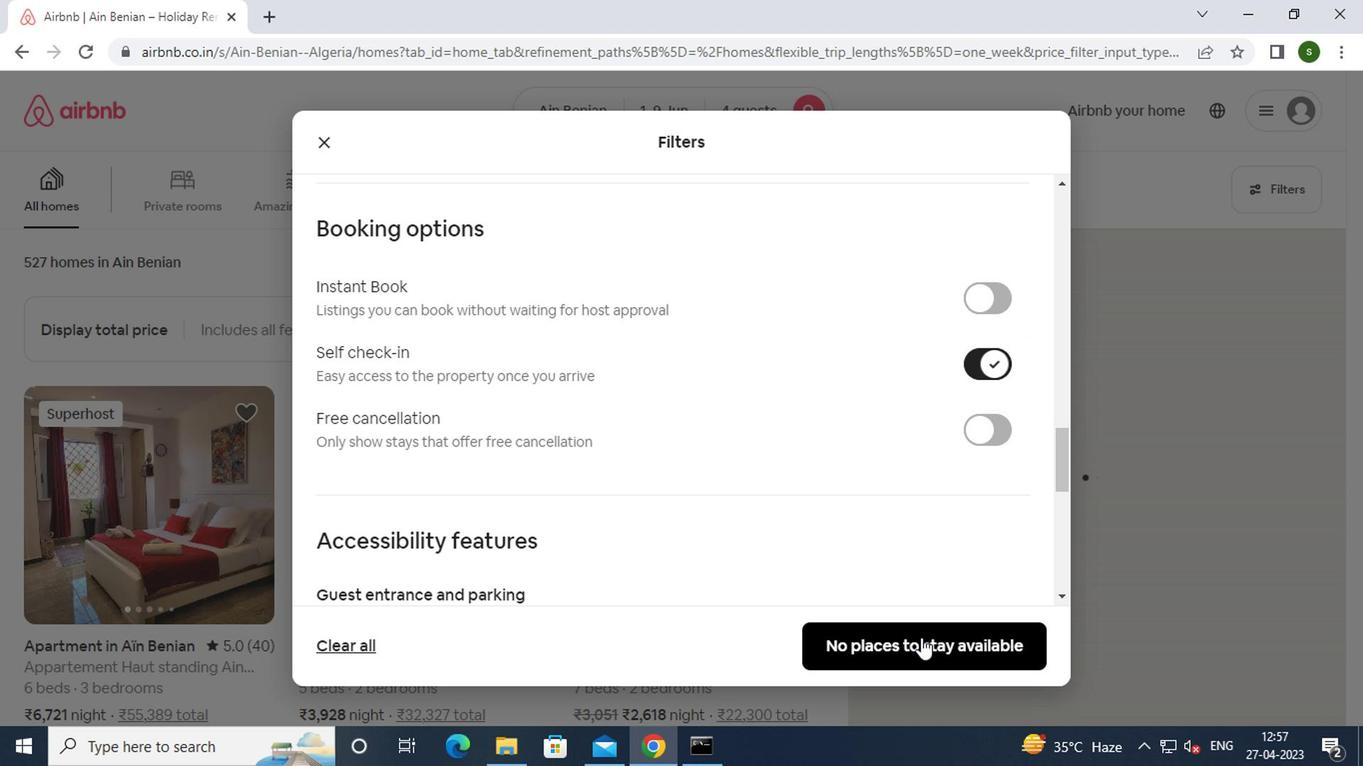 
Action: Mouse moved to (912, 645)
Screenshot: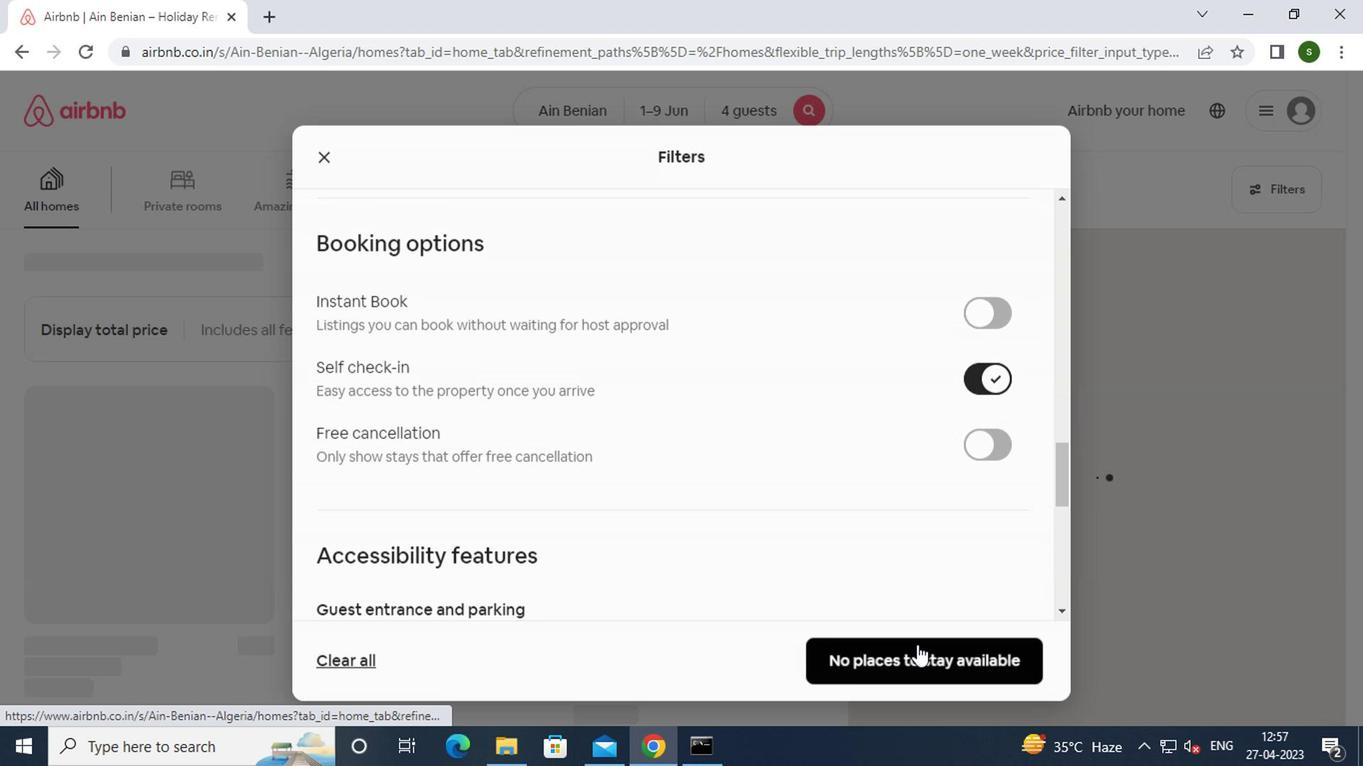 
